 Task: Find connections with filter location Nanded with filter topic #businesscoachwith filter profile language French with filter current company Asteria Aerospace Limited with filter school Students careers with filter industry Appliances, Electrical, and Electronics Manufacturing with filter service category Homeowners Insurance with filter keywords title Customer Care Associate
Action: Mouse moved to (569, 96)
Screenshot: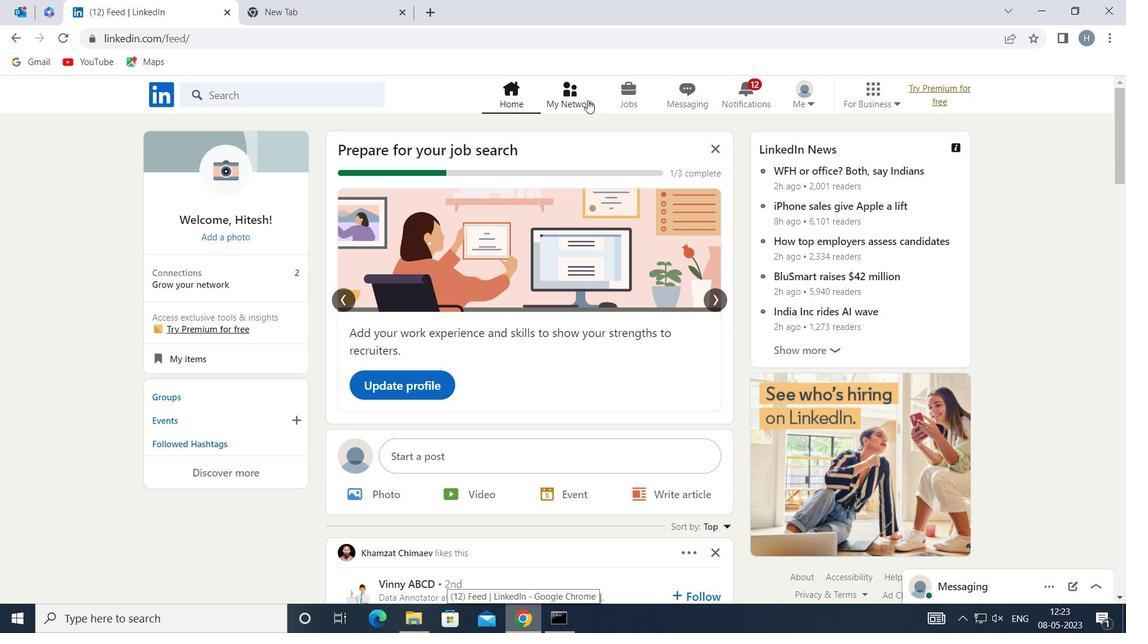 
Action: Mouse pressed left at (569, 96)
Screenshot: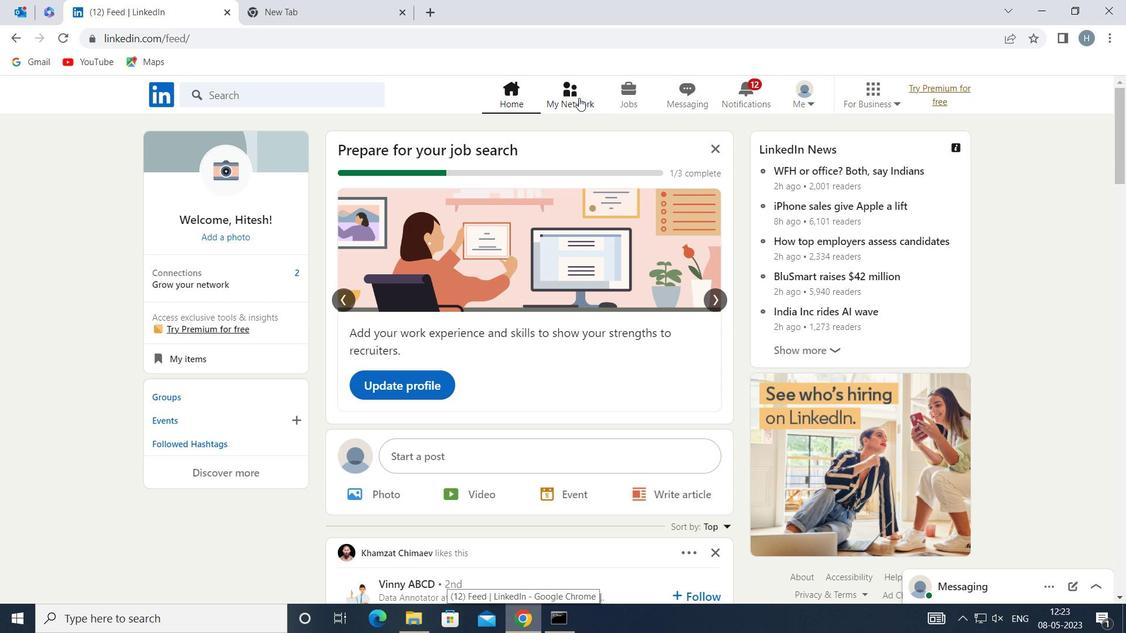 
Action: Mouse moved to (333, 171)
Screenshot: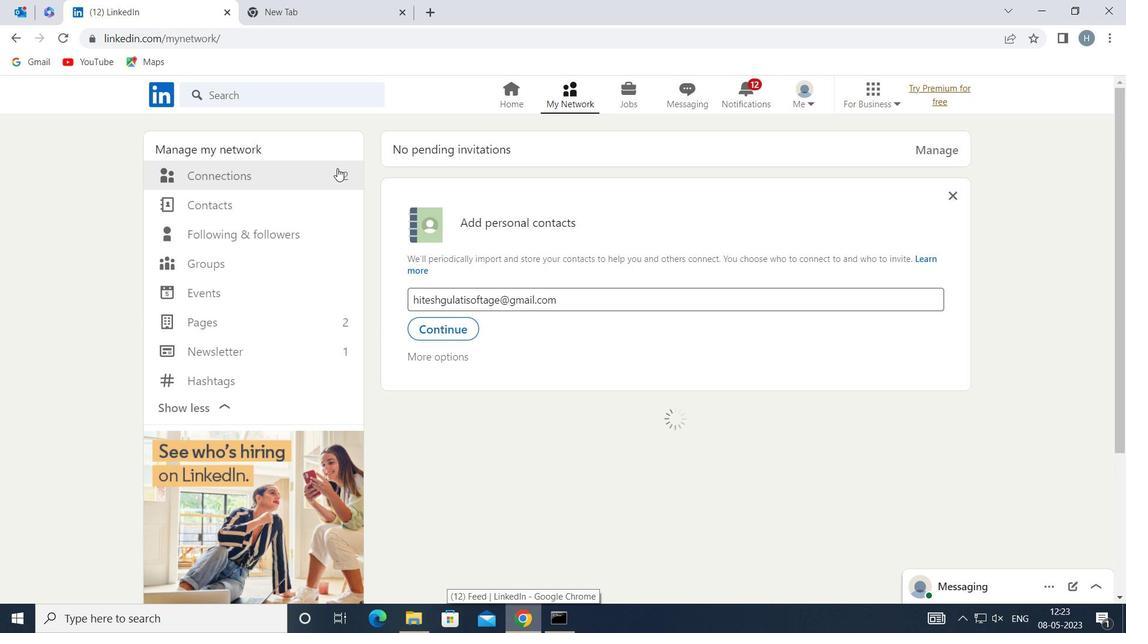 
Action: Mouse pressed left at (333, 171)
Screenshot: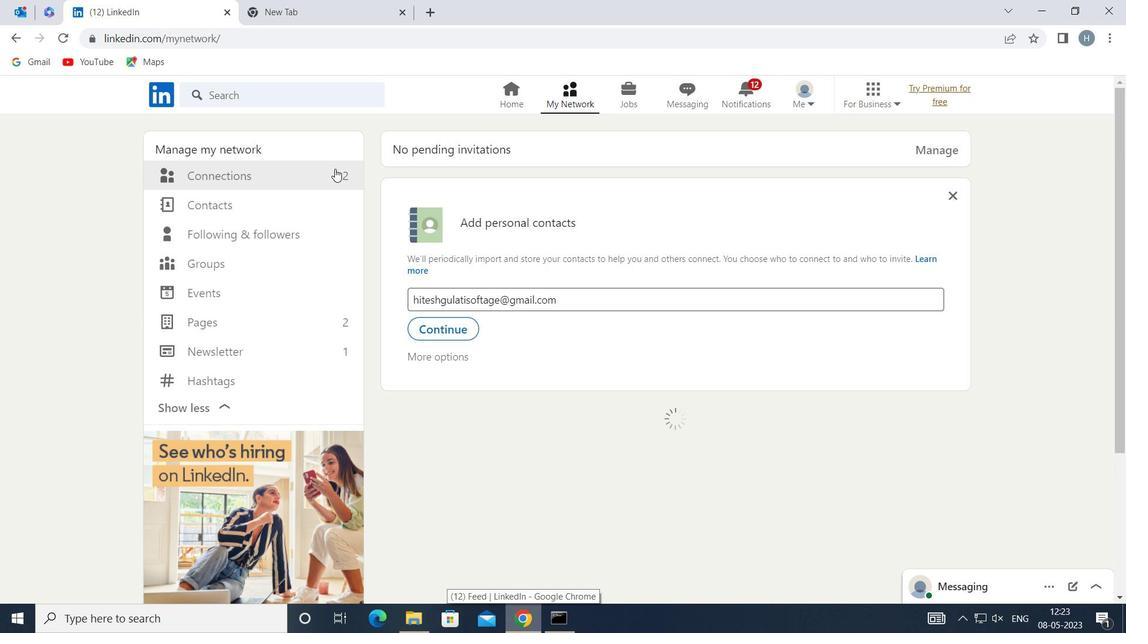 
Action: Mouse moved to (668, 174)
Screenshot: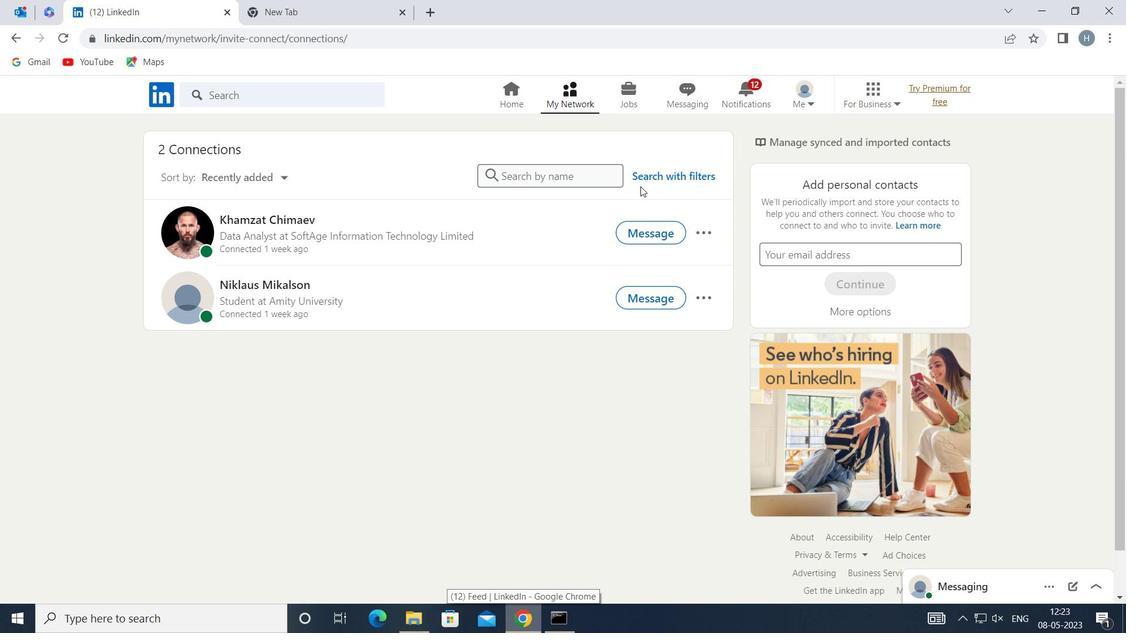 
Action: Mouse pressed left at (668, 174)
Screenshot: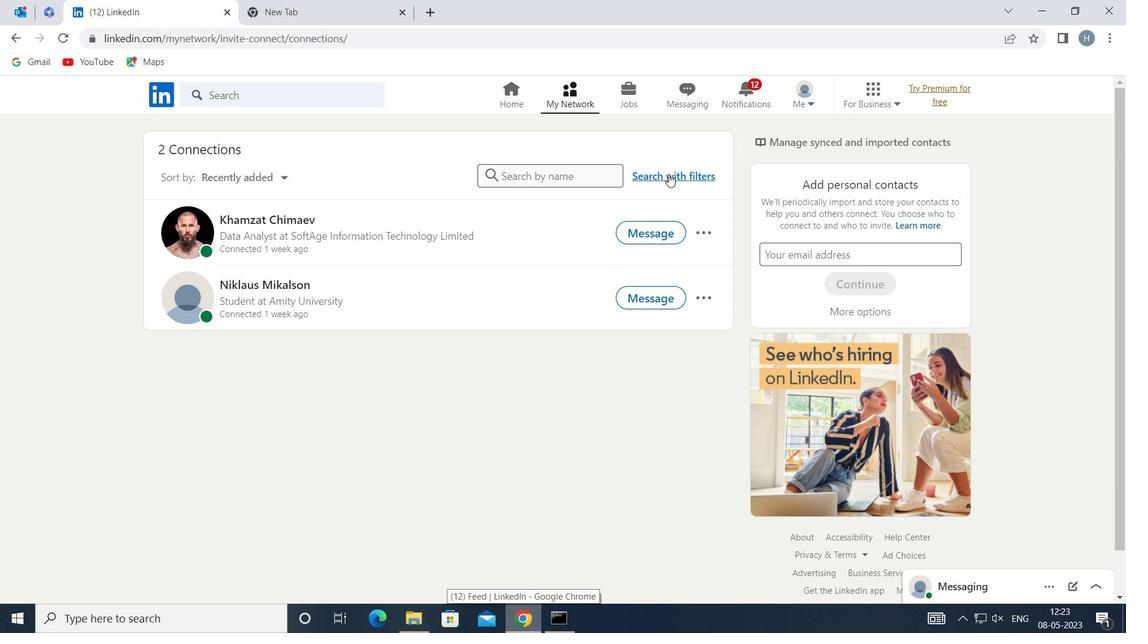 
Action: Mouse moved to (617, 136)
Screenshot: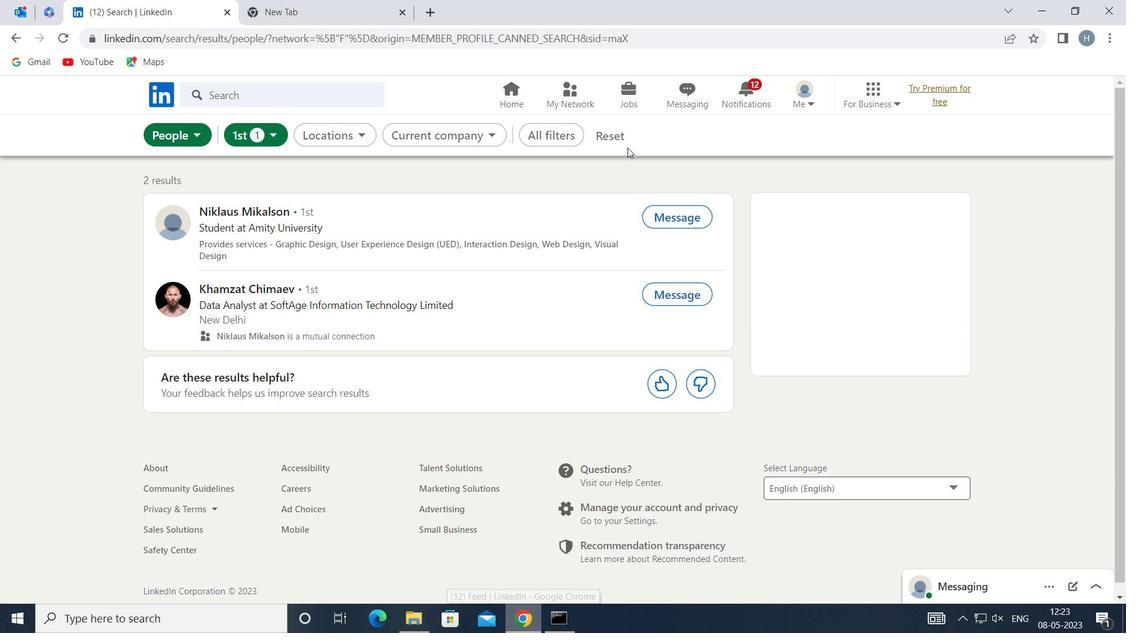 
Action: Mouse pressed left at (617, 136)
Screenshot: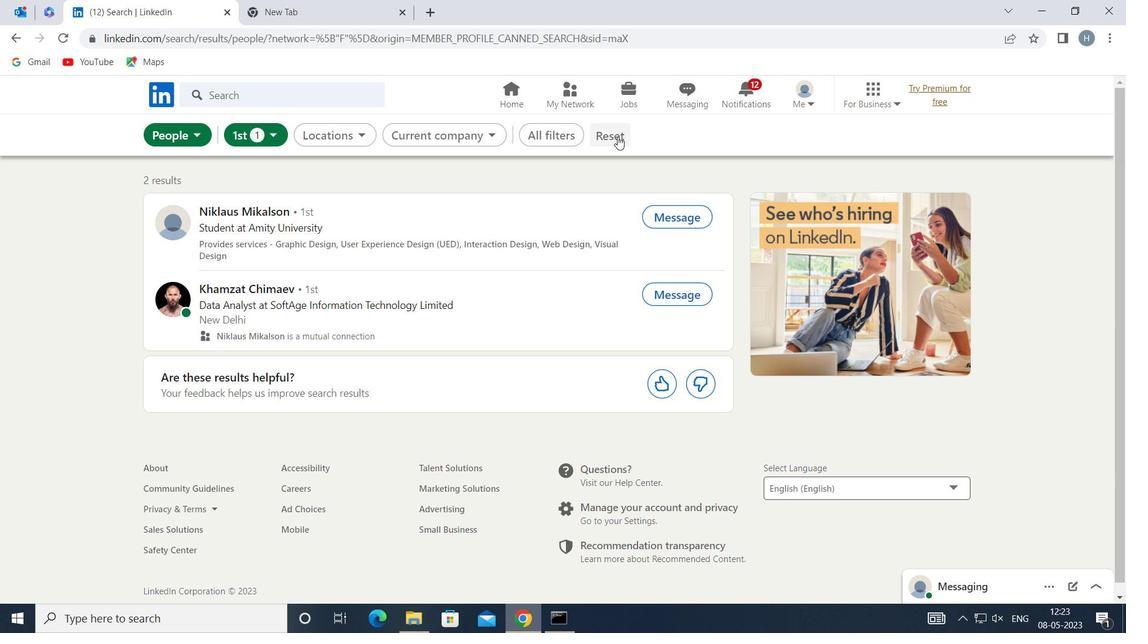 
Action: Mouse moved to (603, 135)
Screenshot: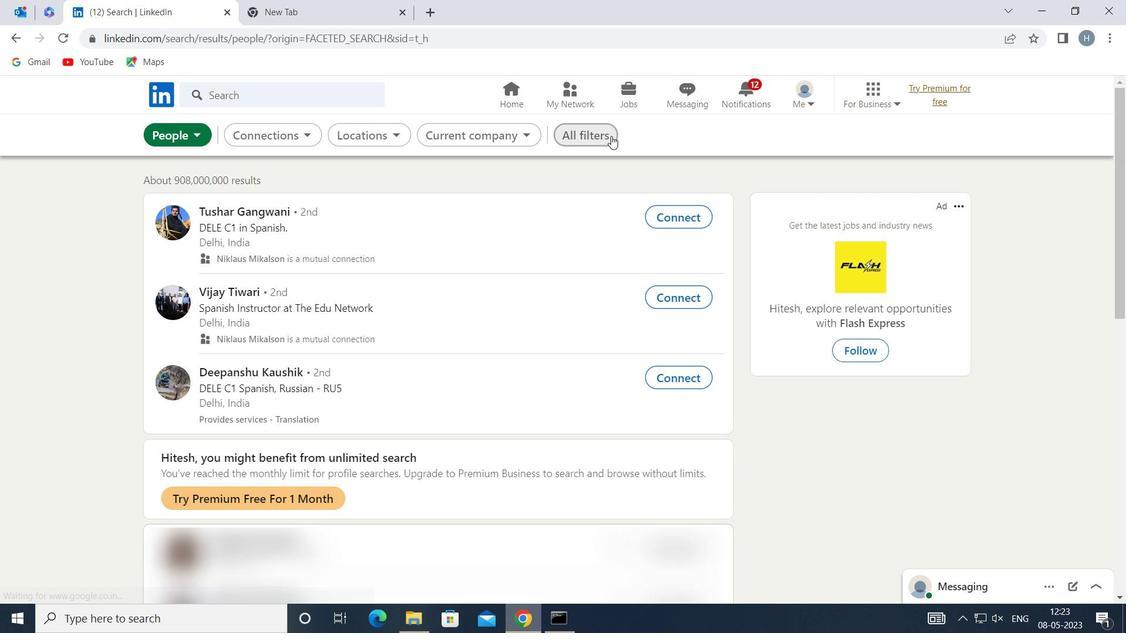 
Action: Mouse pressed left at (603, 135)
Screenshot: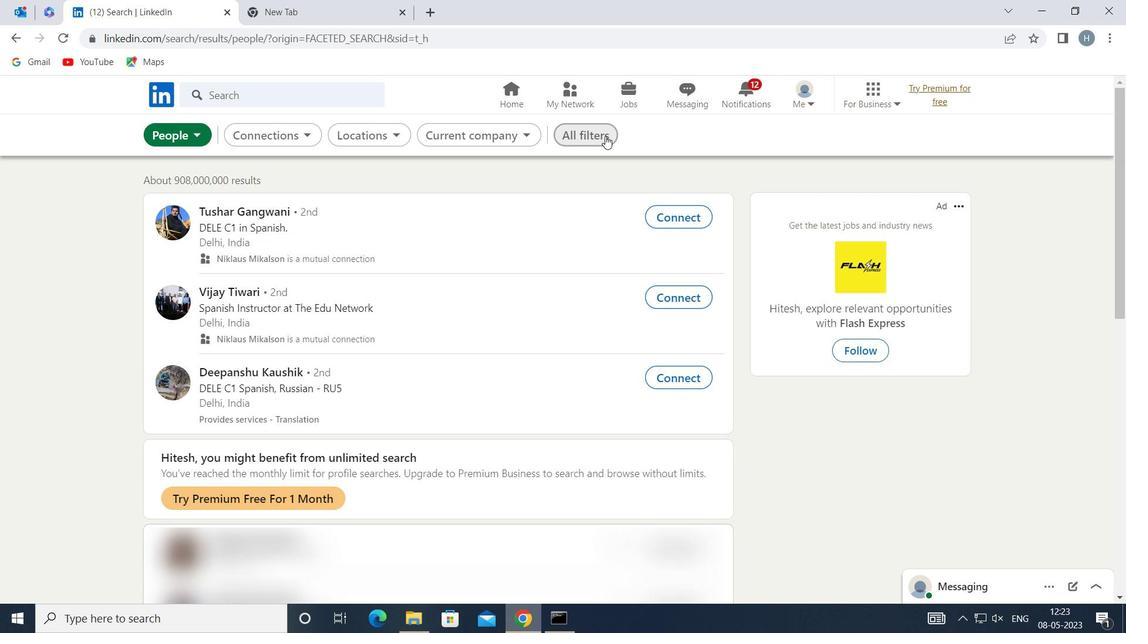 
Action: Mouse moved to (852, 294)
Screenshot: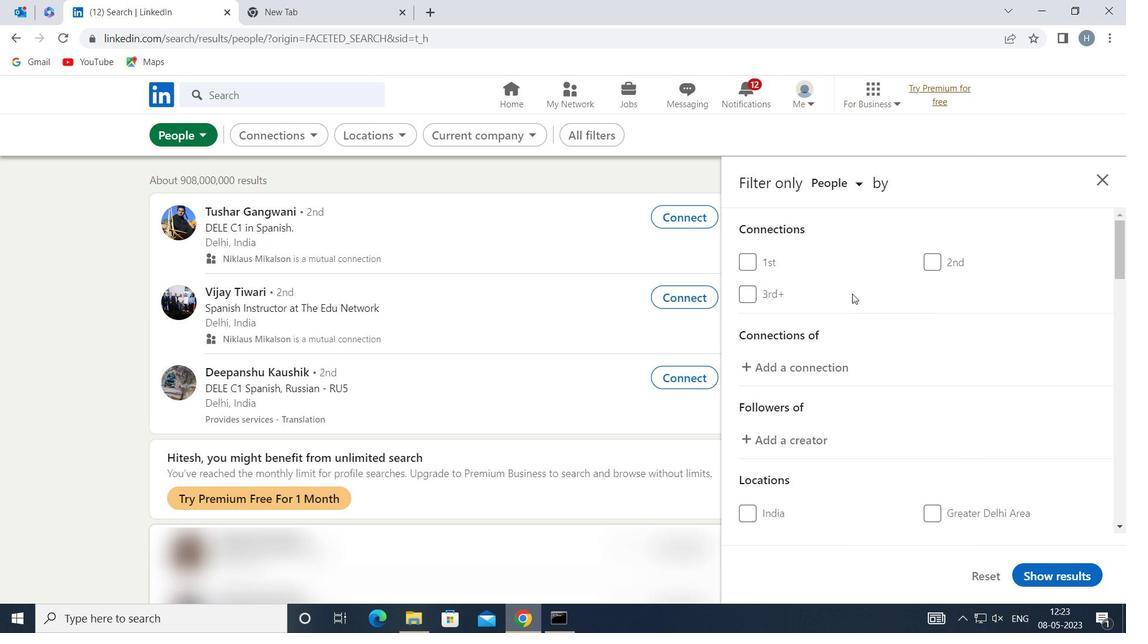 
Action: Mouse scrolled (852, 293) with delta (0, 0)
Screenshot: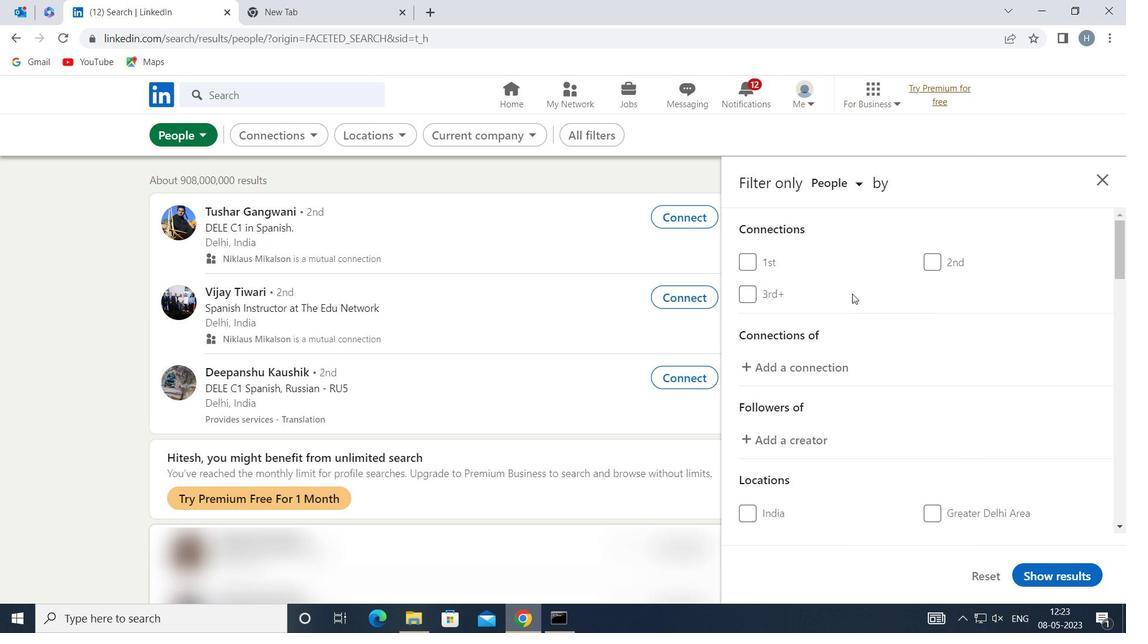 
Action: Mouse scrolled (852, 293) with delta (0, 0)
Screenshot: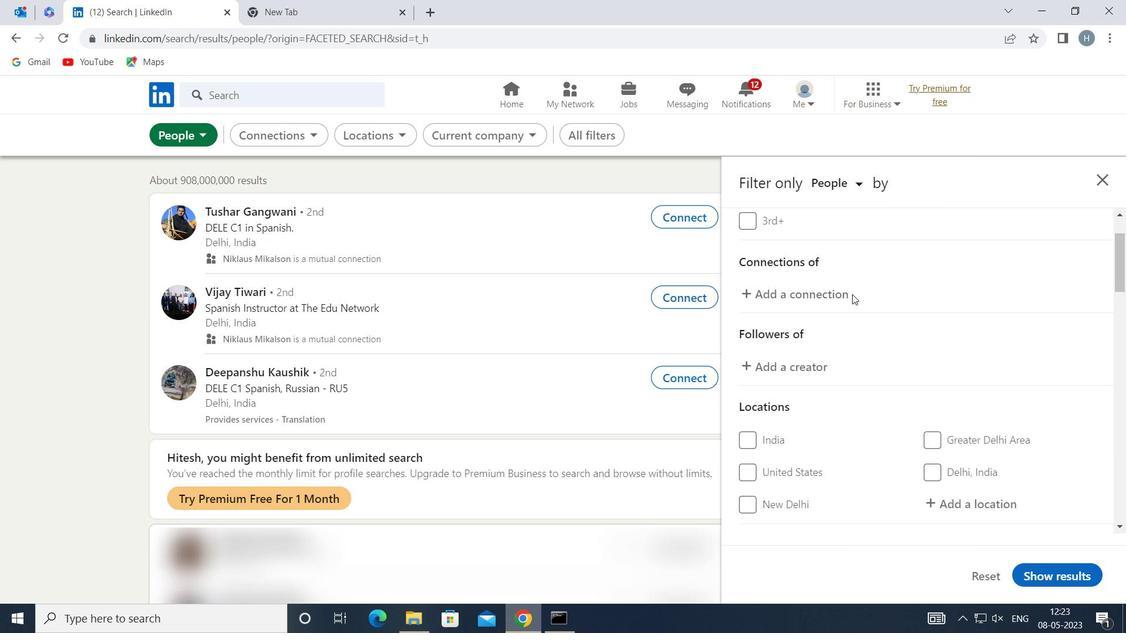 
Action: Mouse moved to (852, 295)
Screenshot: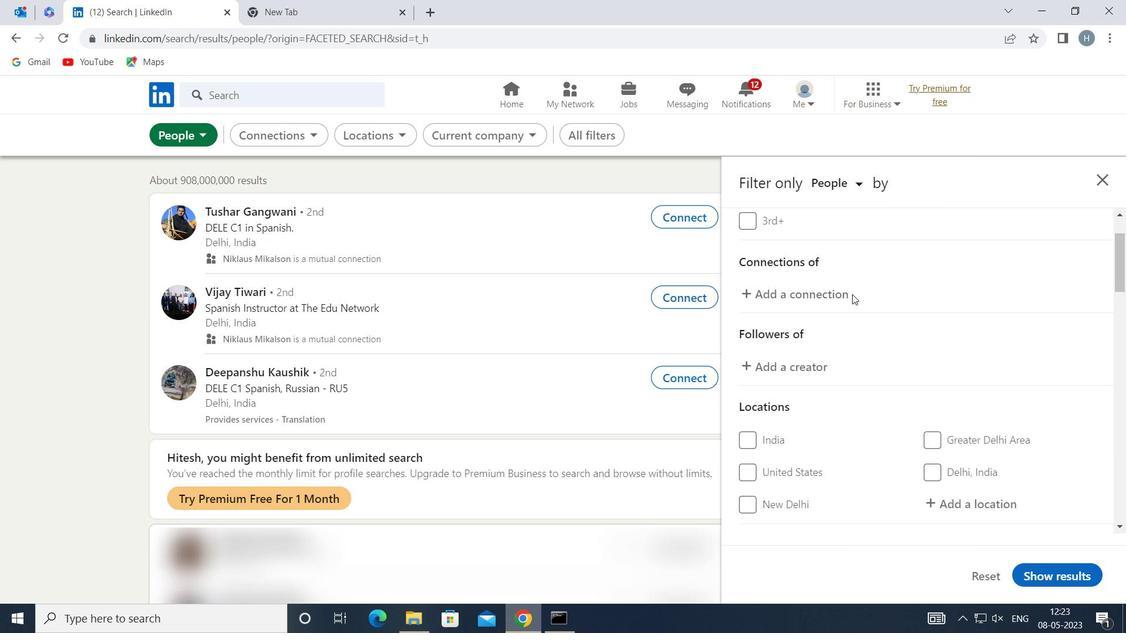 
Action: Mouse scrolled (852, 294) with delta (0, 0)
Screenshot: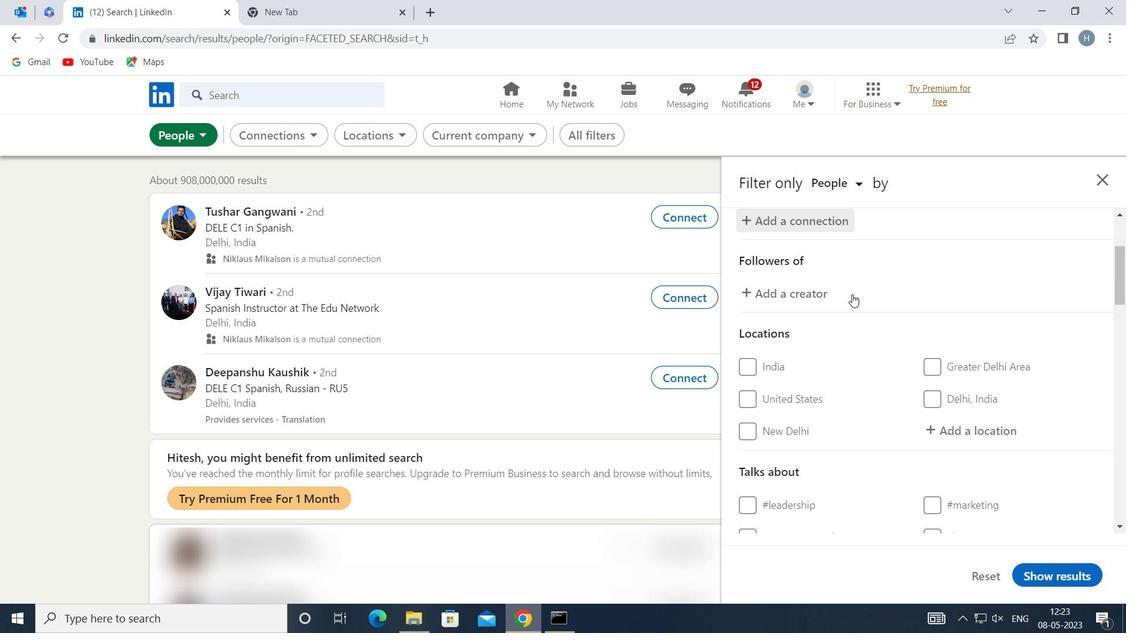 
Action: Mouse moved to (852, 292)
Screenshot: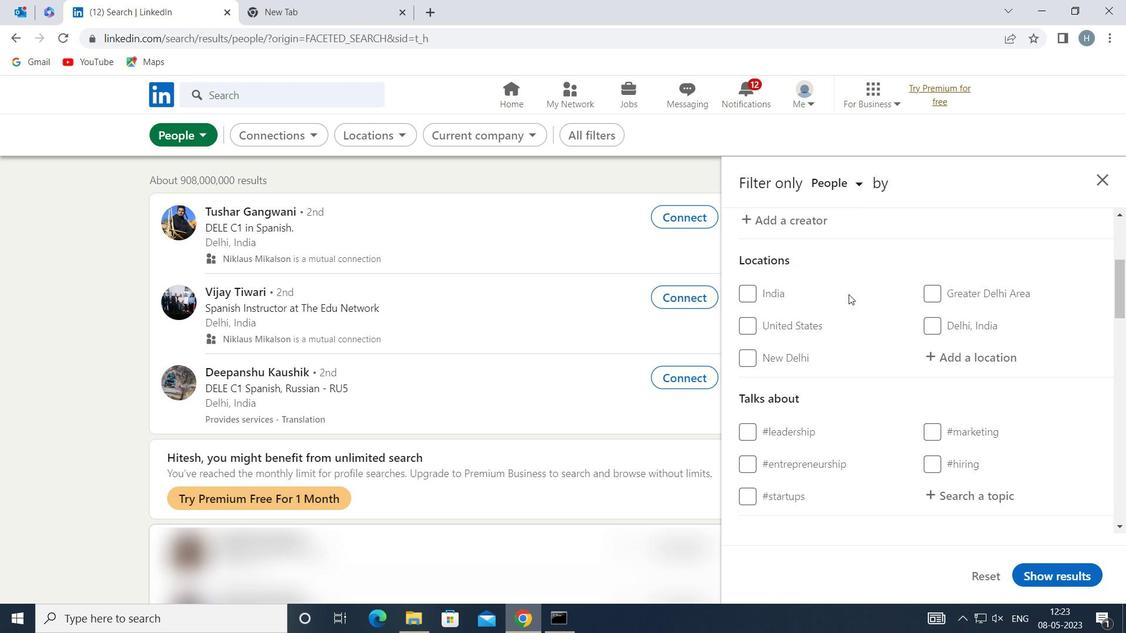 
Action: Mouse scrolled (852, 292) with delta (0, 0)
Screenshot: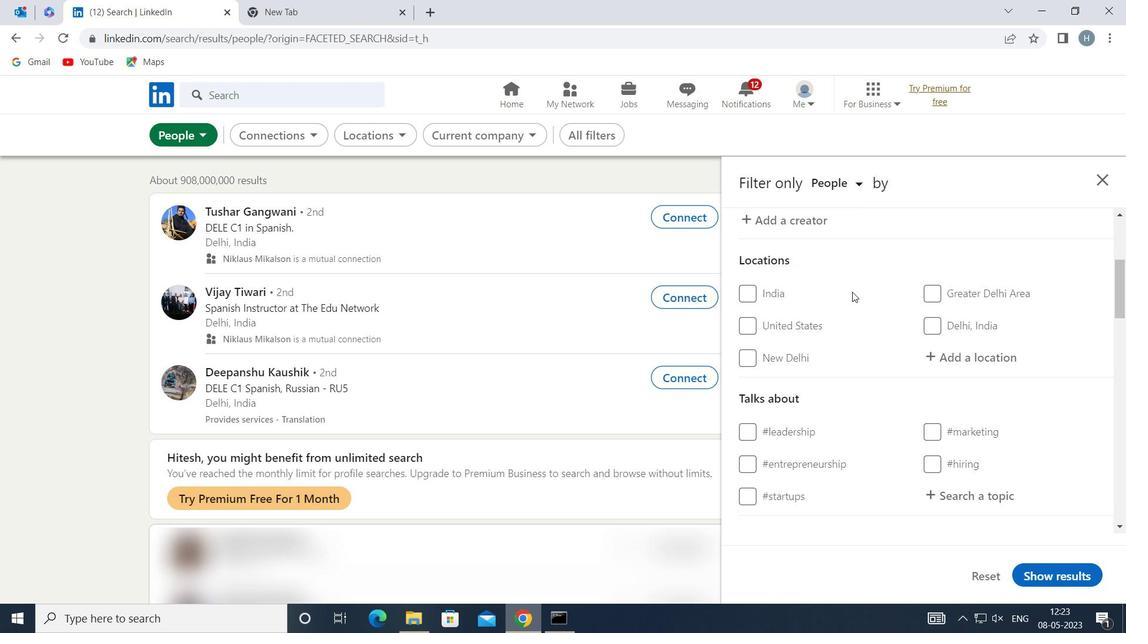 
Action: Mouse moved to (969, 275)
Screenshot: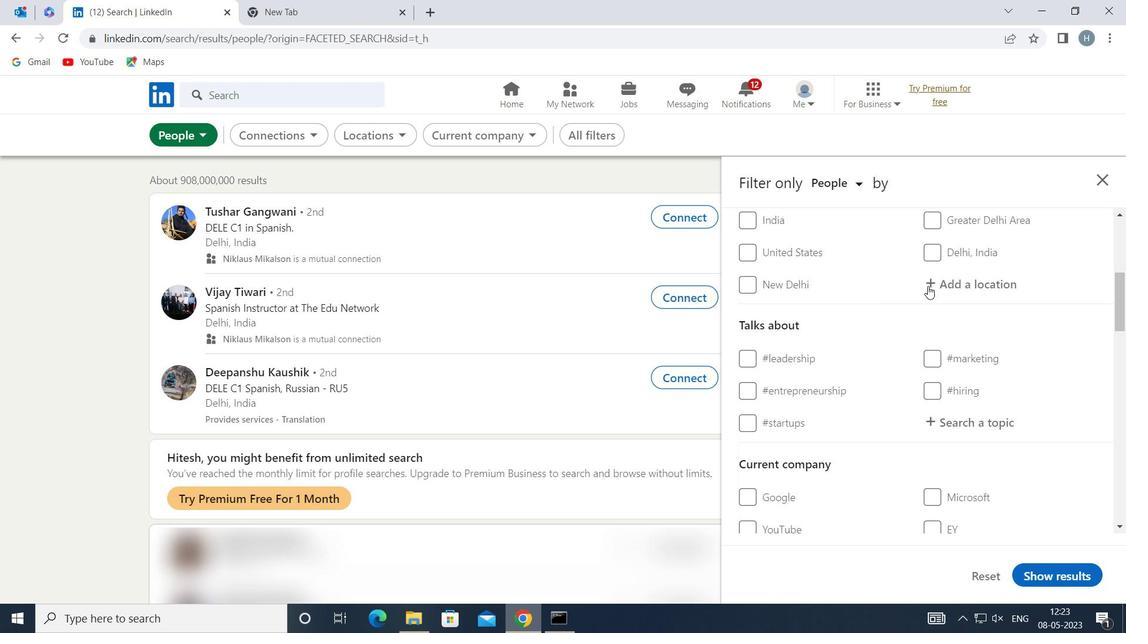 
Action: Mouse pressed left at (969, 275)
Screenshot: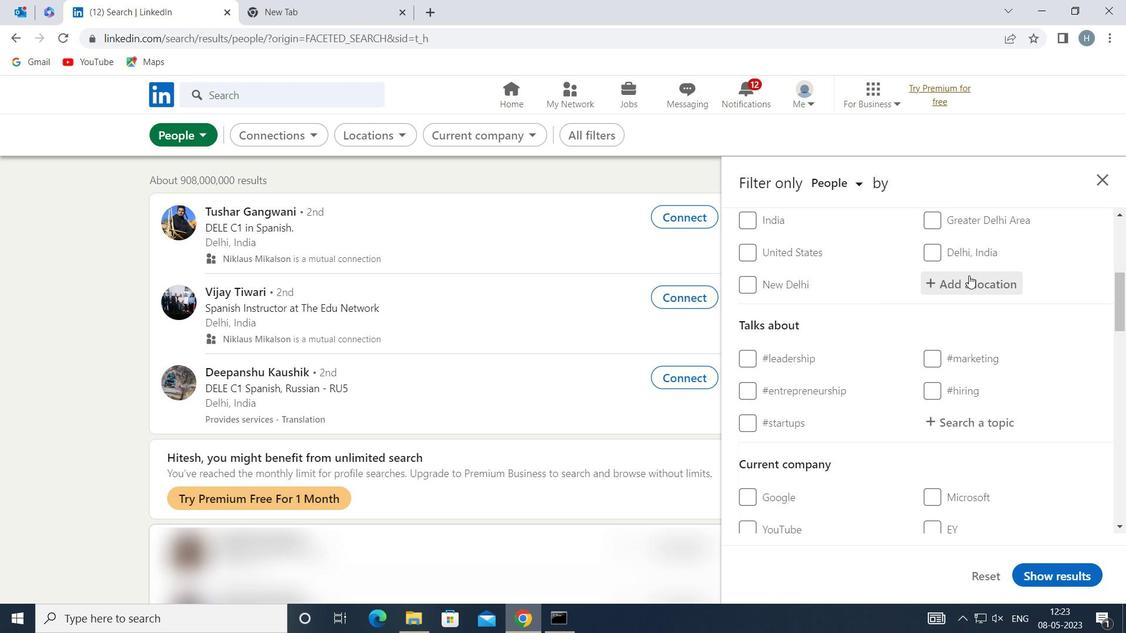 
Action: Key pressed <Key.shift>NANDED
Screenshot: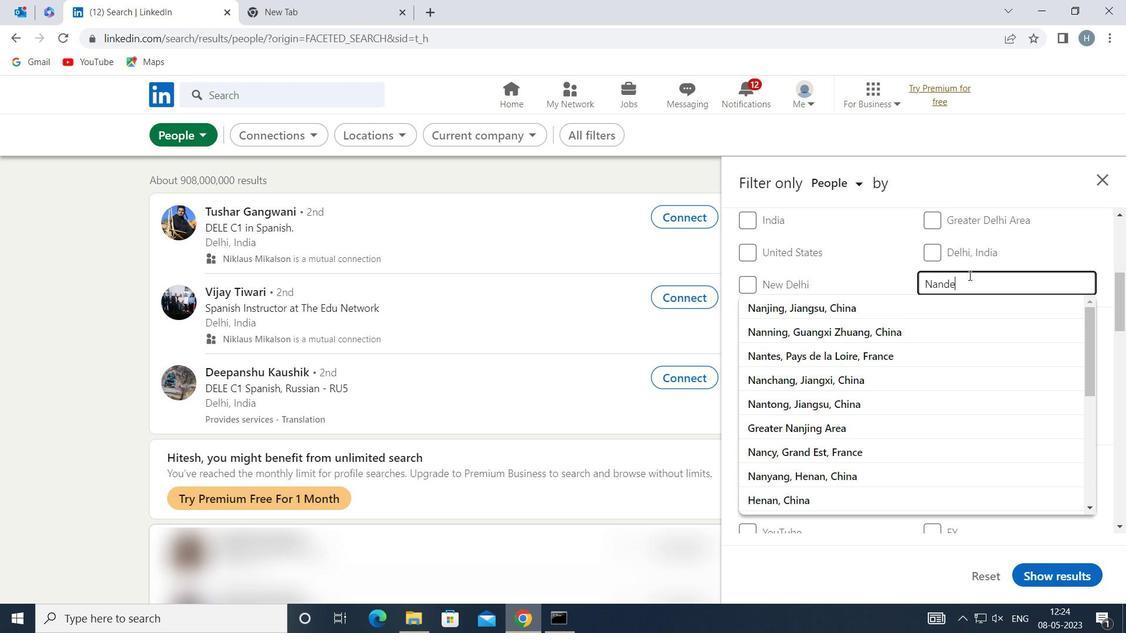 
Action: Mouse moved to (959, 297)
Screenshot: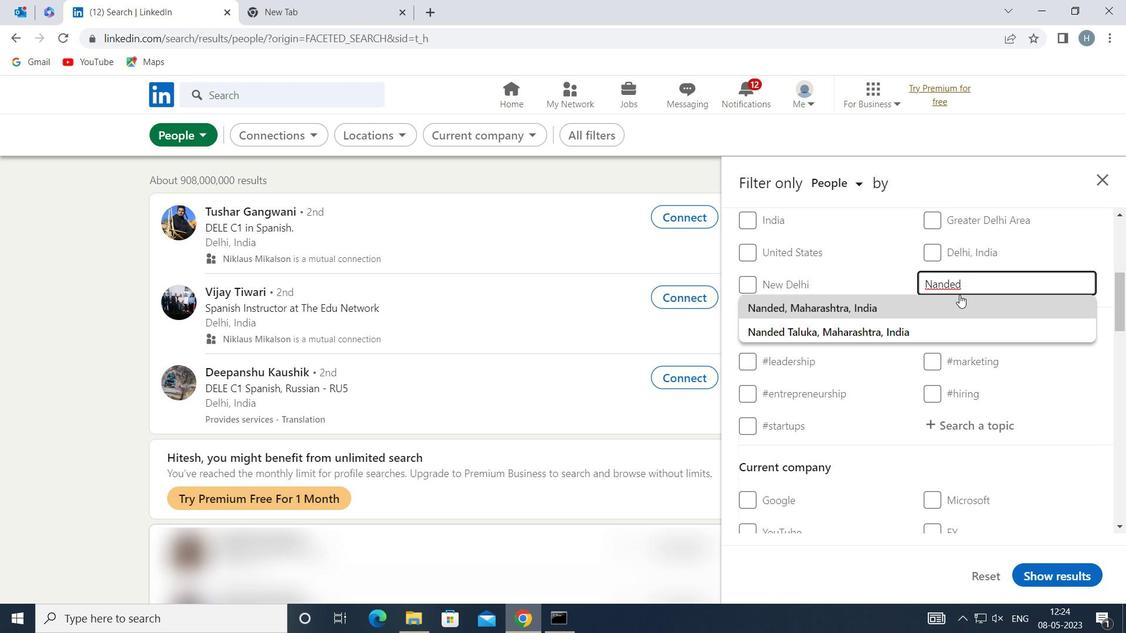 
Action: Mouse pressed left at (959, 297)
Screenshot: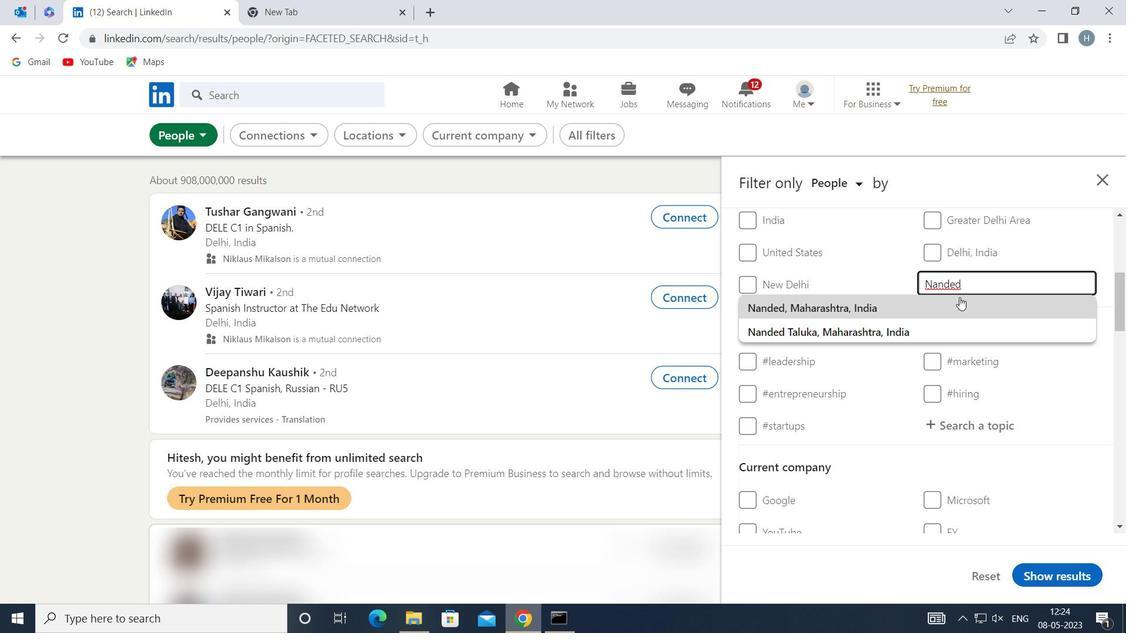 
Action: Mouse scrolled (959, 296) with delta (0, 0)
Screenshot: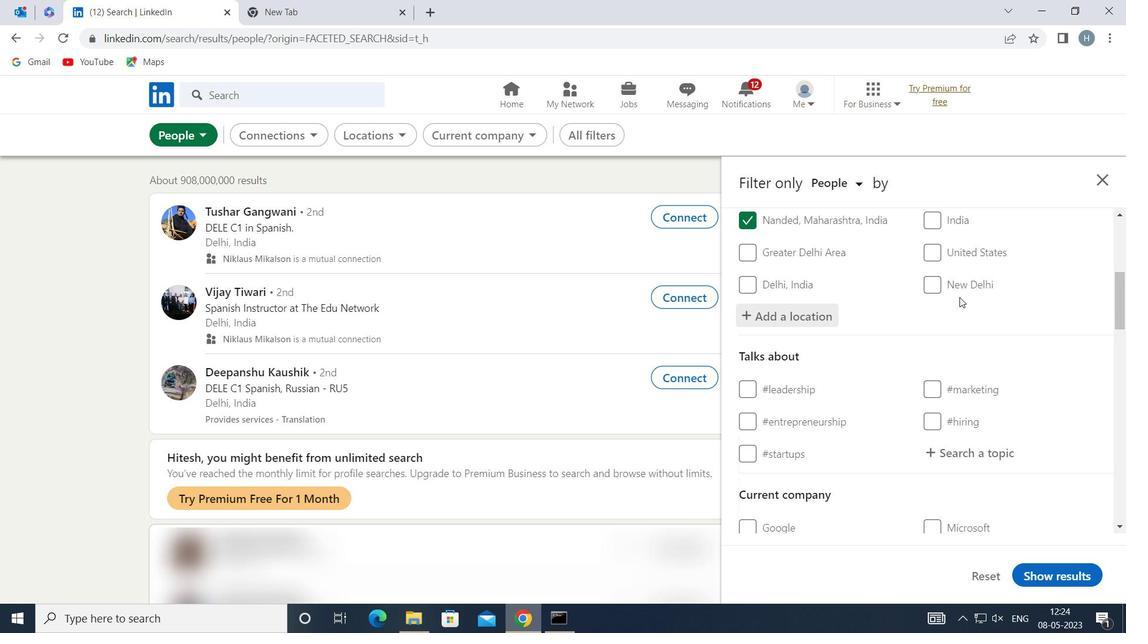 
Action: Mouse moved to (977, 382)
Screenshot: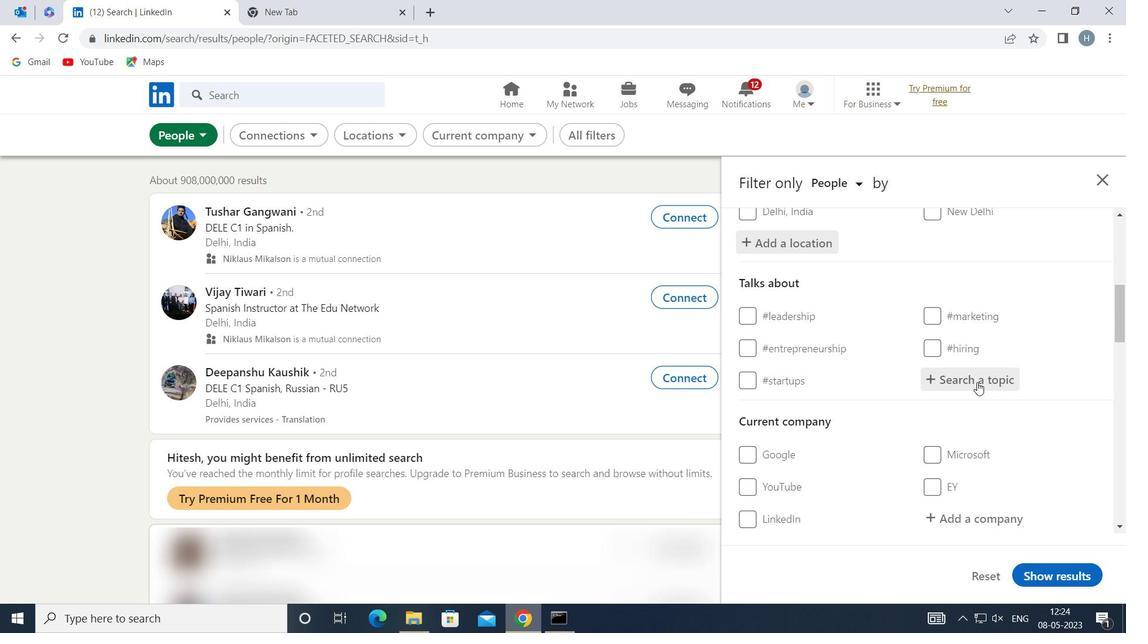 
Action: Mouse pressed left at (977, 382)
Screenshot: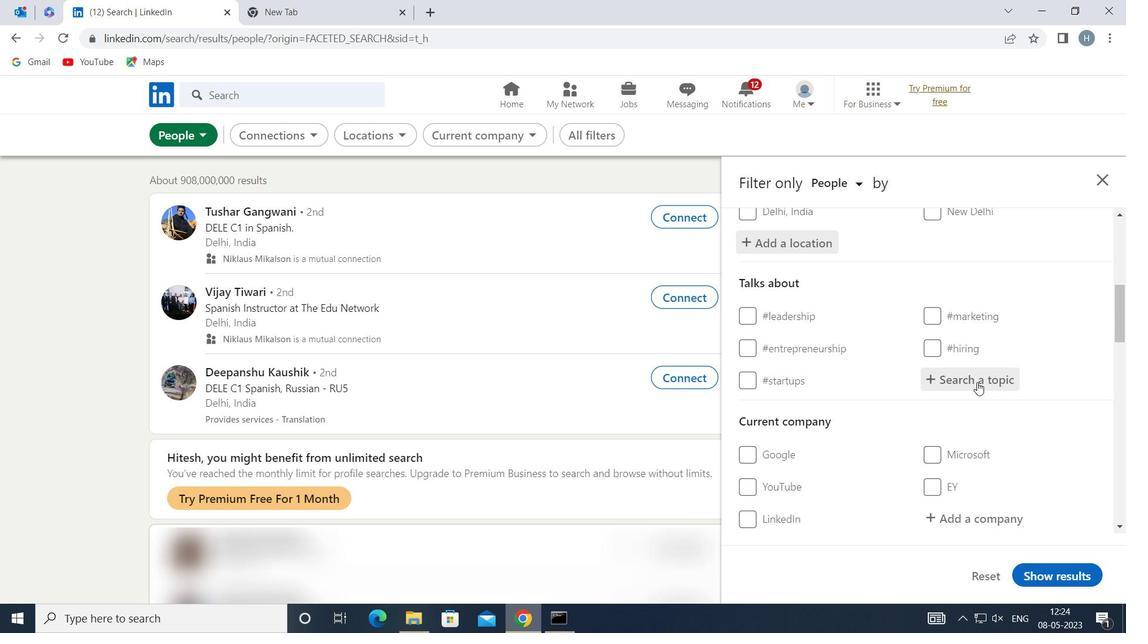 
Action: Key pressed BUSINESSCOACH
Screenshot: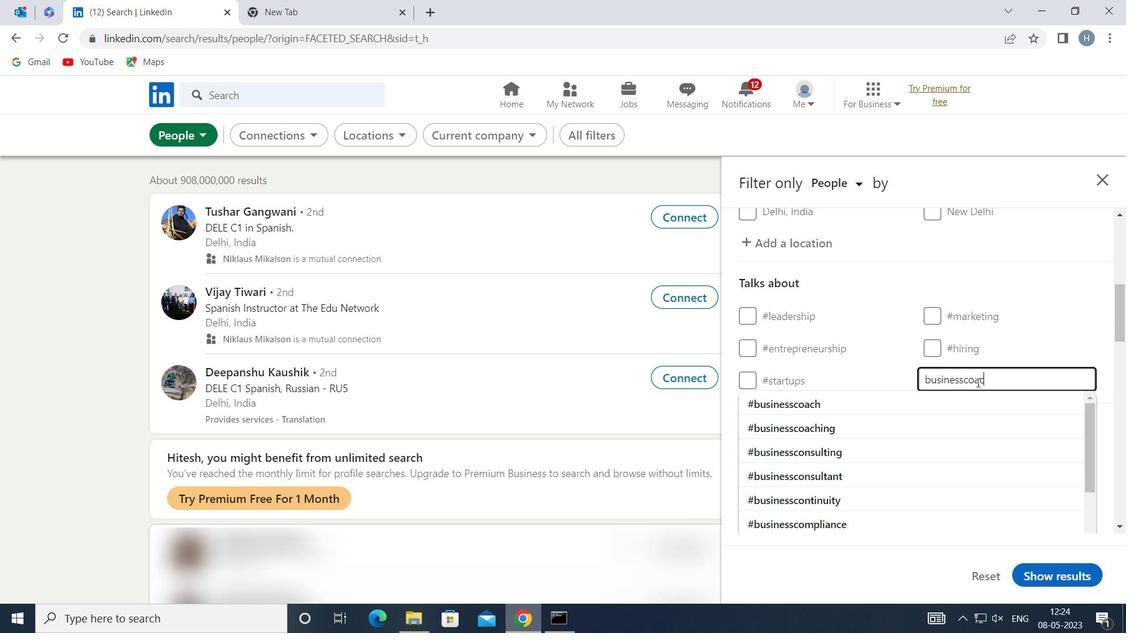 
Action: Mouse moved to (930, 397)
Screenshot: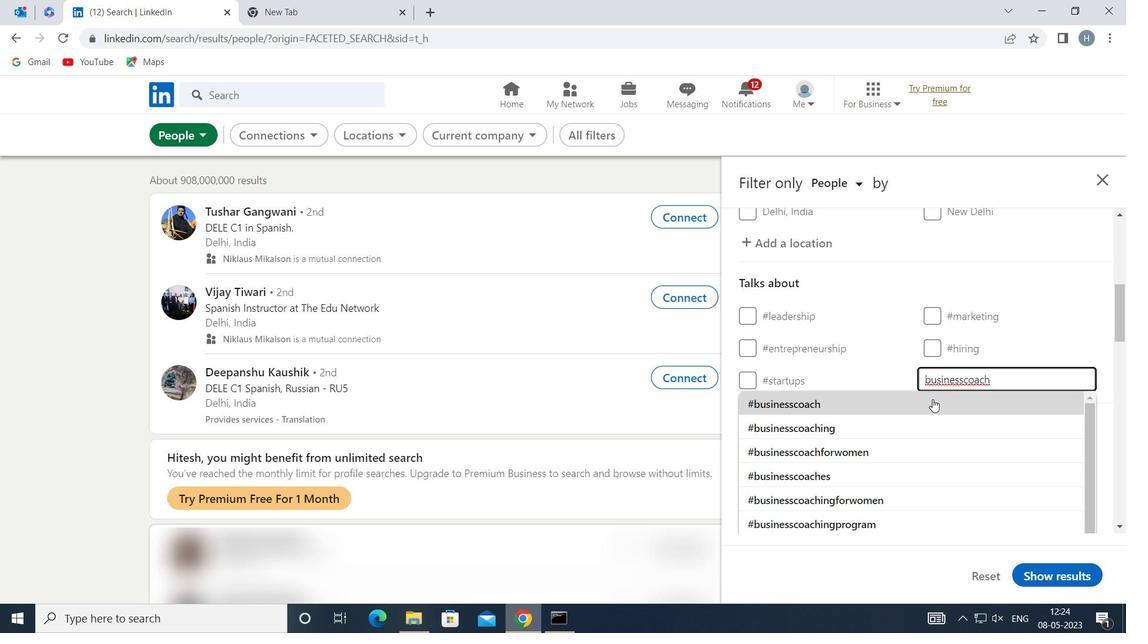 
Action: Mouse pressed left at (930, 397)
Screenshot: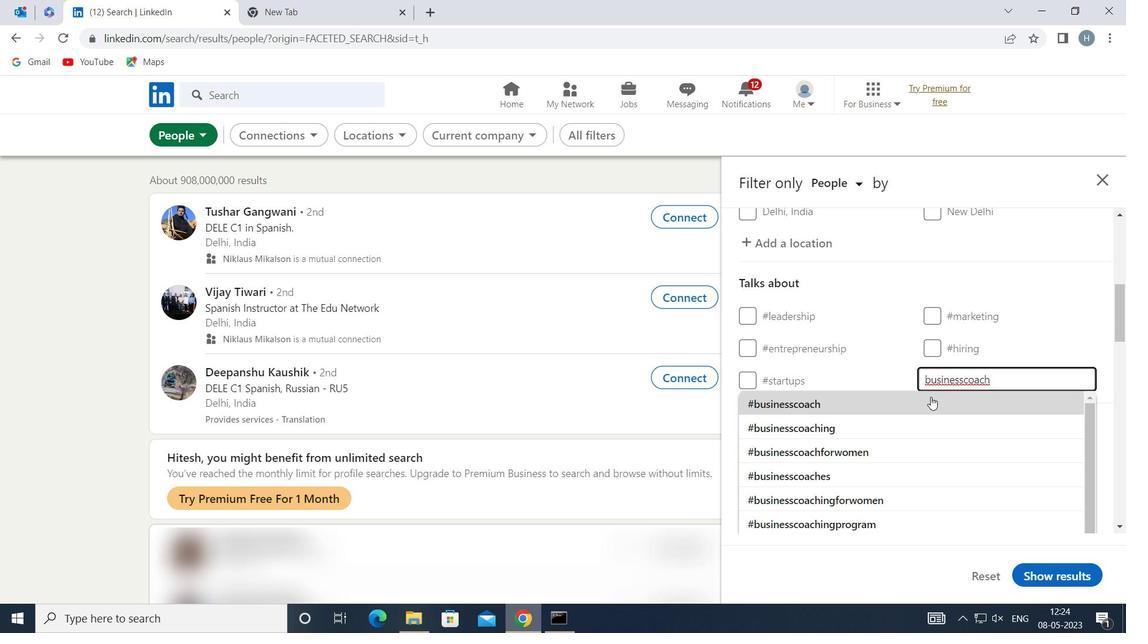 
Action: Mouse moved to (928, 394)
Screenshot: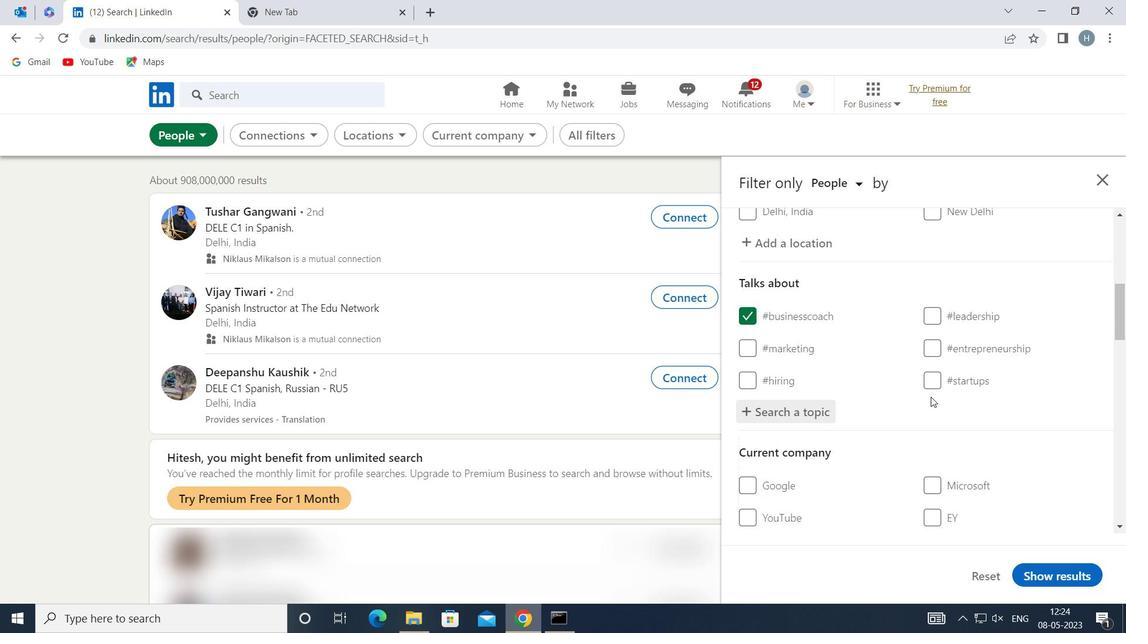 
Action: Mouse scrolled (928, 394) with delta (0, 0)
Screenshot: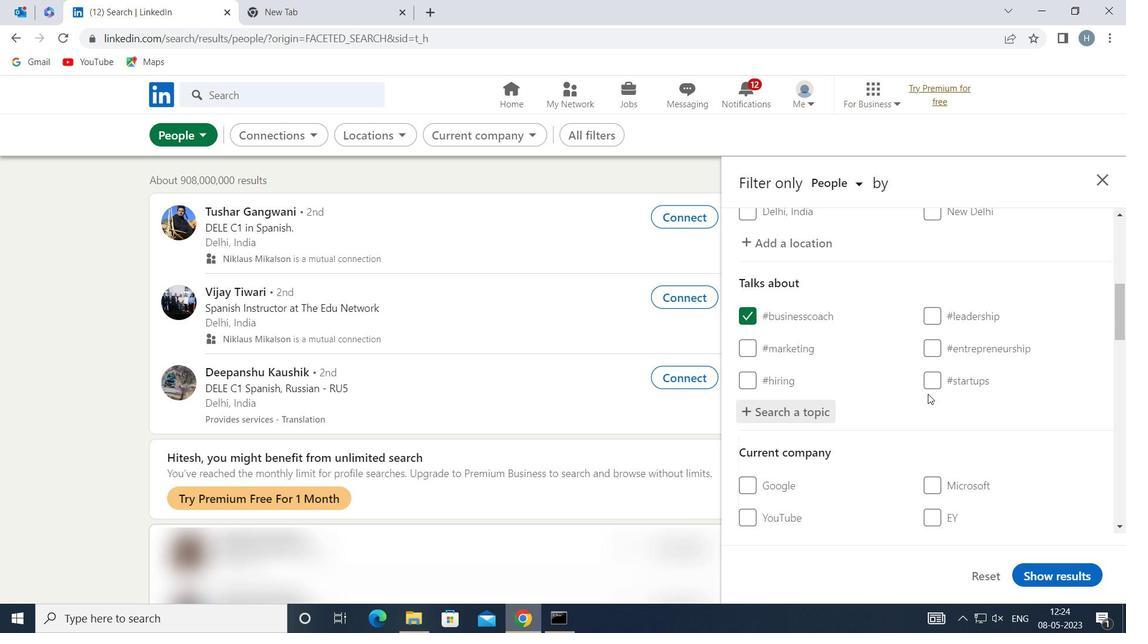 
Action: Mouse scrolled (928, 394) with delta (0, 0)
Screenshot: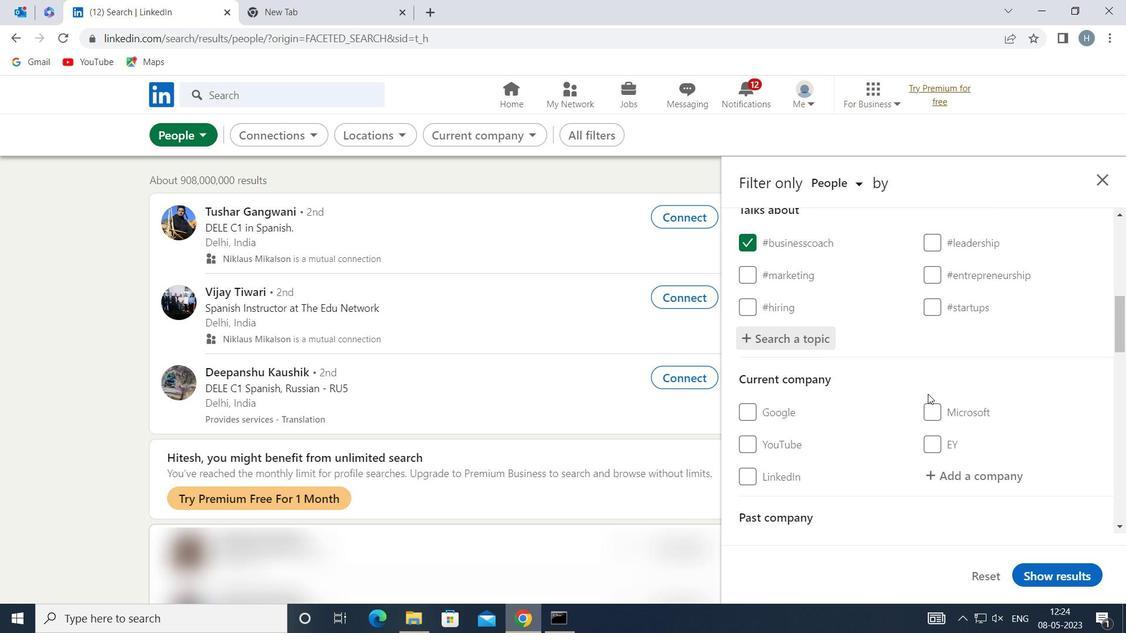 
Action: Mouse scrolled (928, 394) with delta (0, 0)
Screenshot: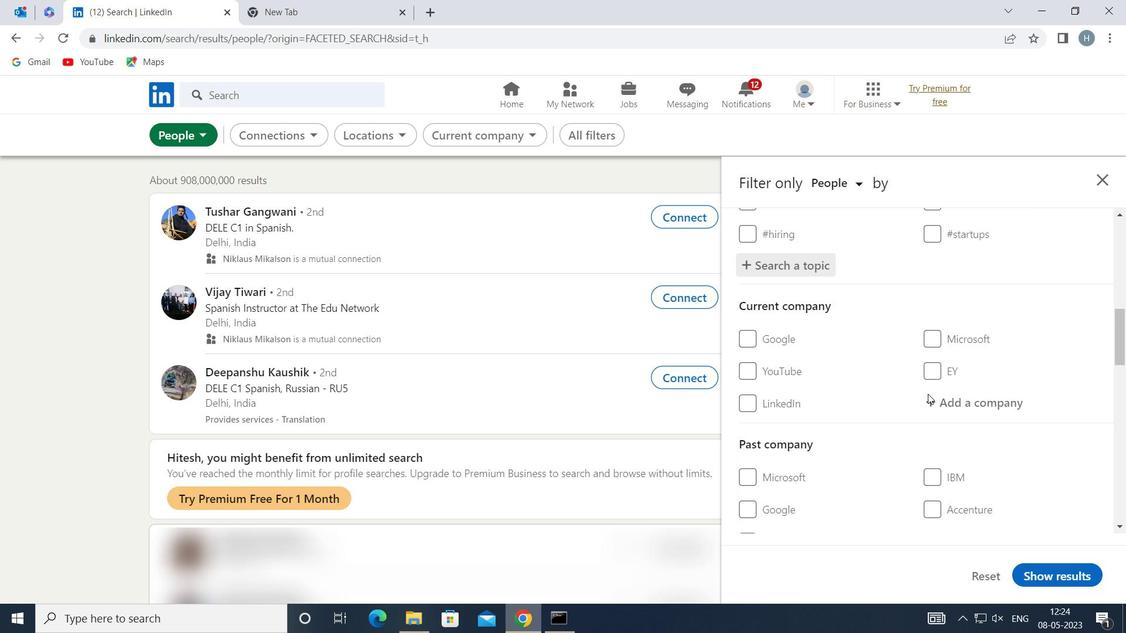 
Action: Mouse scrolled (928, 394) with delta (0, 0)
Screenshot: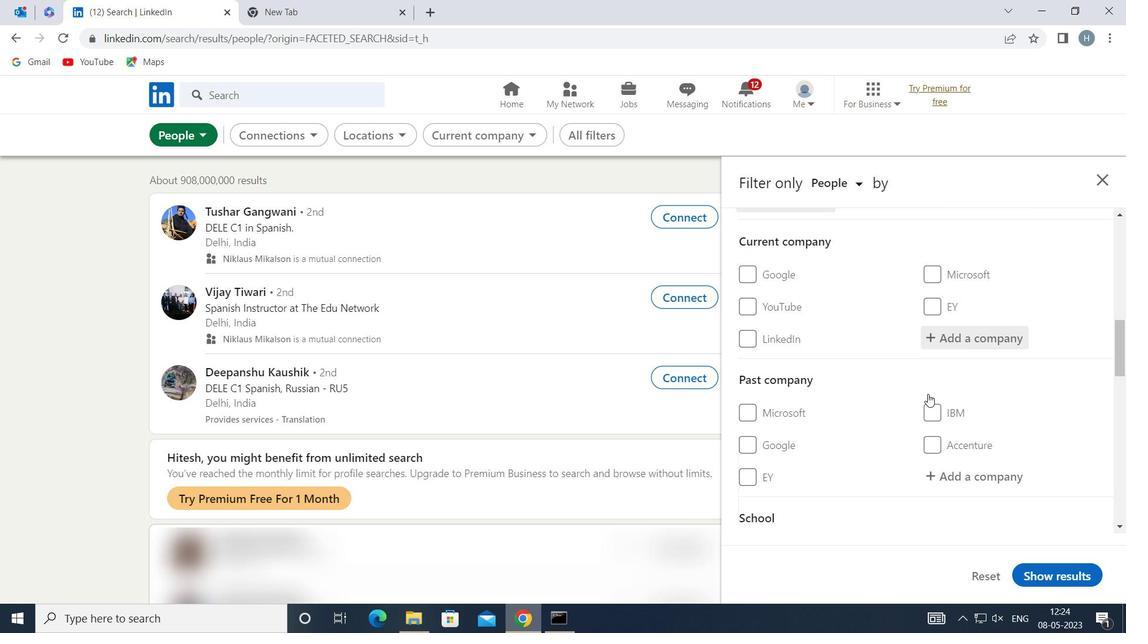 
Action: Mouse scrolled (928, 394) with delta (0, 0)
Screenshot: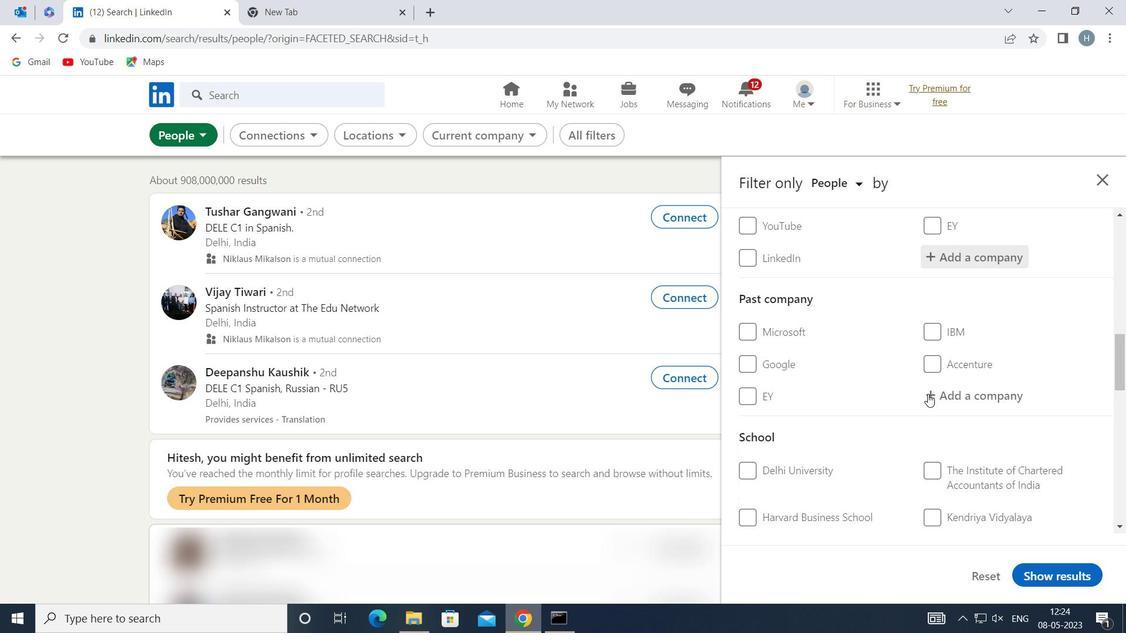 
Action: Mouse scrolled (928, 394) with delta (0, 0)
Screenshot: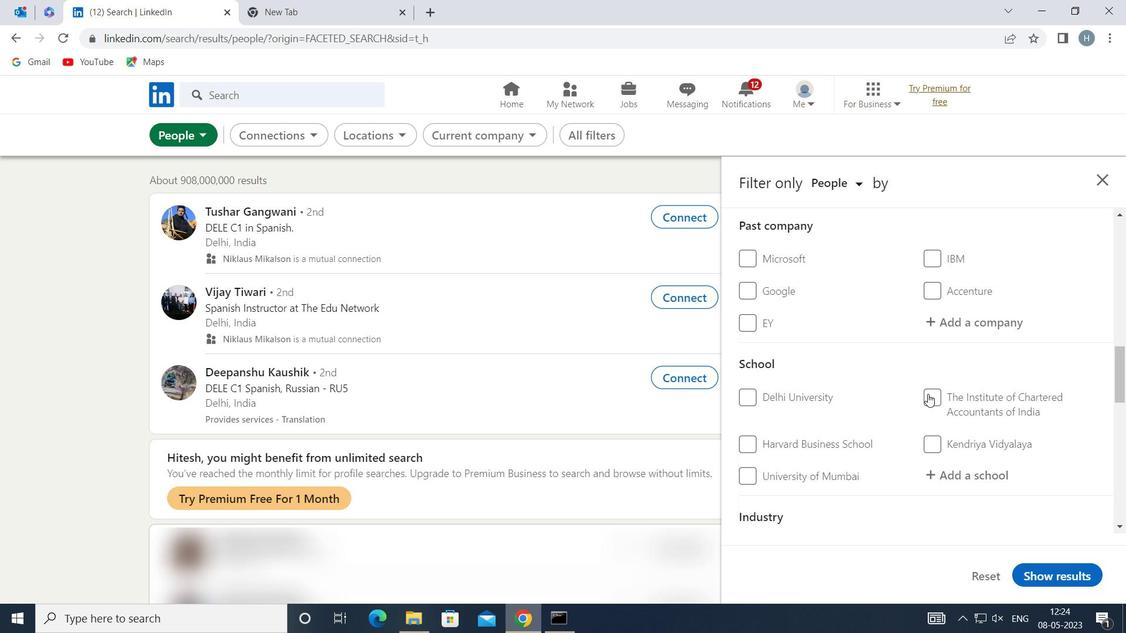 
Action: Mouse scrolled (928, 394) with delta (0, 0)
Screenshot: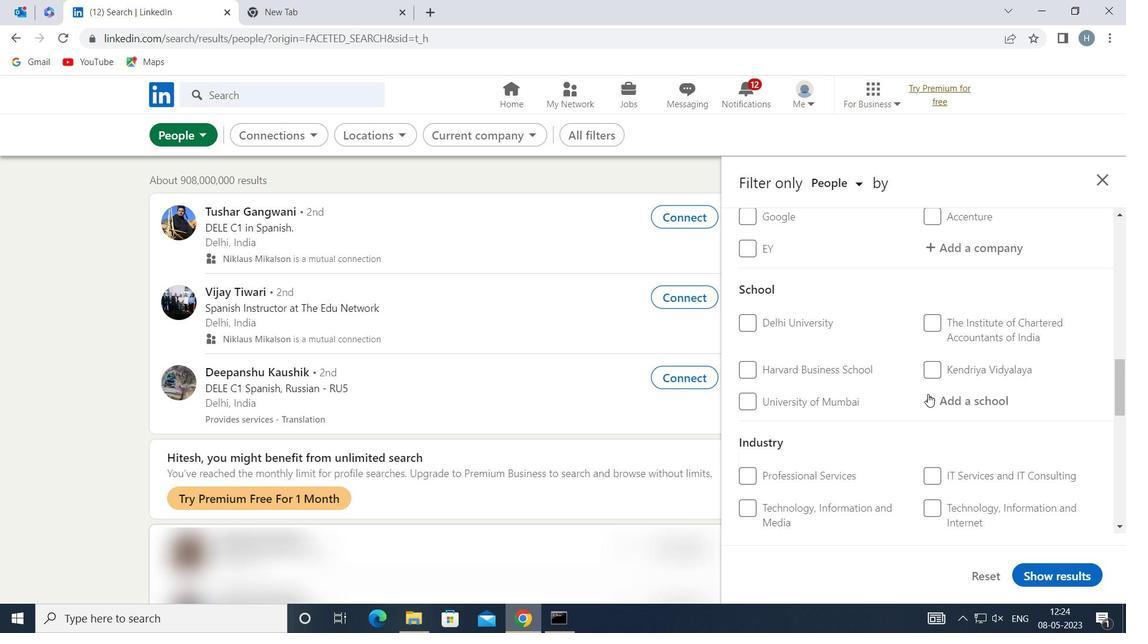 
Action: Mouse scrolled (928, 394) with delta (0, 0)
Screenshot: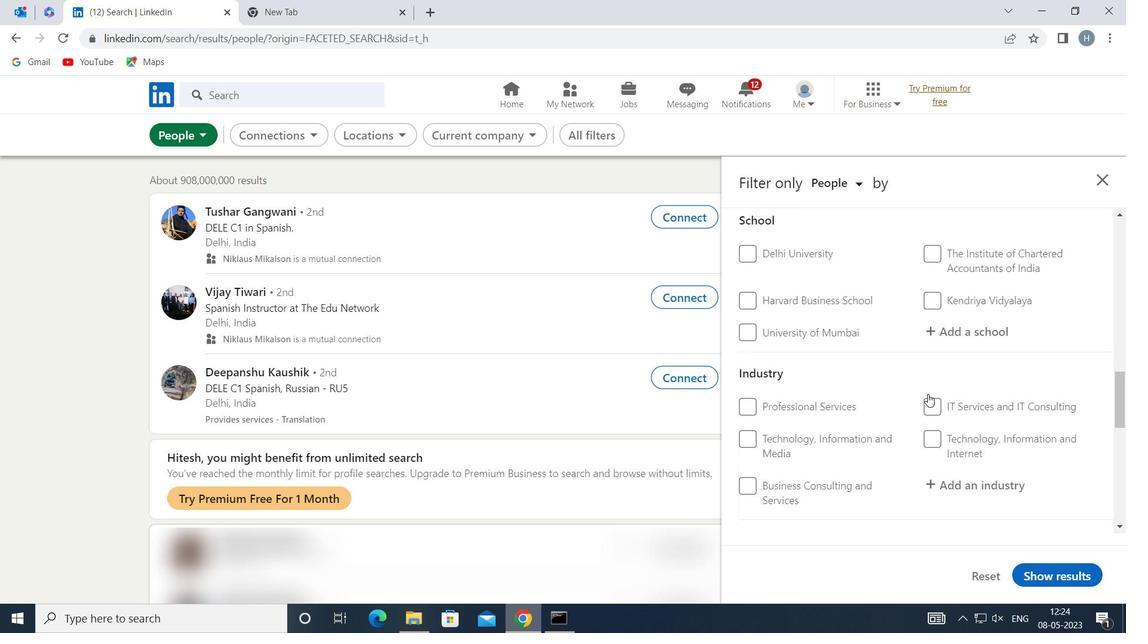 
Action: Mouse scrolled (928, 394) with delta (0, 0)
Screenshot: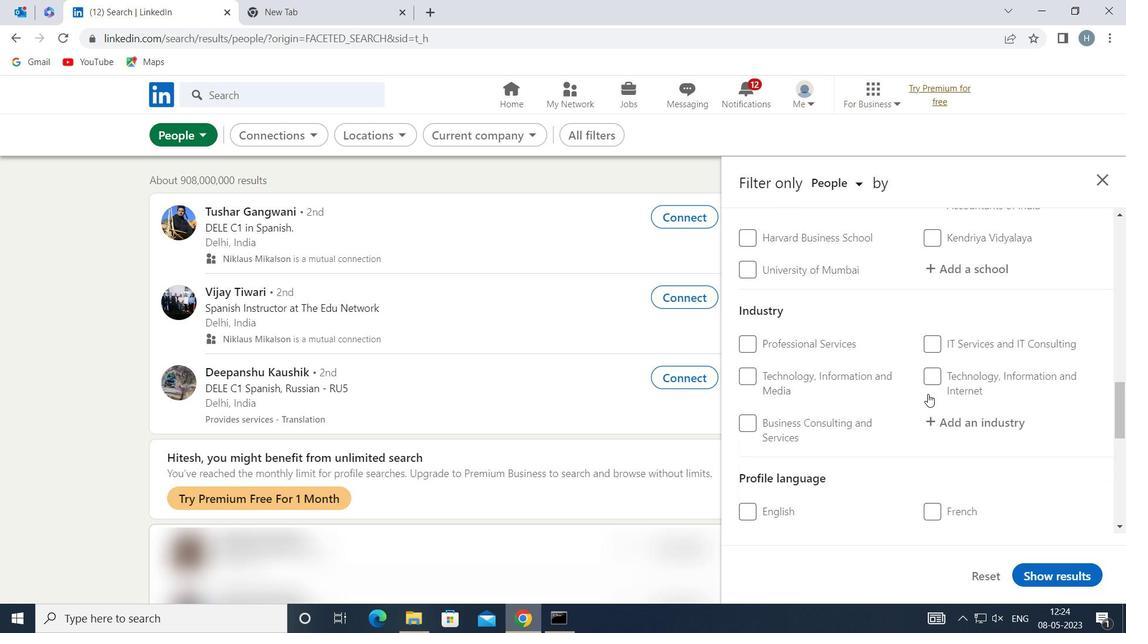 
Action: Mouse moved to (934, 424)
Screenshot: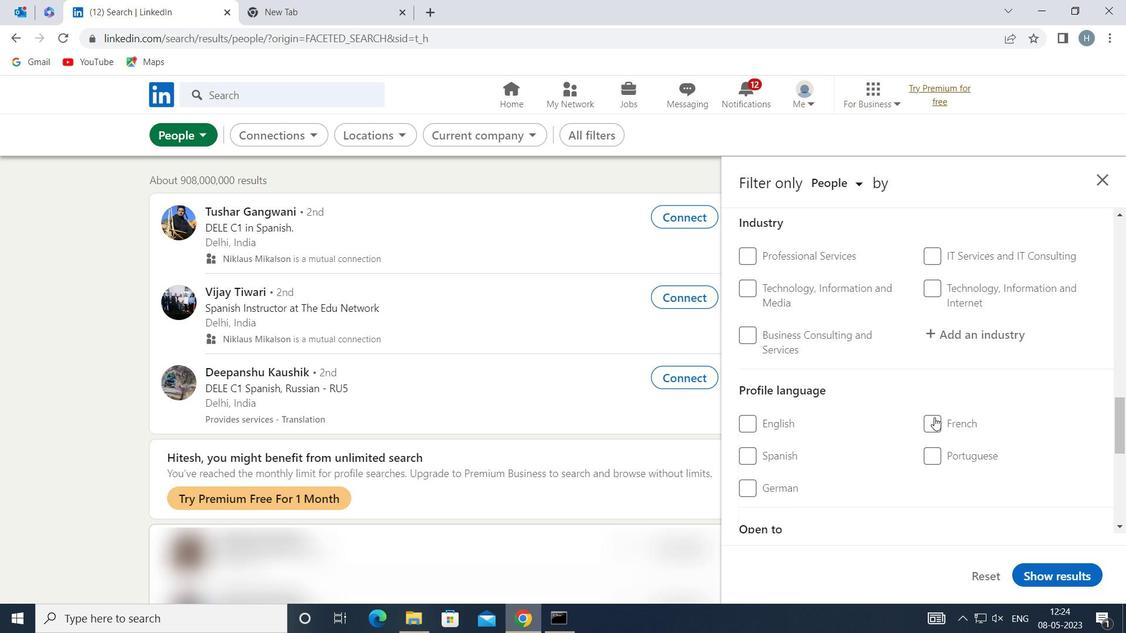 
Action: Mouse pressed left at (934, 424)
Screenshot: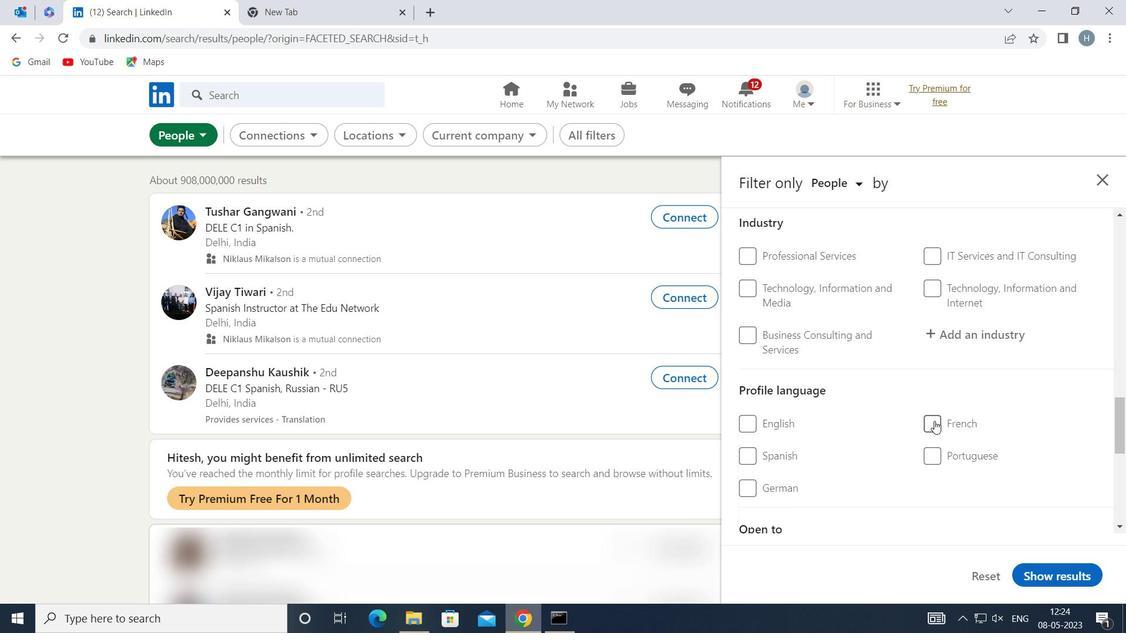 
Action: Mouse moved to (902, 427)
Screenshot: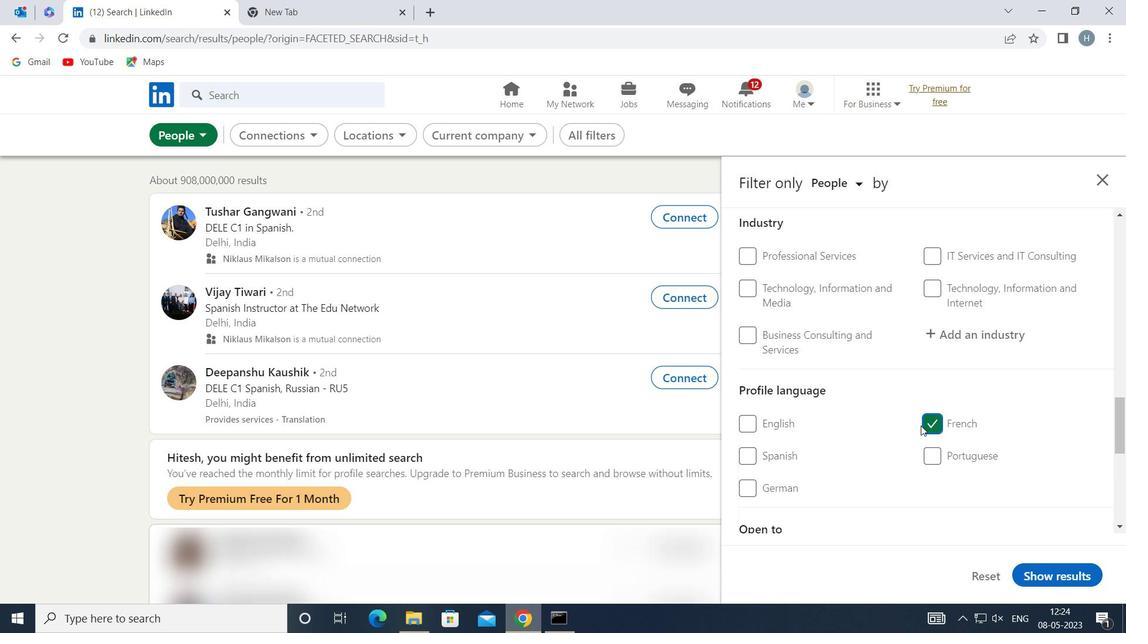 
Action: Mouse scrolled (902, 427) with delta (0, 0)
Screenshot: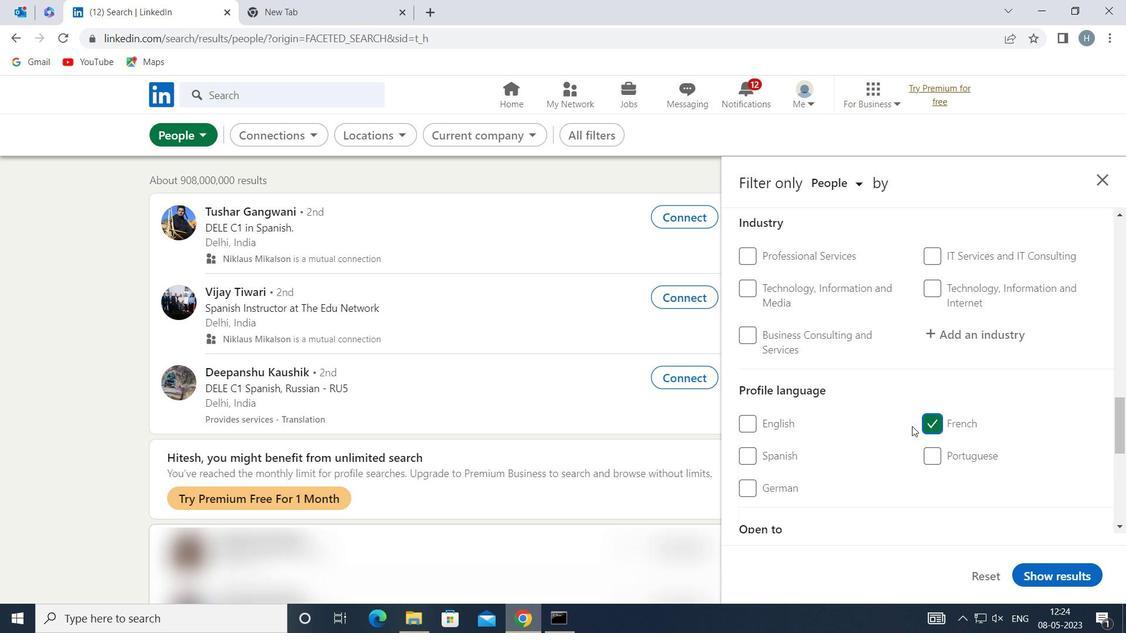 
Action: Mouse moved to (896, 424)
Screenshot: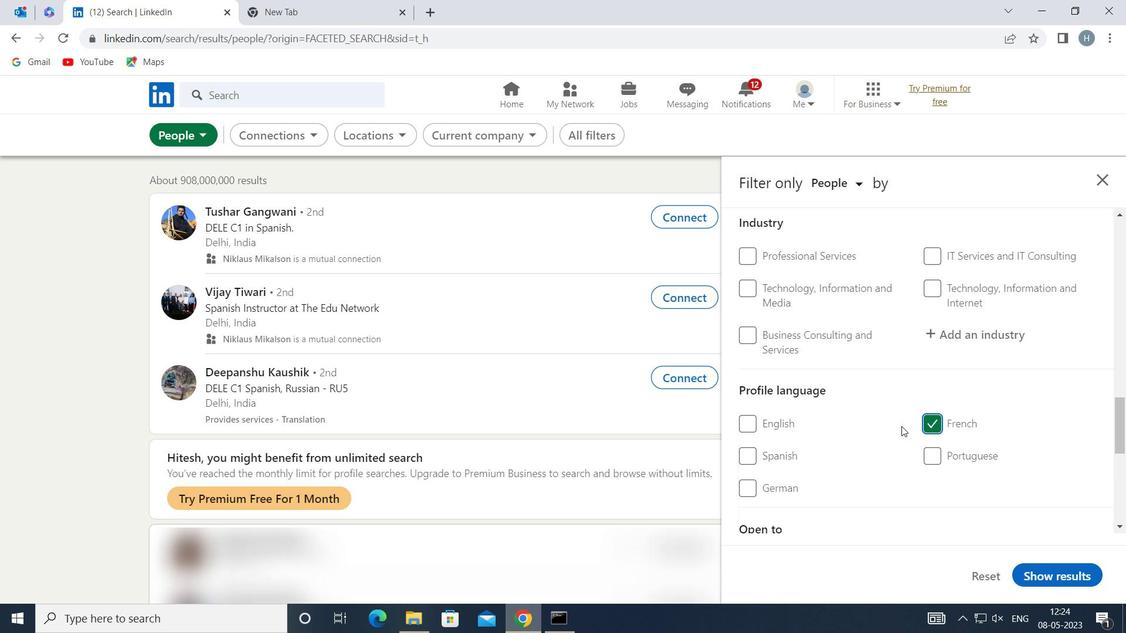 
Action: Mouse scrolled (896, 424) with delta (0, 0)
Screenshot: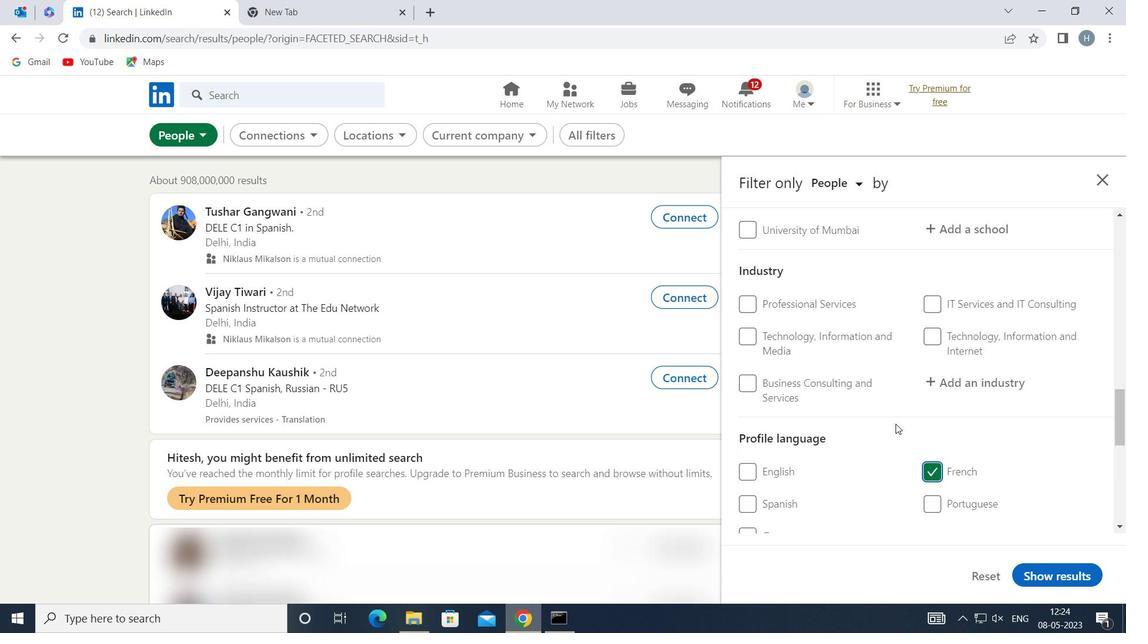 
Action: Mouse scrolled (896, 424) with delta (0, 0)
Screenshot: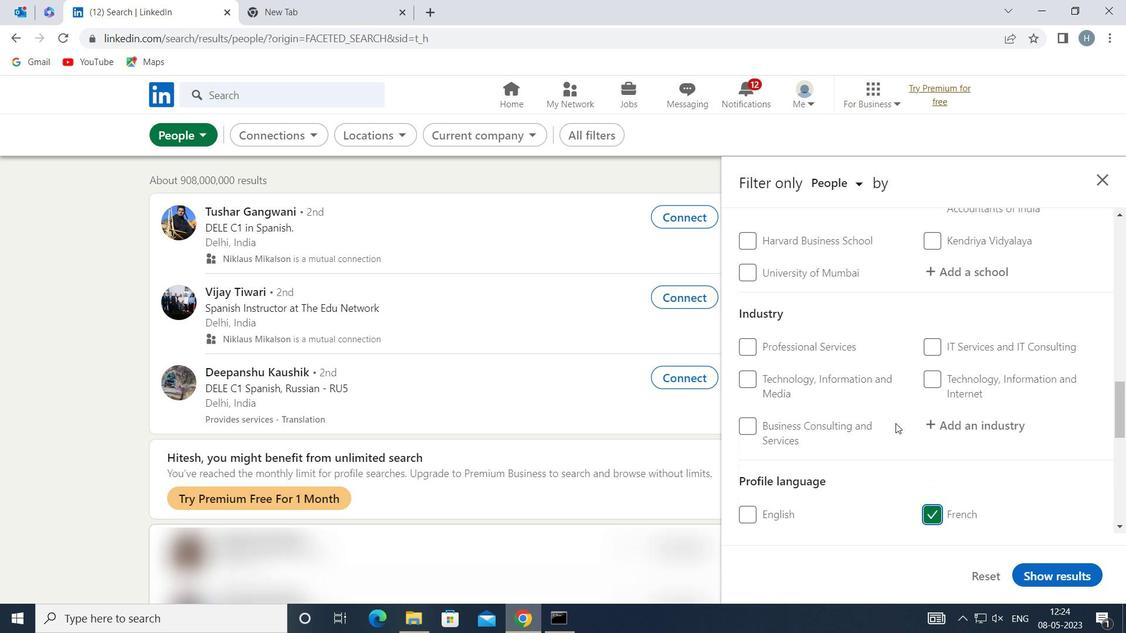
Action: Mouse scrolled (896, 424) with delta (0, 0)
Screenshot: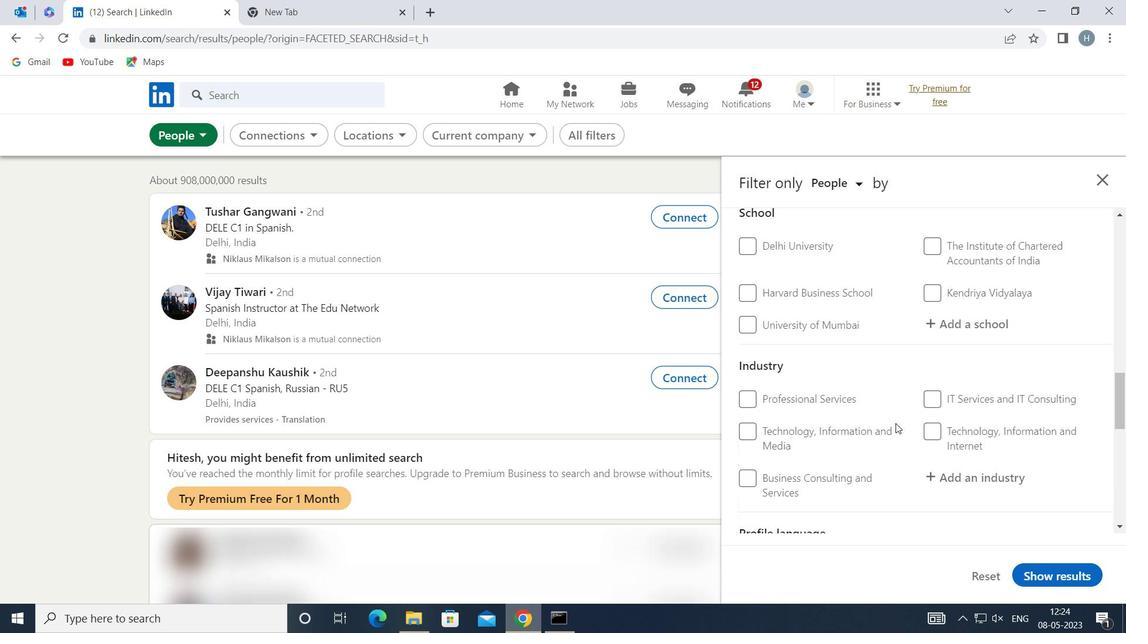 
Action: Mouse scrolled (896, 424) with delta (0, 0)
Screenshot: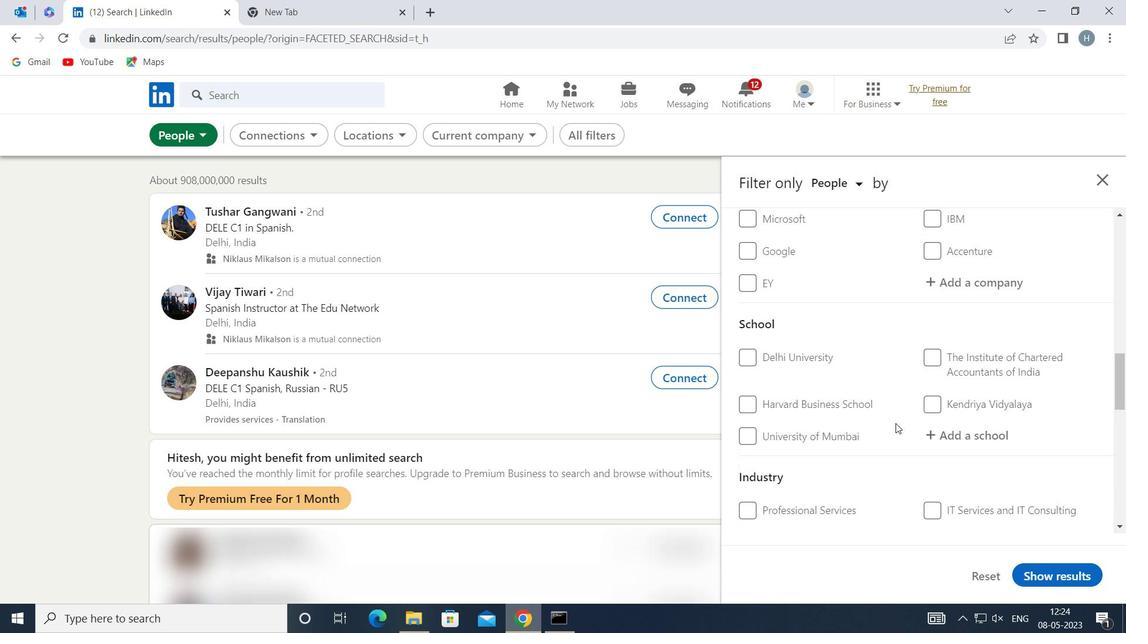
Action: Mouse scrolled (896, 424) with delta (0, 0)
Screenshot: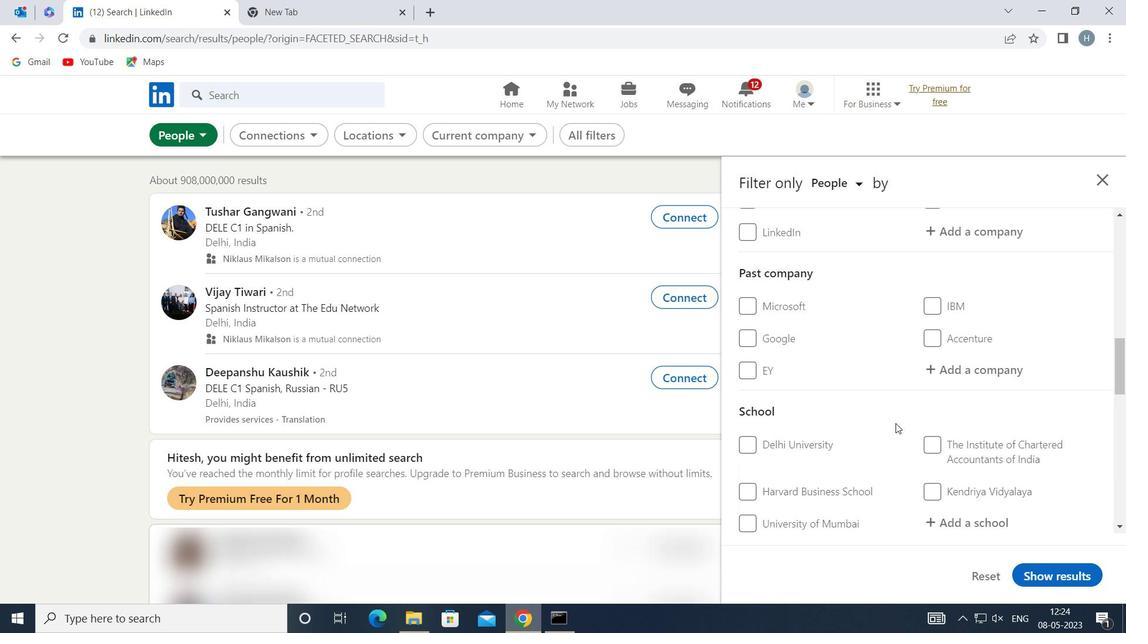 
Action: Mouse scrolled (896, 424) with delta (0, 0)
Screenshot: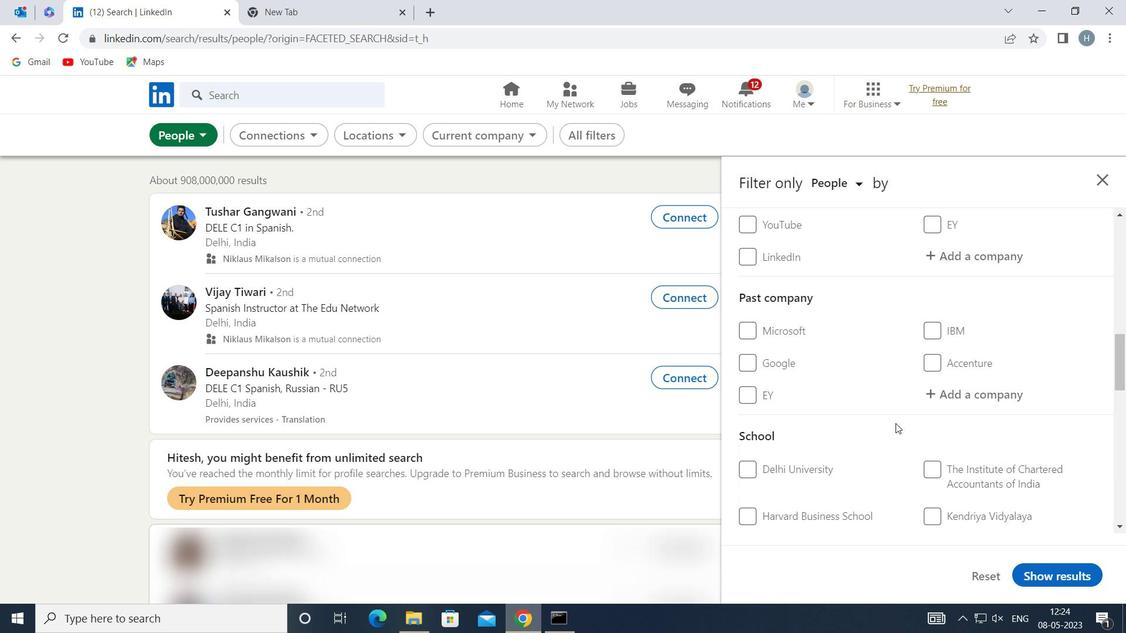 
Action: Mouse scrolled (896, 424) with delta (0, 0)
Screenshot: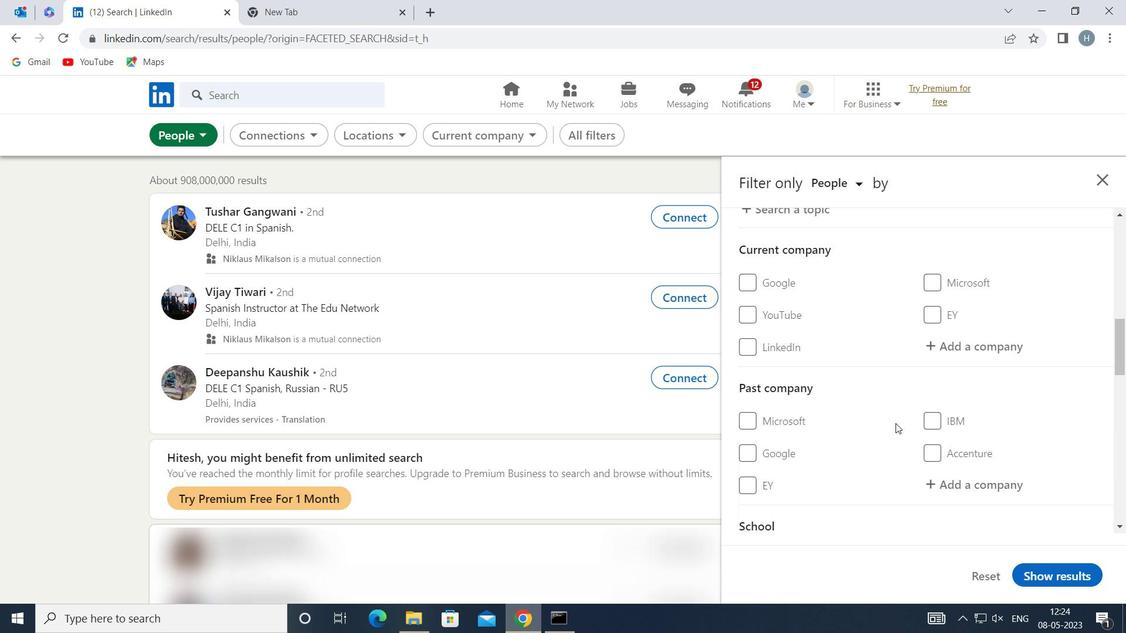 
Action: Mouse scrolled (896, 424) with delta (0, 0)
Screenshot: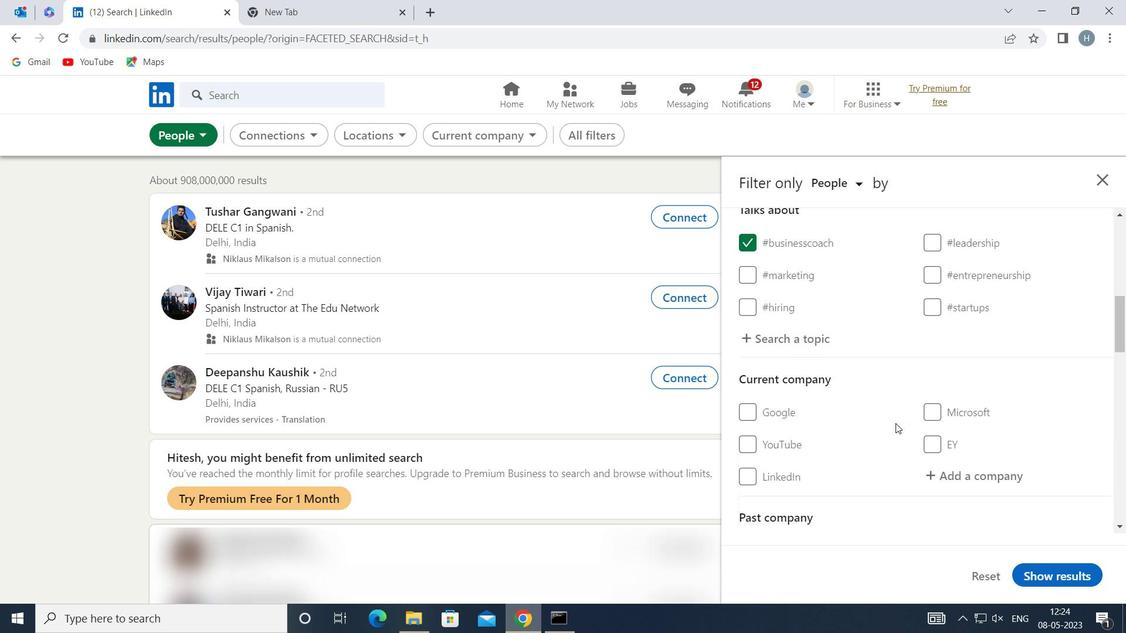 
Action: Mouse moved to (896, 425)
Screenshot: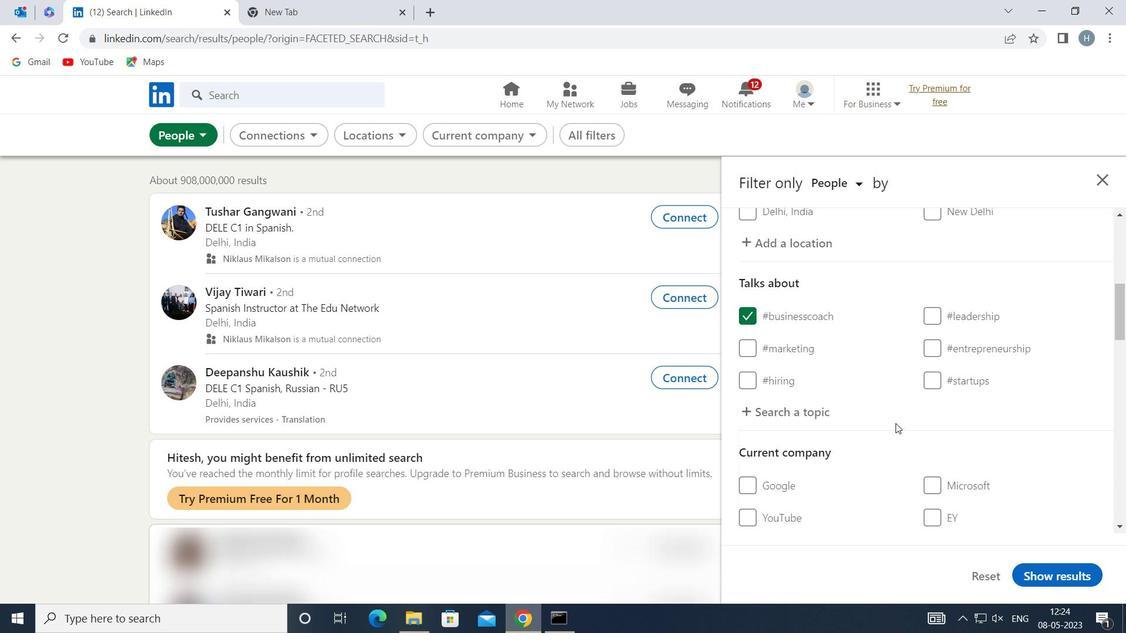 
Action: Mouse scrolled (896, 425) with delta (0, 0)
Screenshot: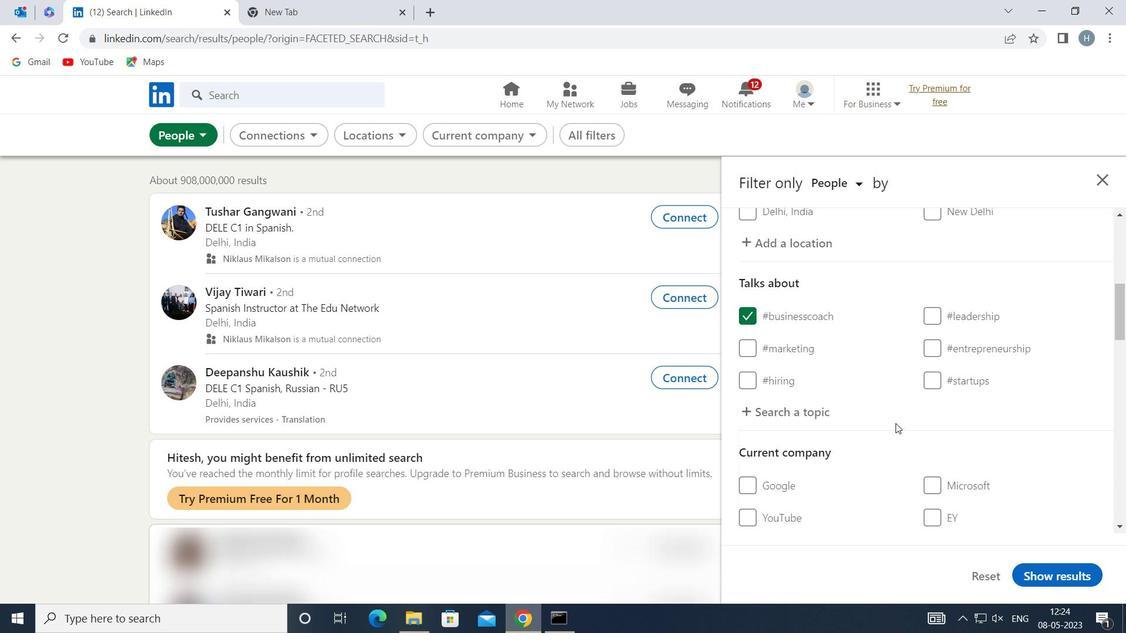 
Action: Mouse moved to (951, 469)
Screenshot: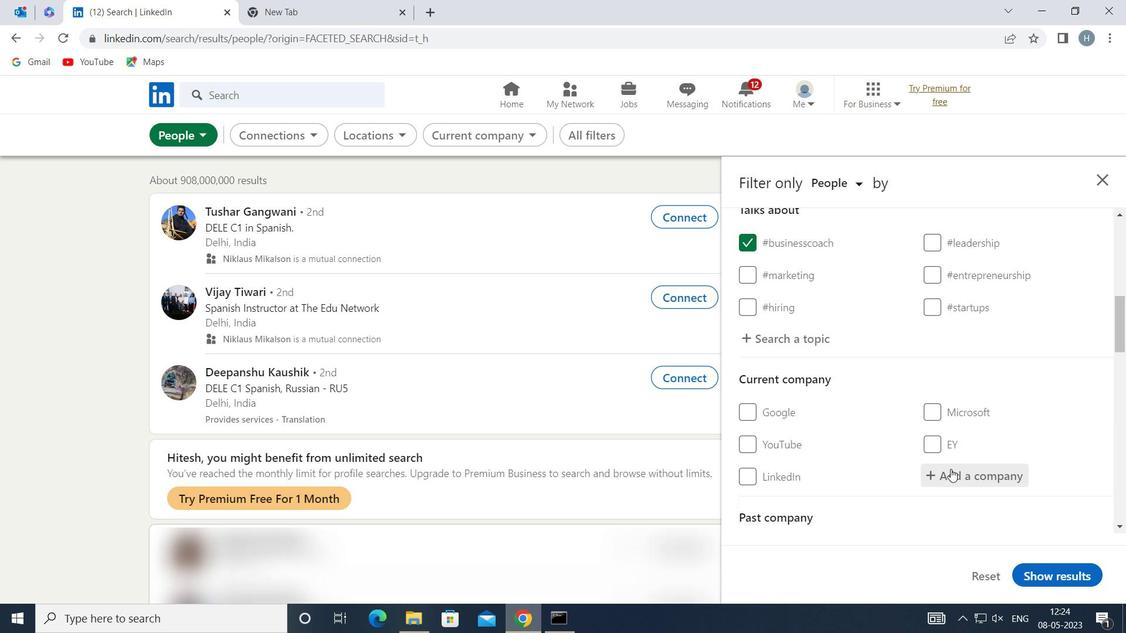
Action: Mouse pressed left at (951, 469)
Screenshot: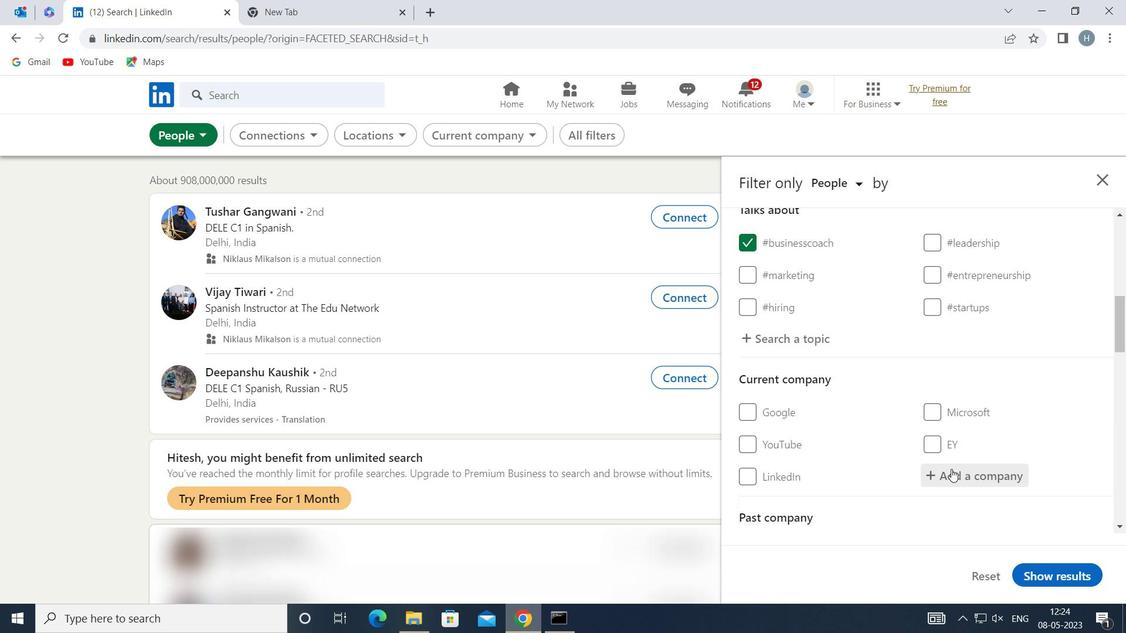
Action: Key pressed <Key.shift>ASTERIA<Key.space><Key.shift>AER
Screenshot: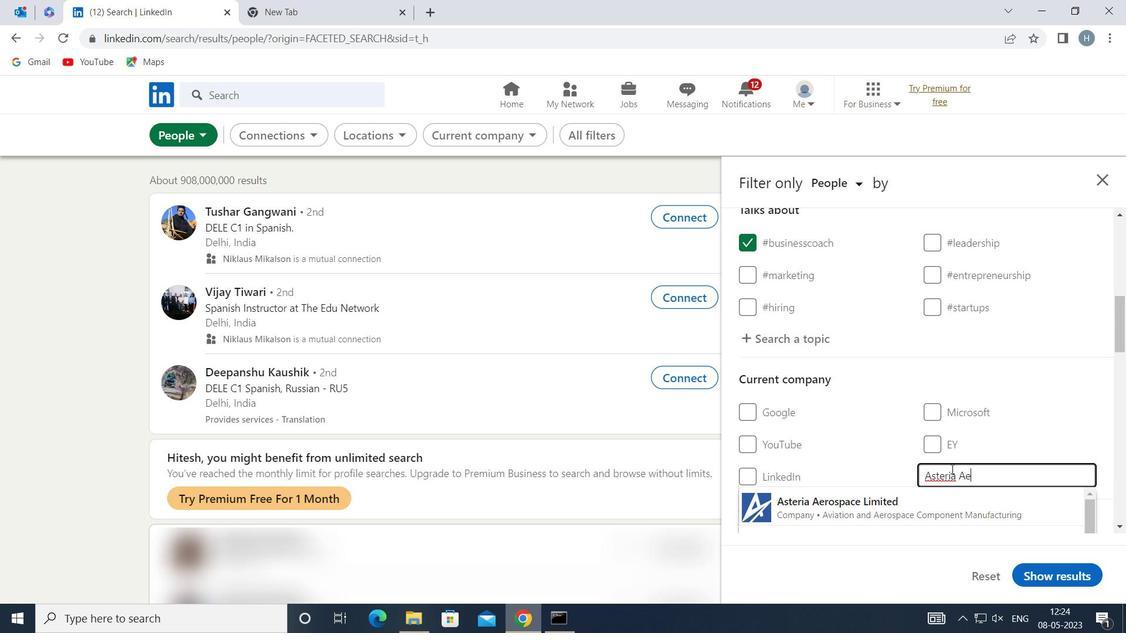 
Action: Mouse moved to (951, 469)
Screenshot: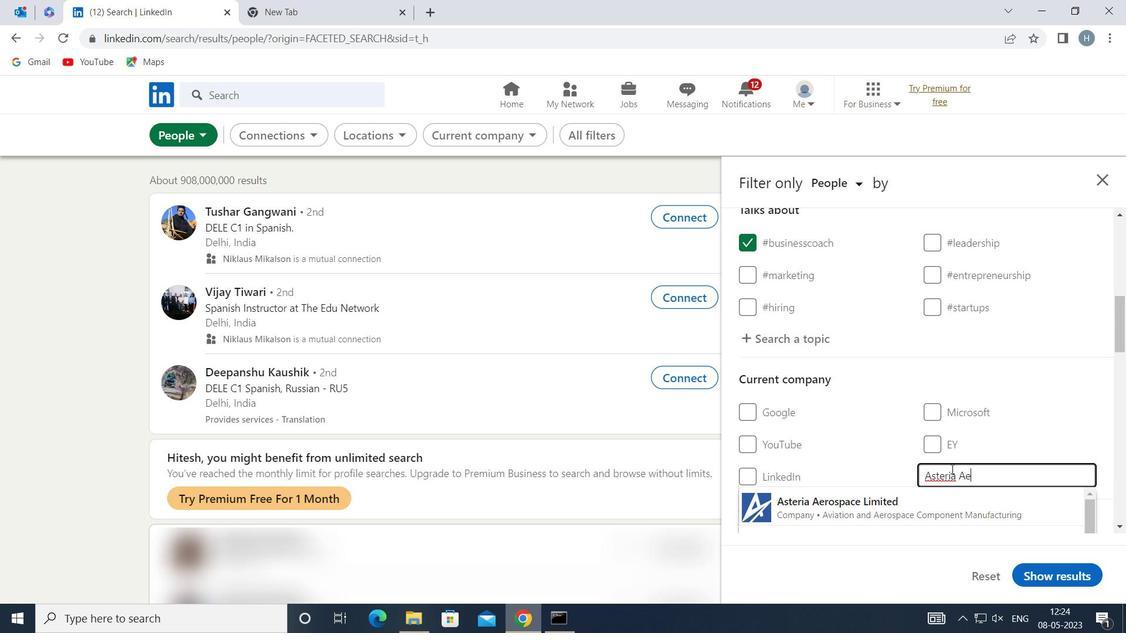 
Action: Key pressed O
Screenshot: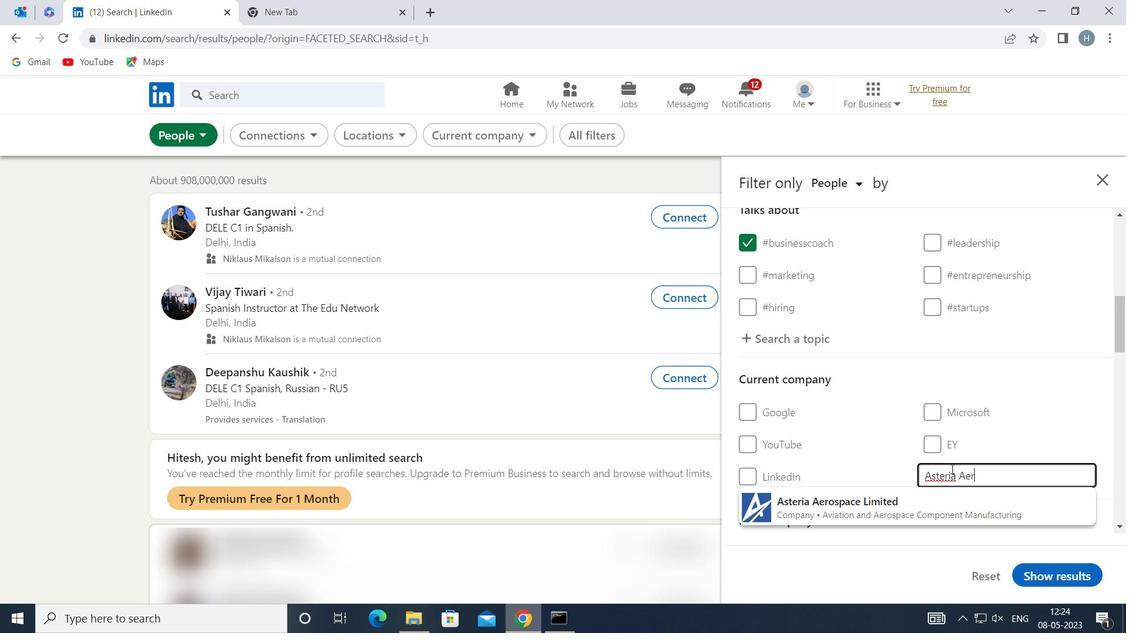 
Action: Mouse moved to (888, 507)
Screenshot: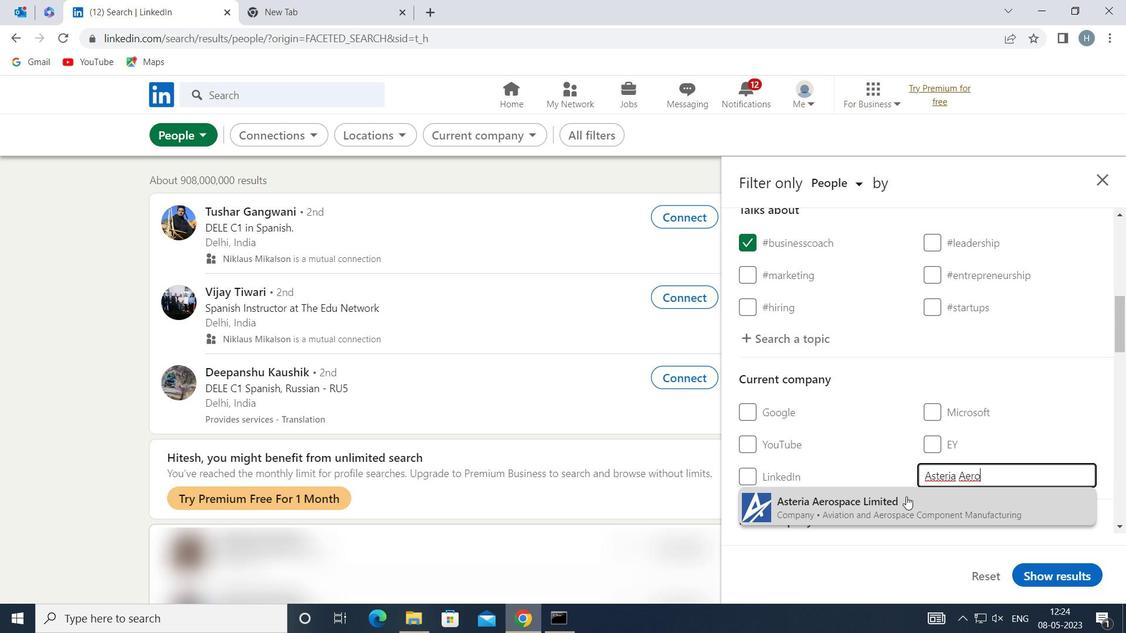 
Action: Mouse pressed left at (888, 507)
Screenshot: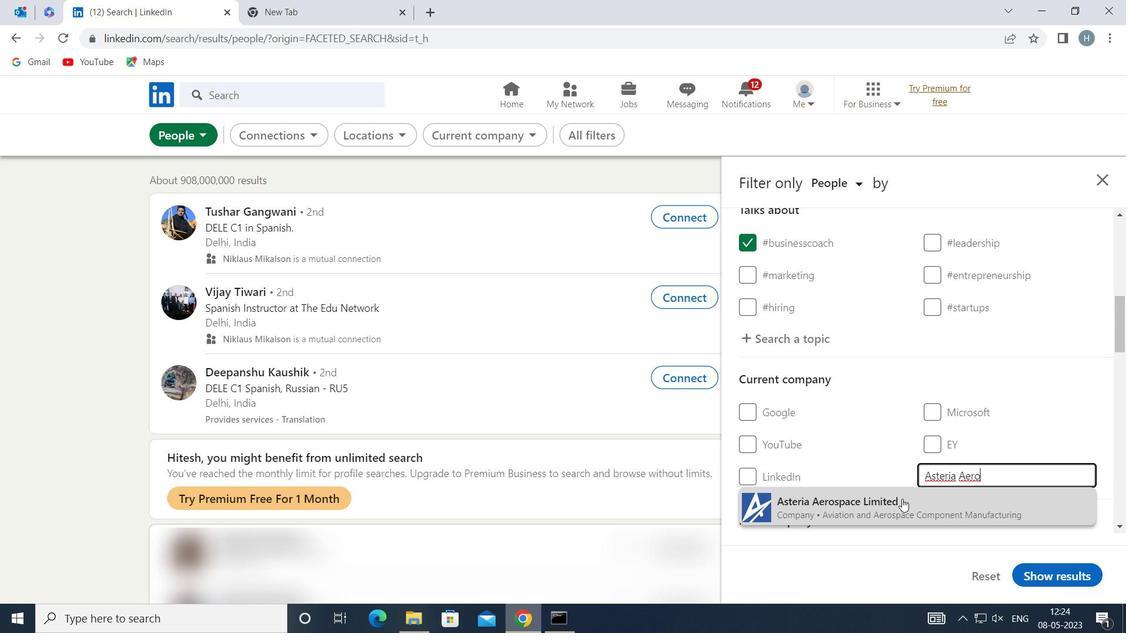 
Action: Mouse moved to (888, 454)
Screenshot: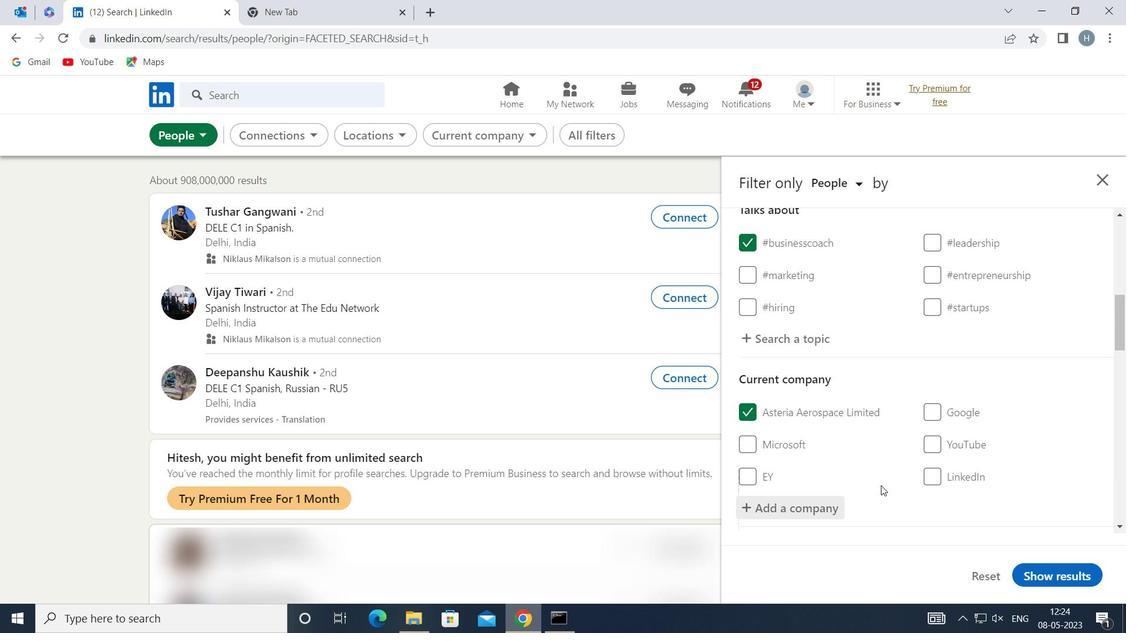 
Action: Mouse scrolled (888, 454) with delta (0, 0)
Screenshot: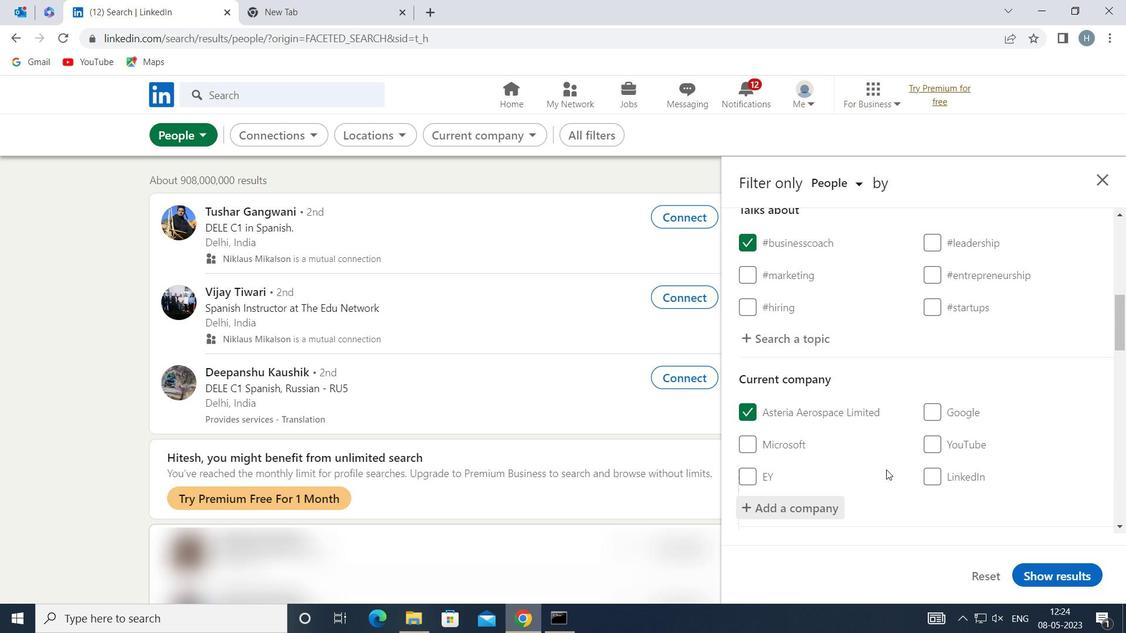 
Action: Mouse scrolled (888, 454) with delta (0, 0)
Screenshot: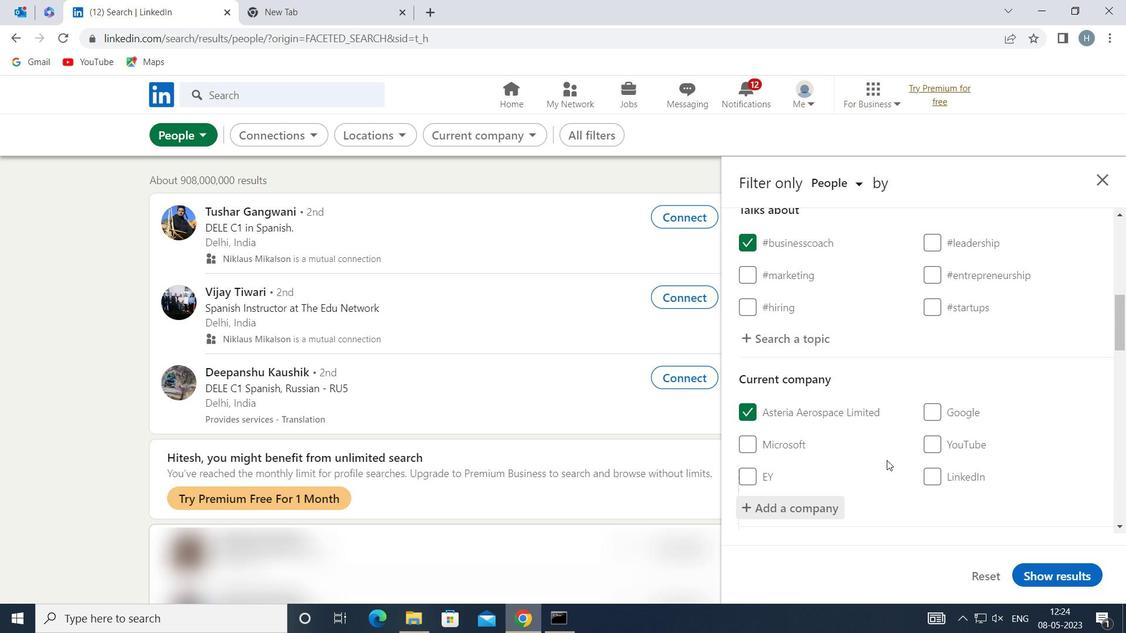 
Action: Mouse moved to (890, 444)
Screenshot: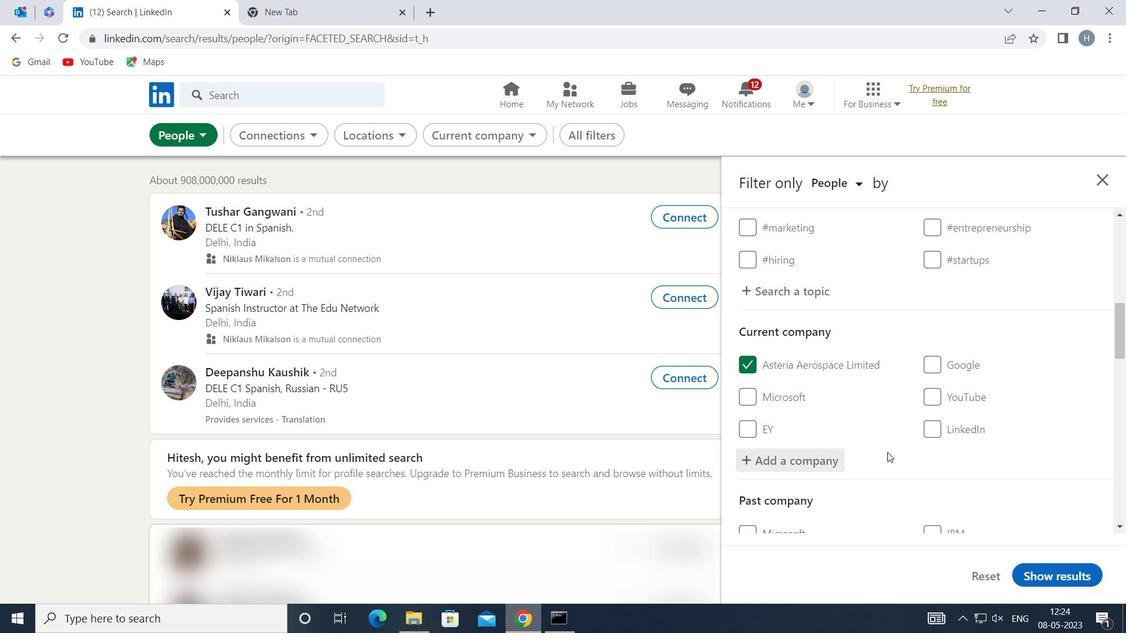 
Action: Mouse scrolled (890, 444) with delta (0, 0)
Screenshot: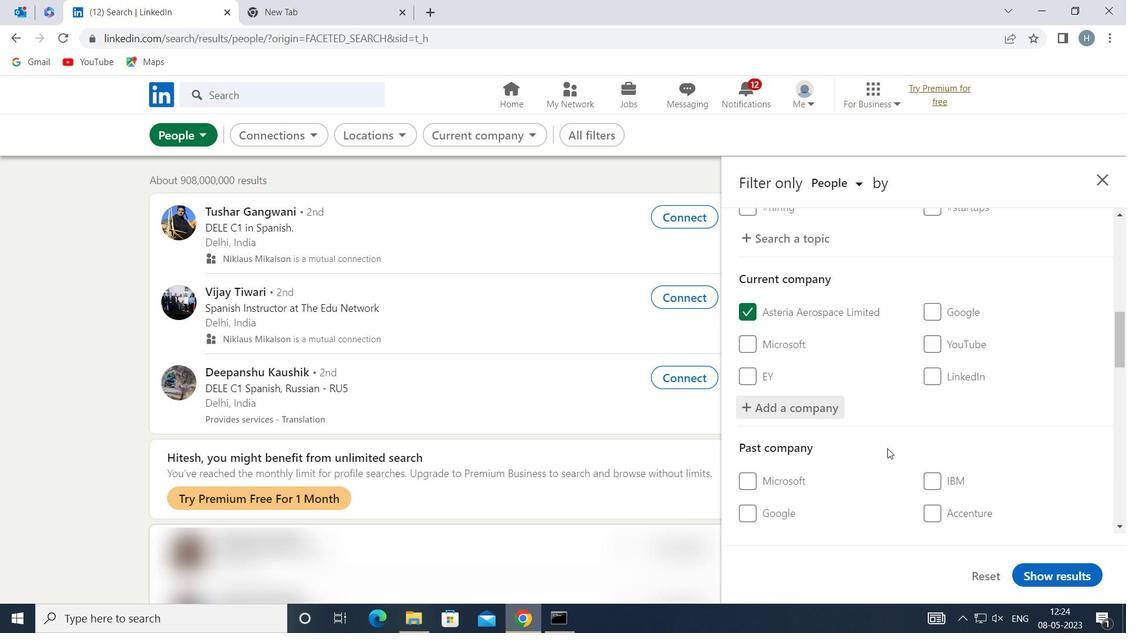 
Action: Mouse moved to (957, 432)
Screenshot: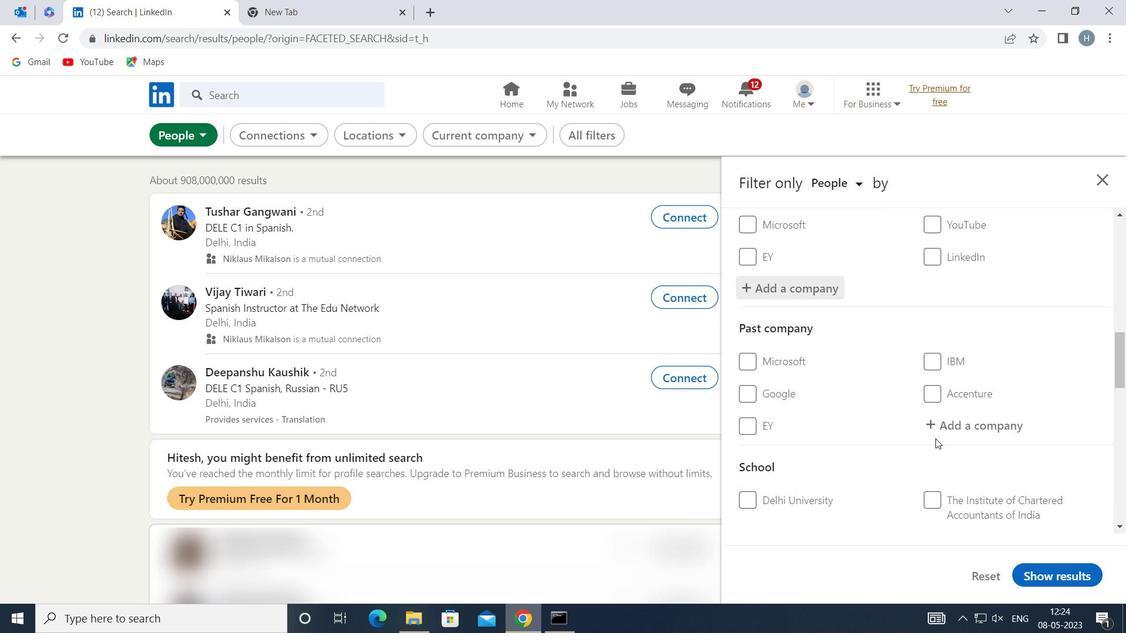 
Action: Mouse scrolled (957, 432) with delta (0, 0)
Screenshot: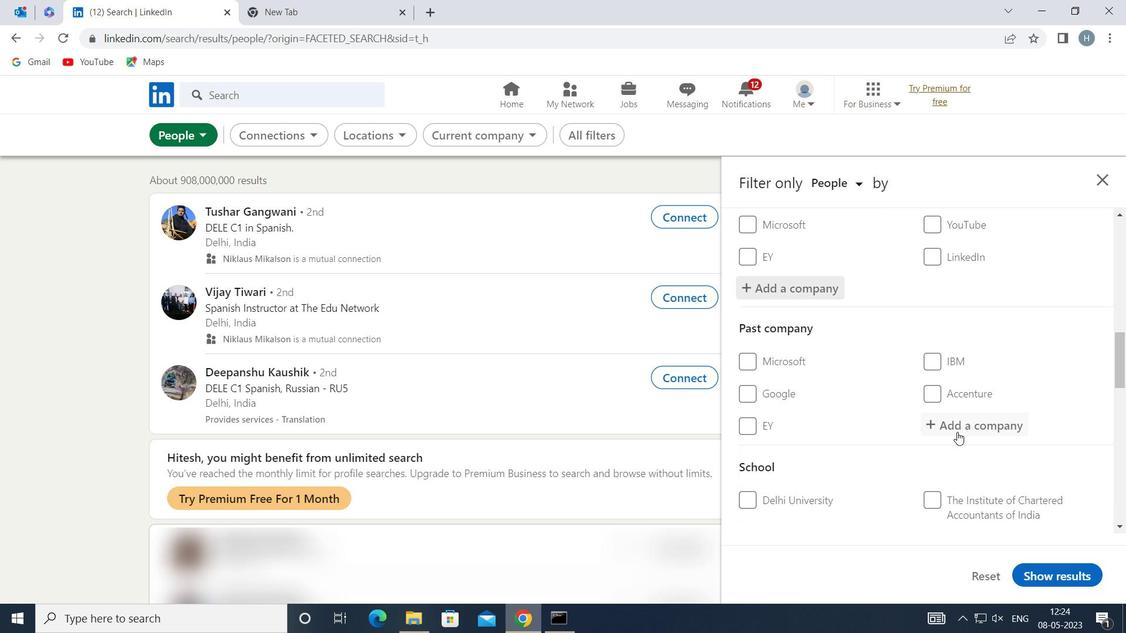 
Action: Mouse moved to (957, 432)
Screenshot: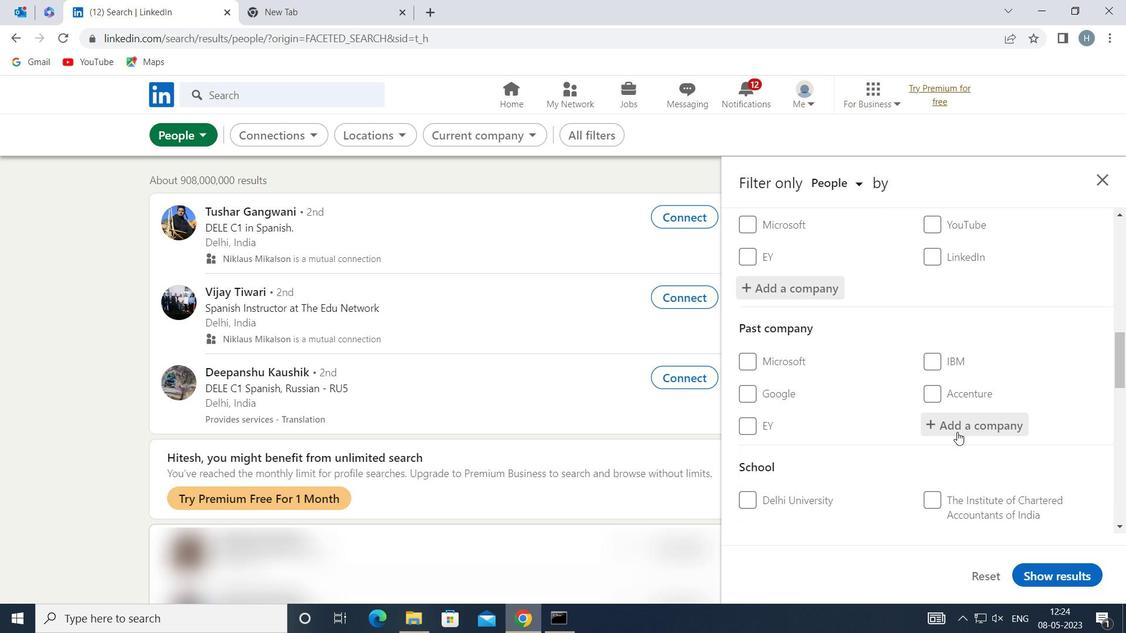 
Action: Mouse scrolled (957, 432) with delta (0, 0)
Screenshot: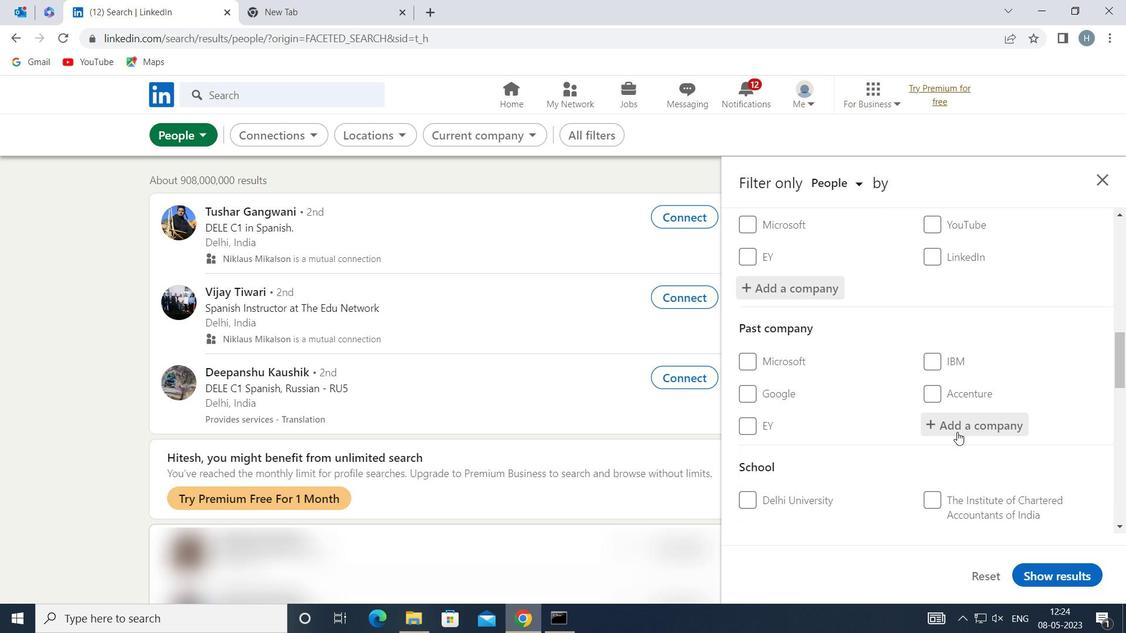 
Action: Mouse moved to (966, 429)
Screenshot: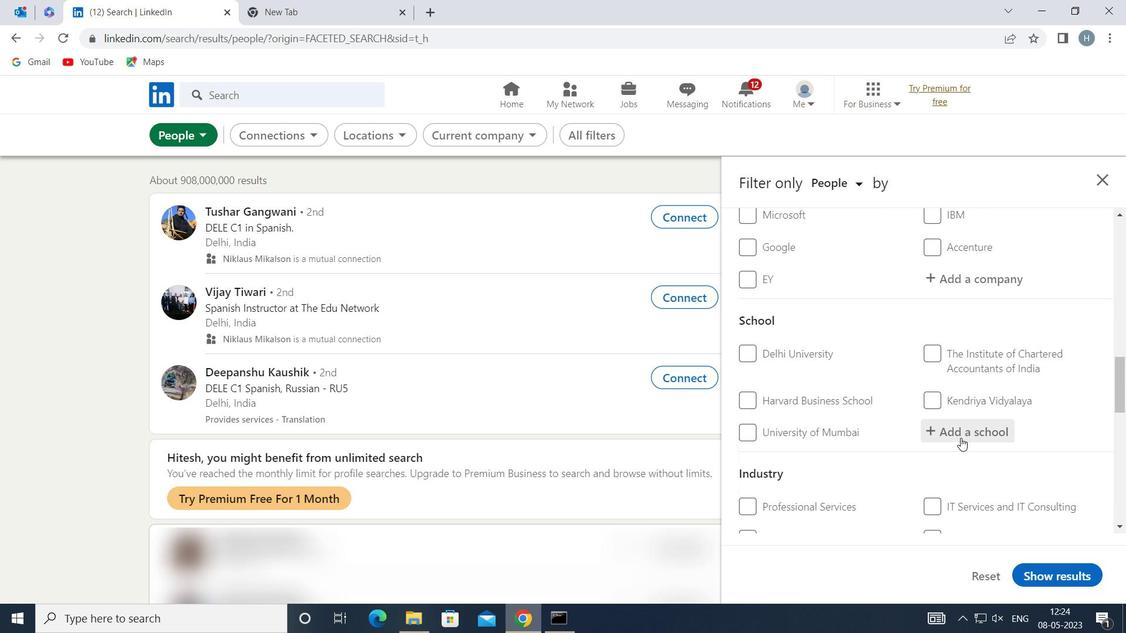 
Action: Mouse pressed left at (966, 429)
Screenshot: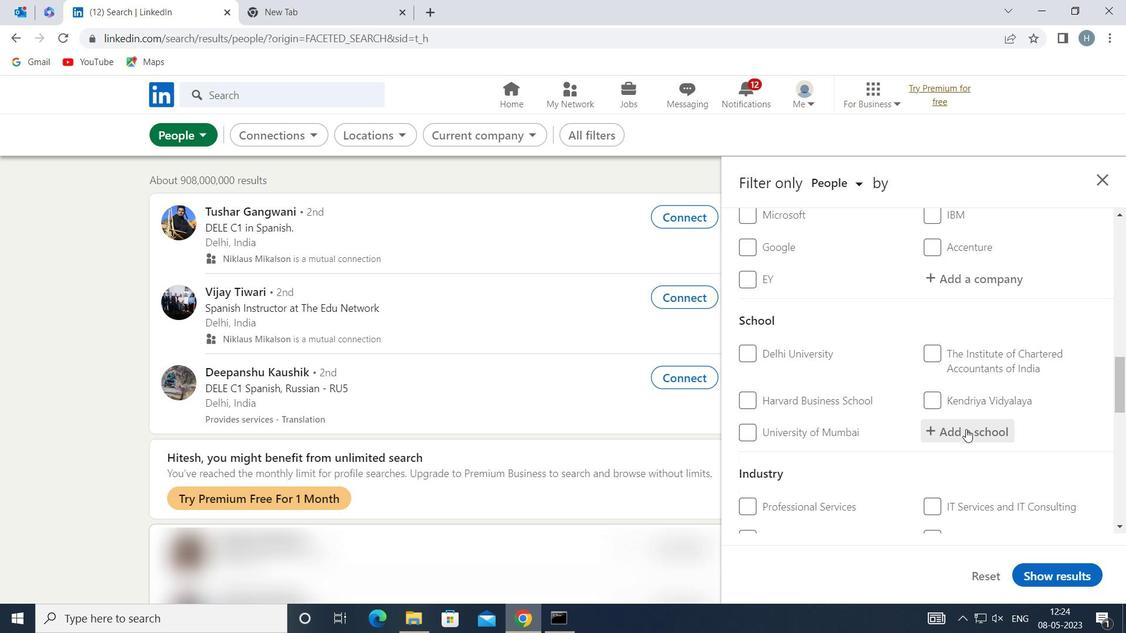 
Action: Key pressed <Key.shift>CAREERS
Screenshot: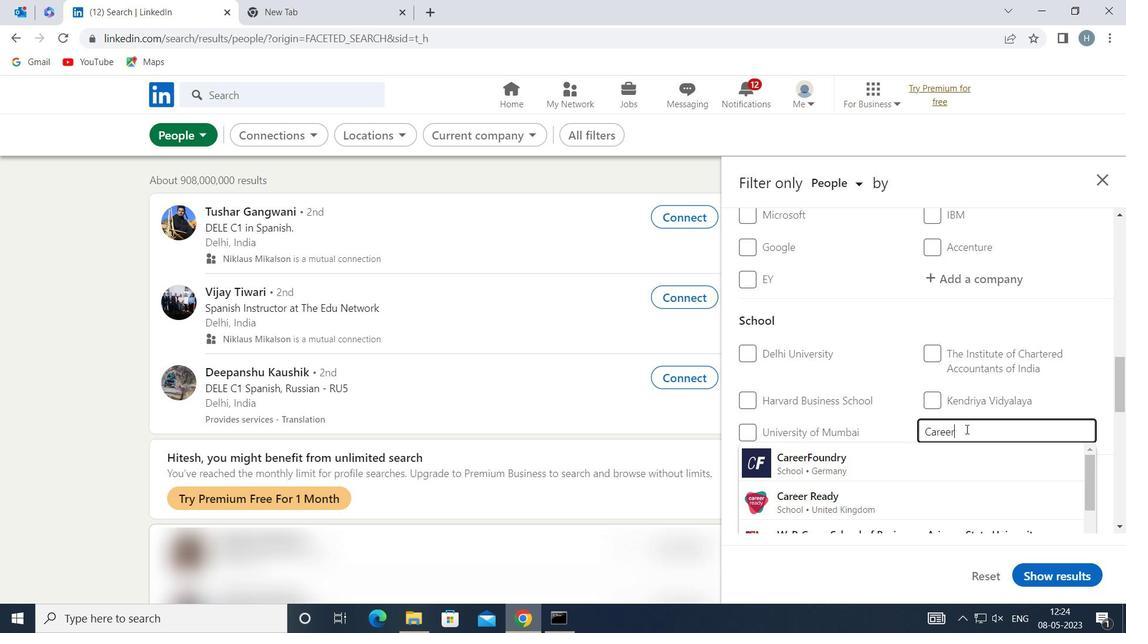 
Action: Mouse moved to (965, 429)
Screenshot: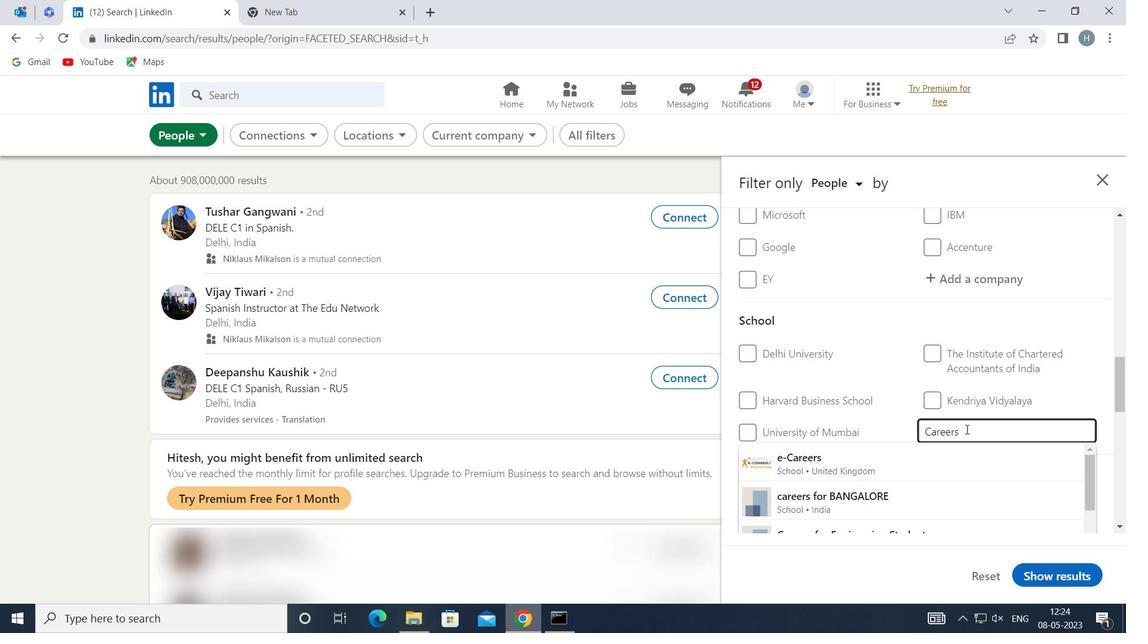 
Action: Key pressed <Key.backspace><Key.backspace><Key.backspace><Key.backspace><Key.backspace><Key.backspace><Key.backspace><Key.backspace><Key.backspace><Key.backspace><Key.backspace><Key.backspace><Key.backspace><Key.backspace><Key.backspace><Key.backspace><Key.backspace><Key.shift>STUDENTS<Key.space><Key.shift>C
Screenshot: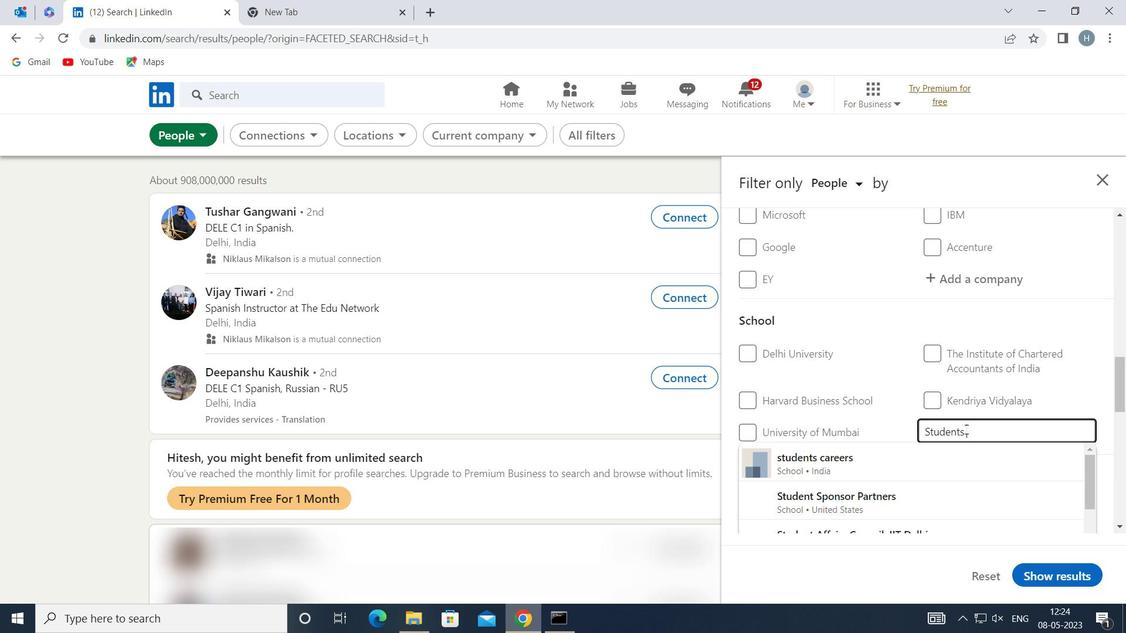 
Action: Mouse moved to (912, 456)
Screenshot: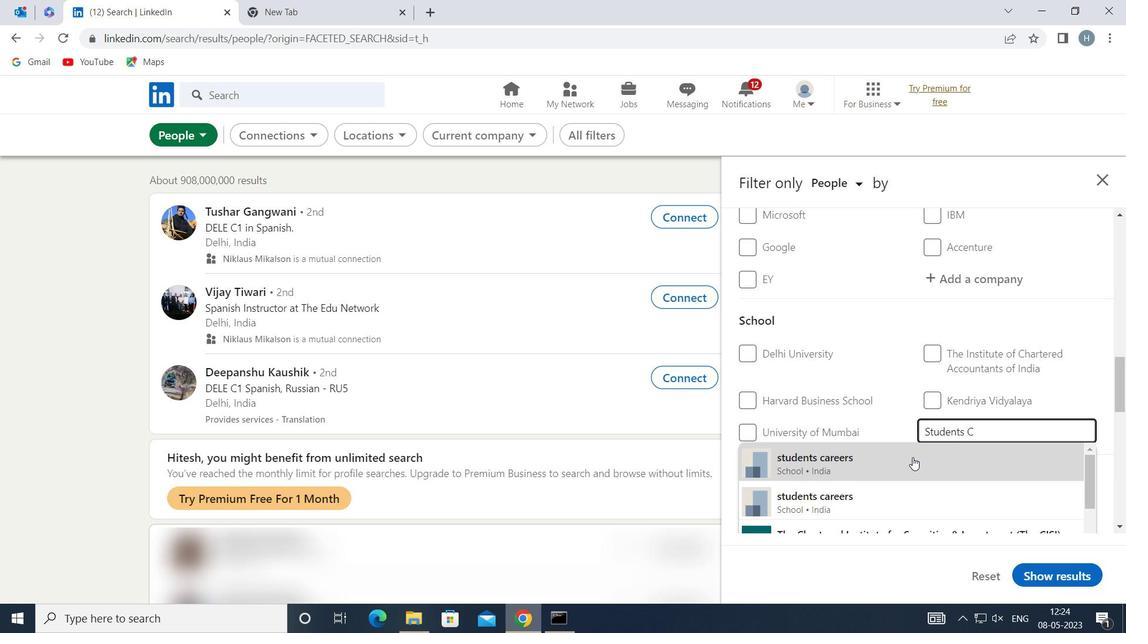 
Action: Mouse pressed left at (912, 456)
Screenshot: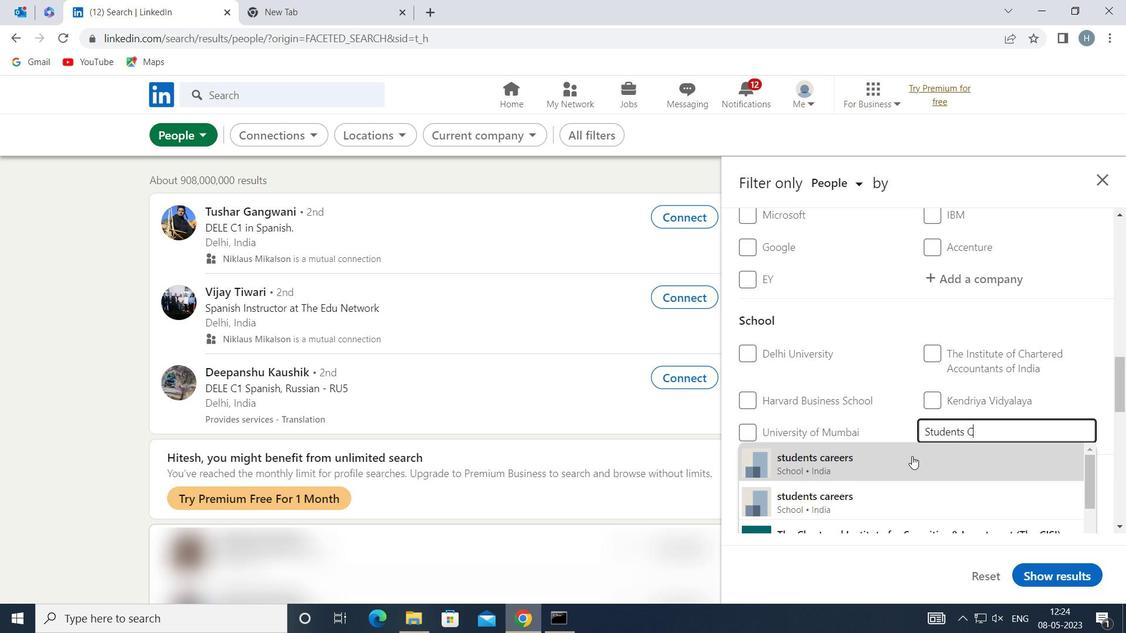 
Action: Mouse moved to (909, 448)
Screenshot: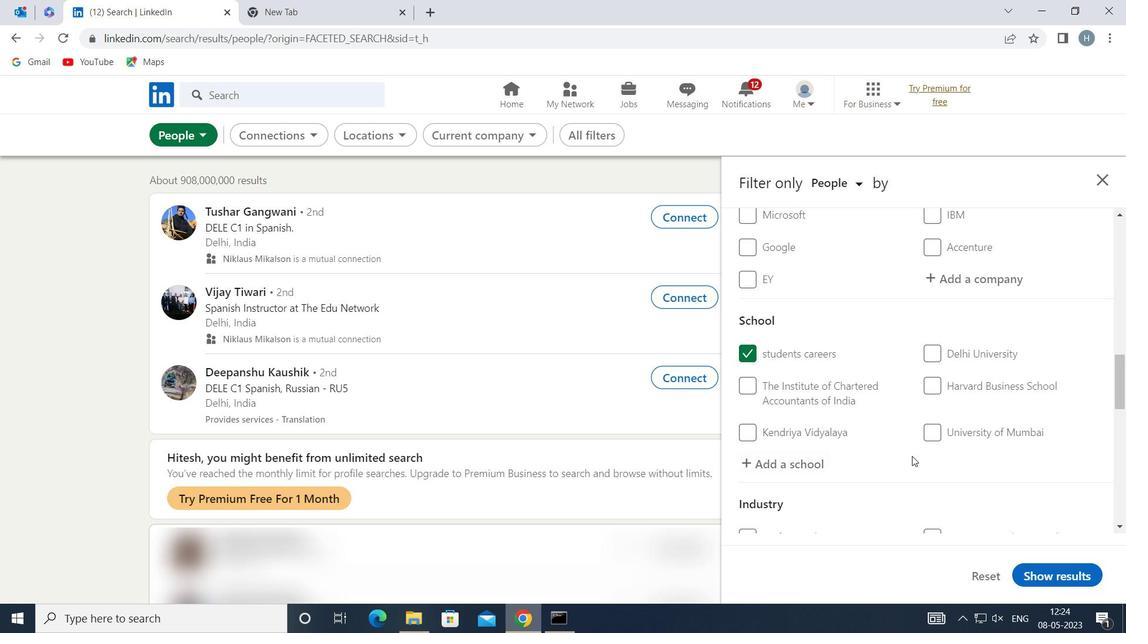 
Action: Mouse scrolled (909, 447) with delta (0, 0)
Screenshot: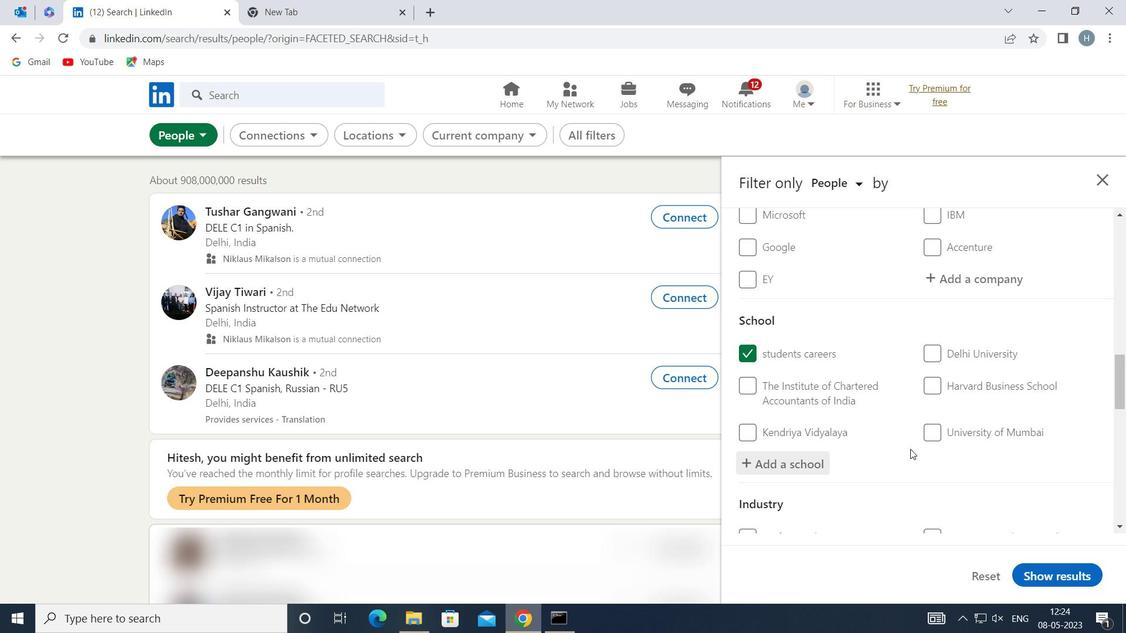 
Action: Mouse scrolled (909, 447) with delta (0, 0)
Screenshot: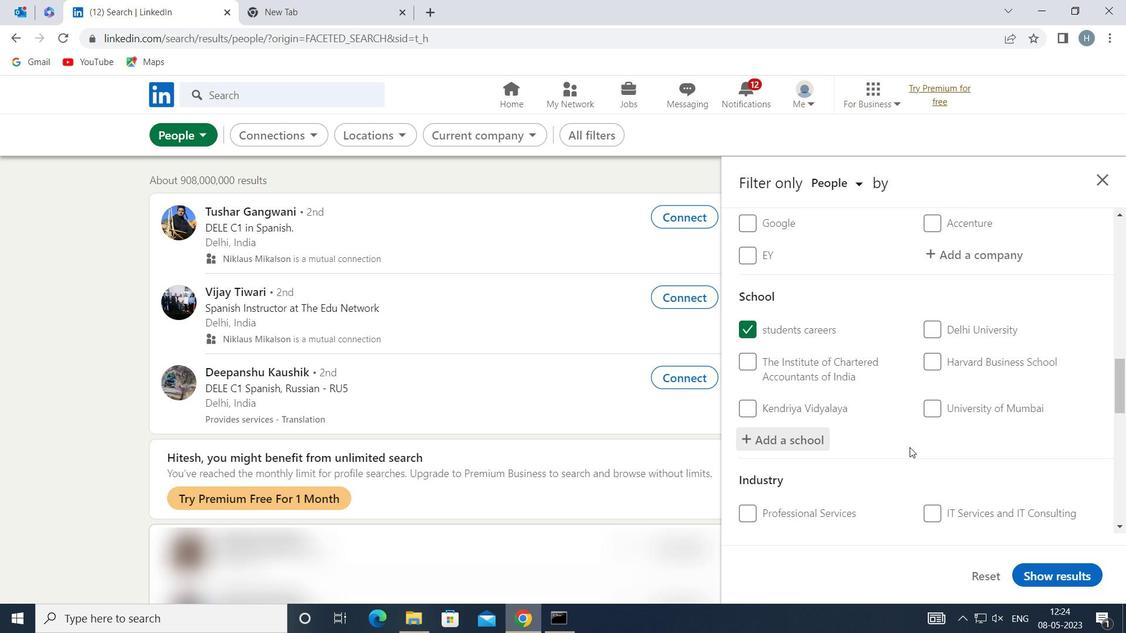 
Action: Mouse moved to (957, 465)
Screenshot: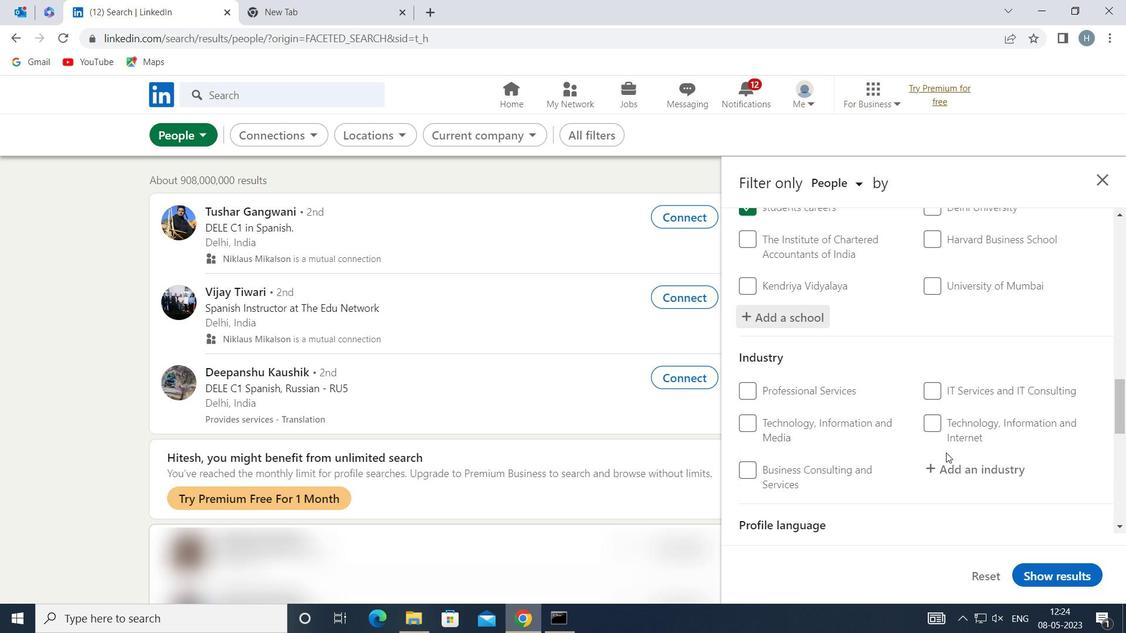 
Action: Mouse pressed left at (957, 465)
Screenshot: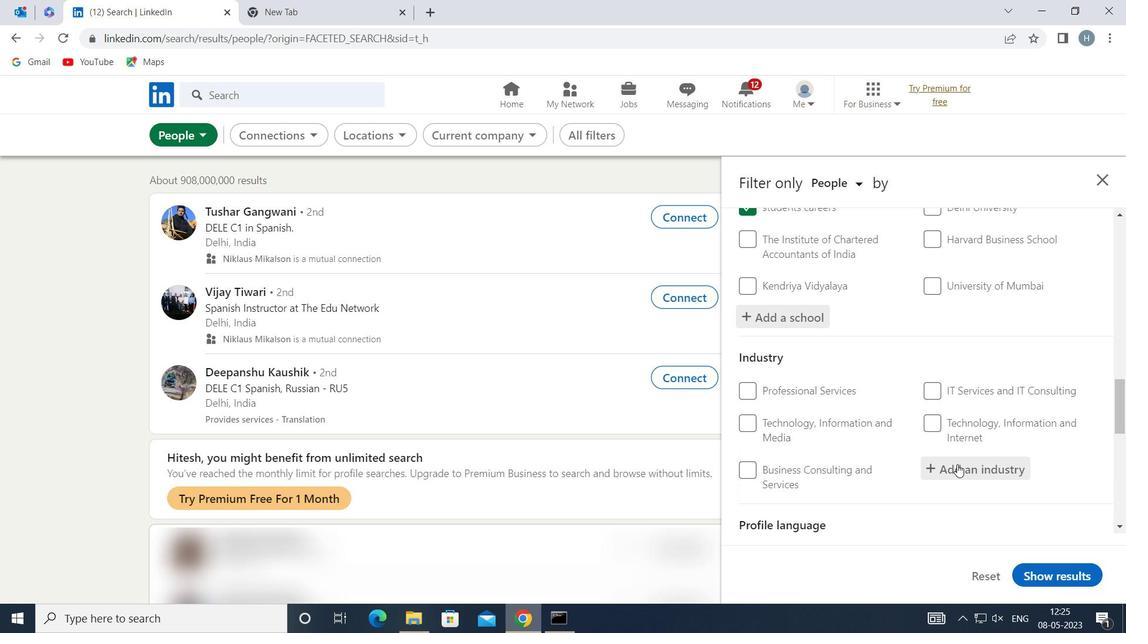 
Action: Key pressed <Key.shift>APPLIA
Screenshot: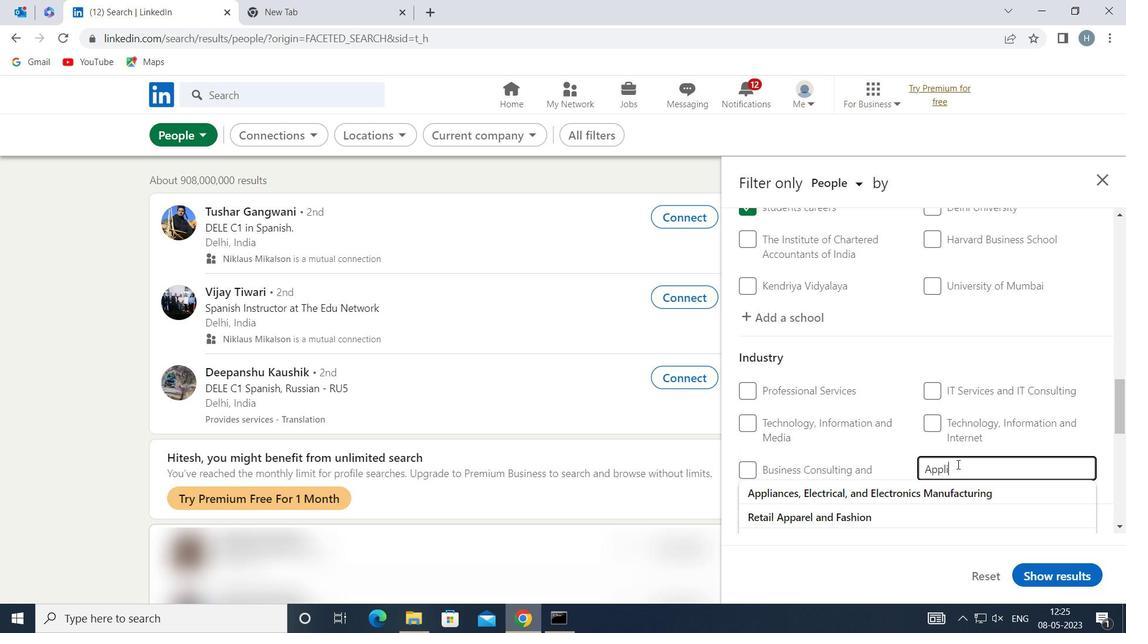 
Action: Mouse moved to (934, 495)
Screenshot: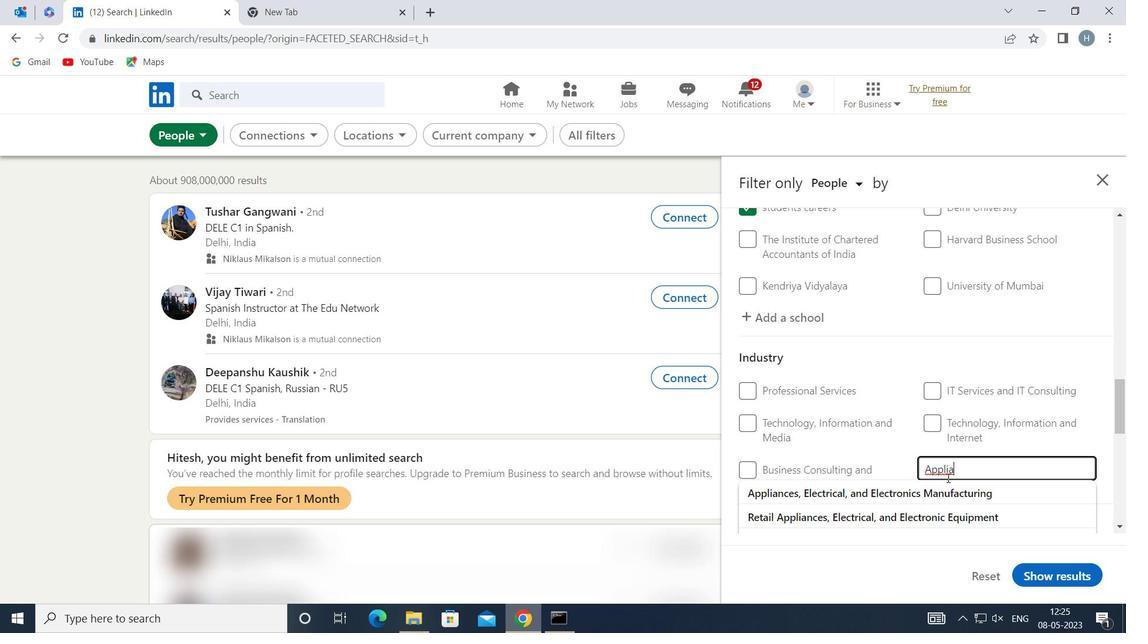 
Action: Mouse pressed left at (934, 495)
Screenshot: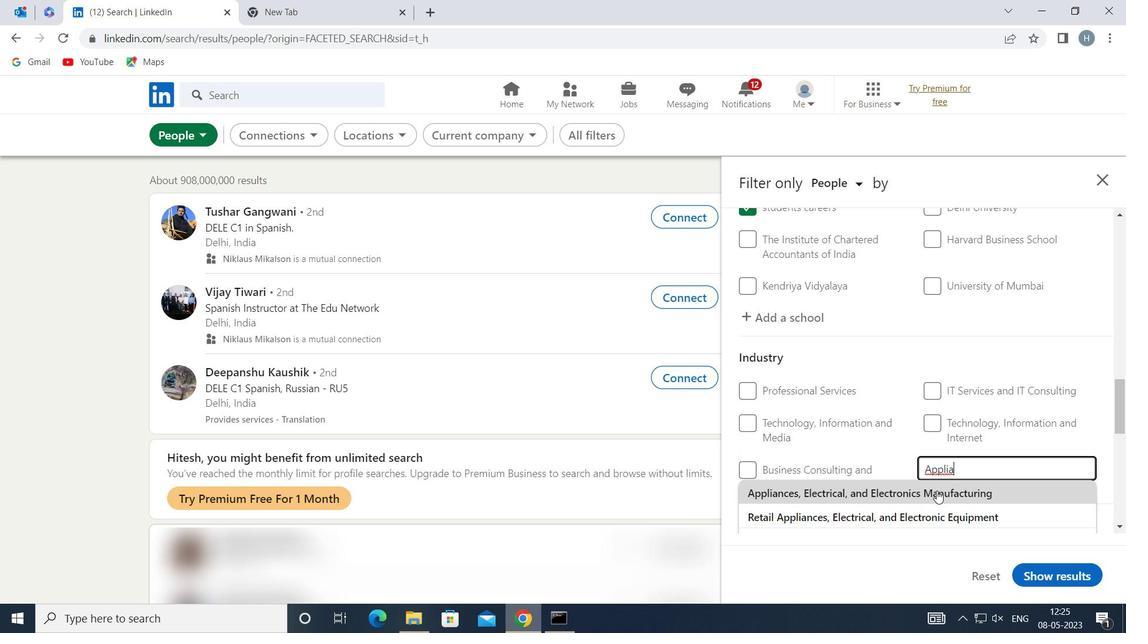 
Action: Mouse moved to (912, 453)
Screenshot: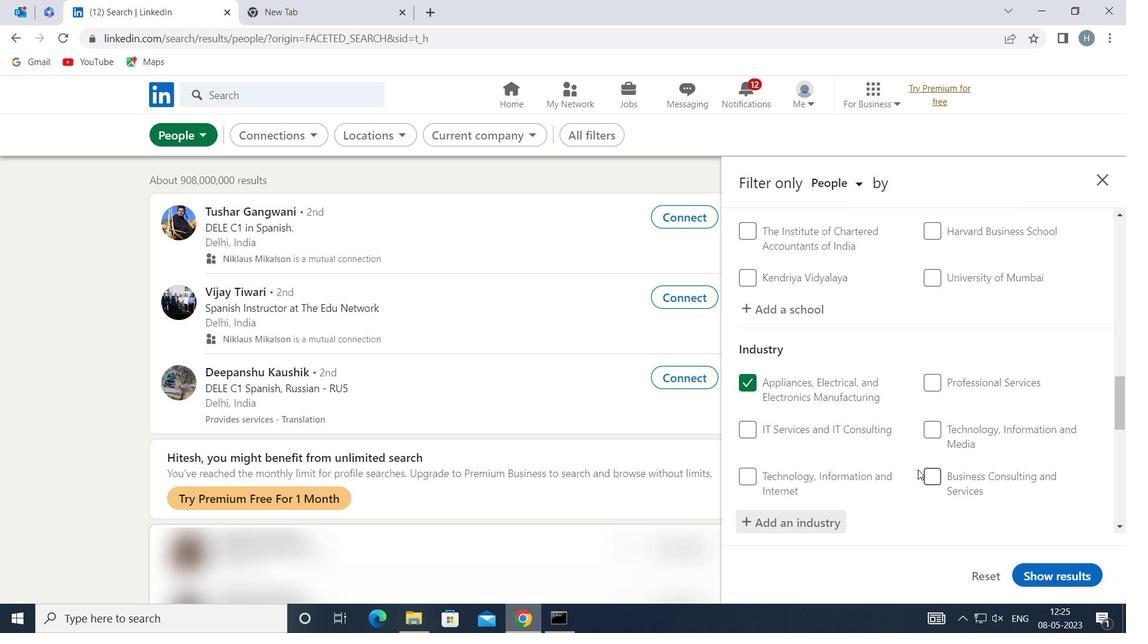 
Action: Mouse scrolled (912, 452) with delta (0, 0)
Screenshot: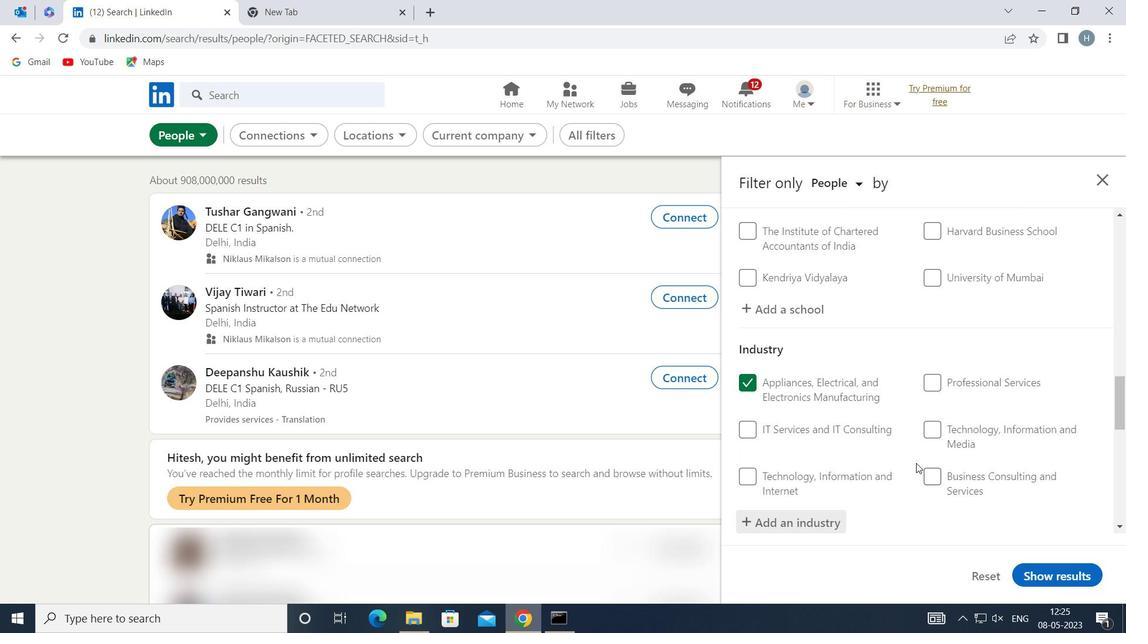 
Action: Mouse moved to (912, 444)
Screenshot: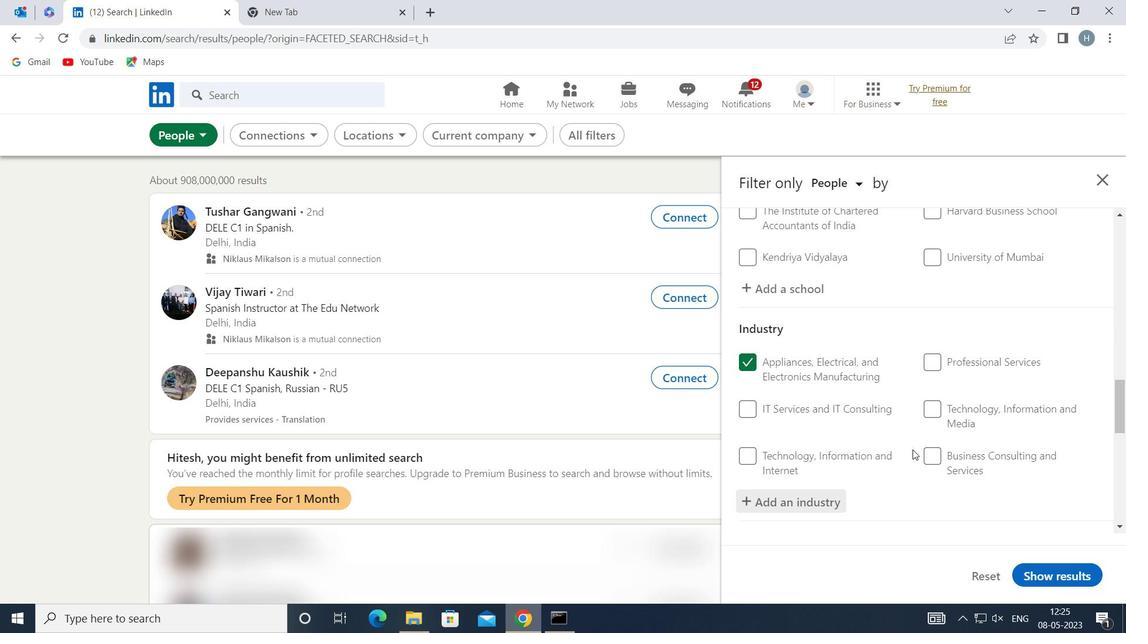 
Action: Mouse scrolled (912, 444) with delta (0, 0)
Screenshot: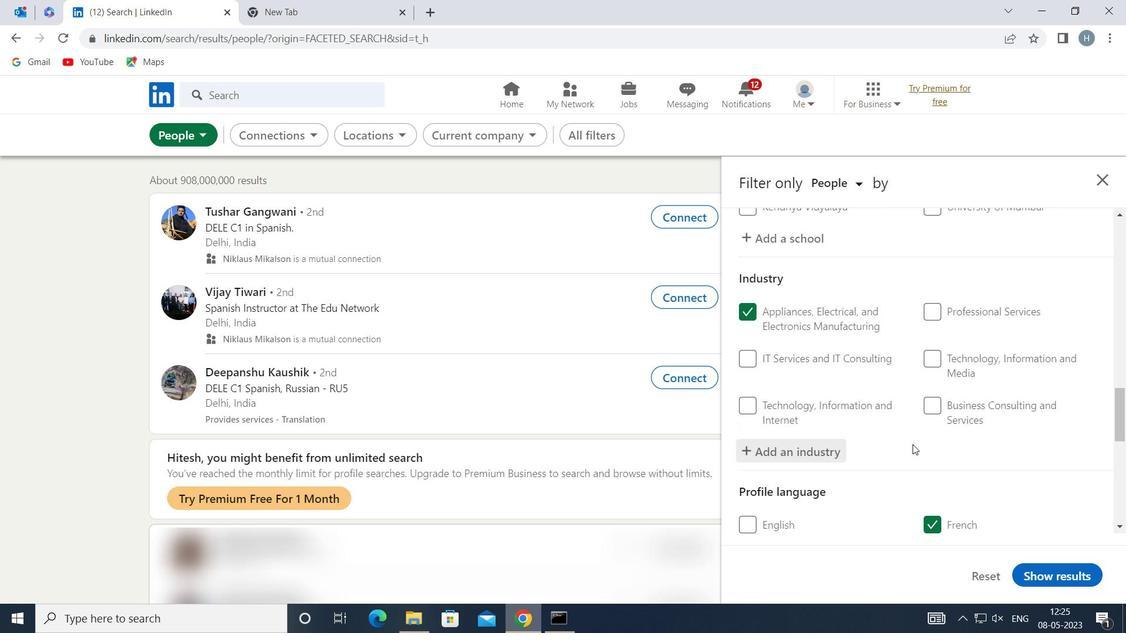 
Action: Mouse scrolled (912, 444) with delta (0, 0)
Screenshot: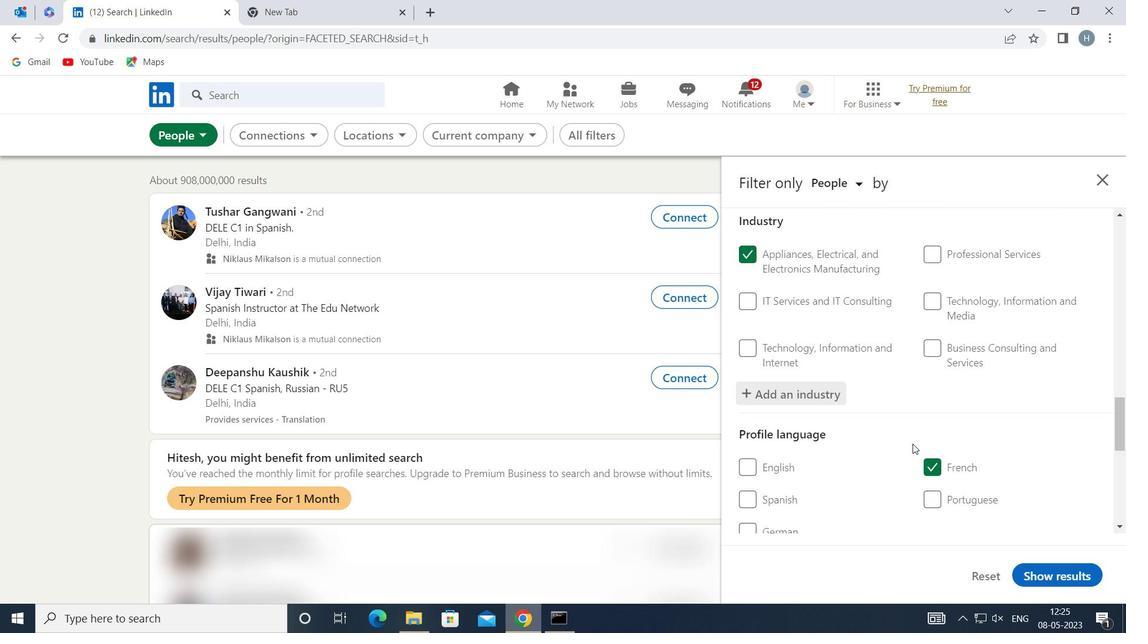 
Action: Mouse scrolled (912, 444) with delta (0, 0)
Screenshot: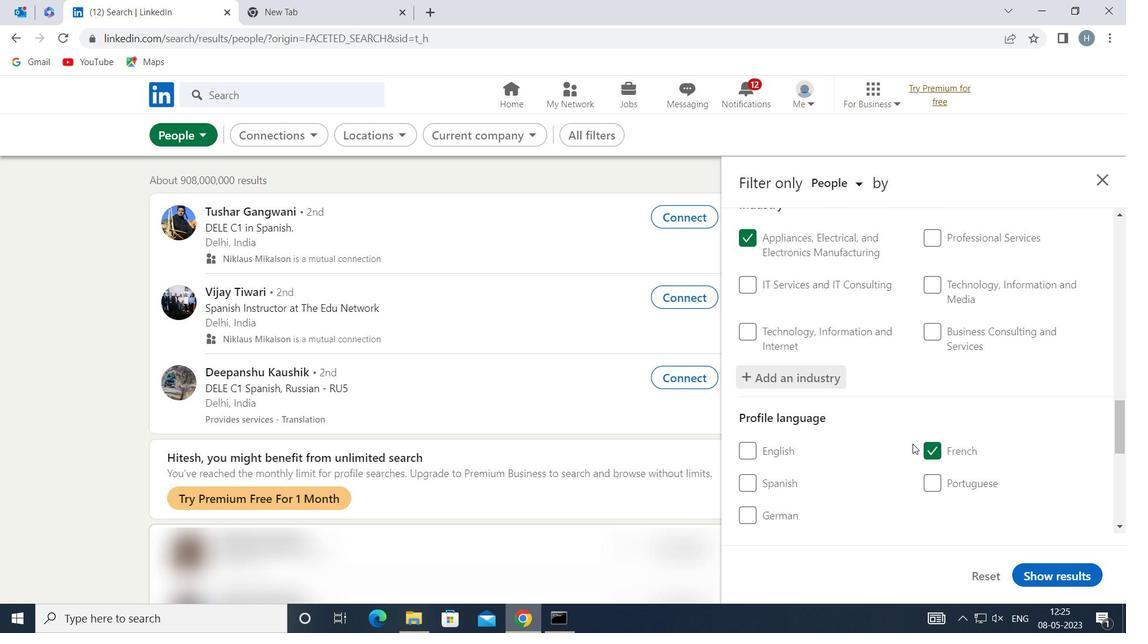 
Action: Mouse scrolled (912, 444) with delta (0, 0)
Screenshot: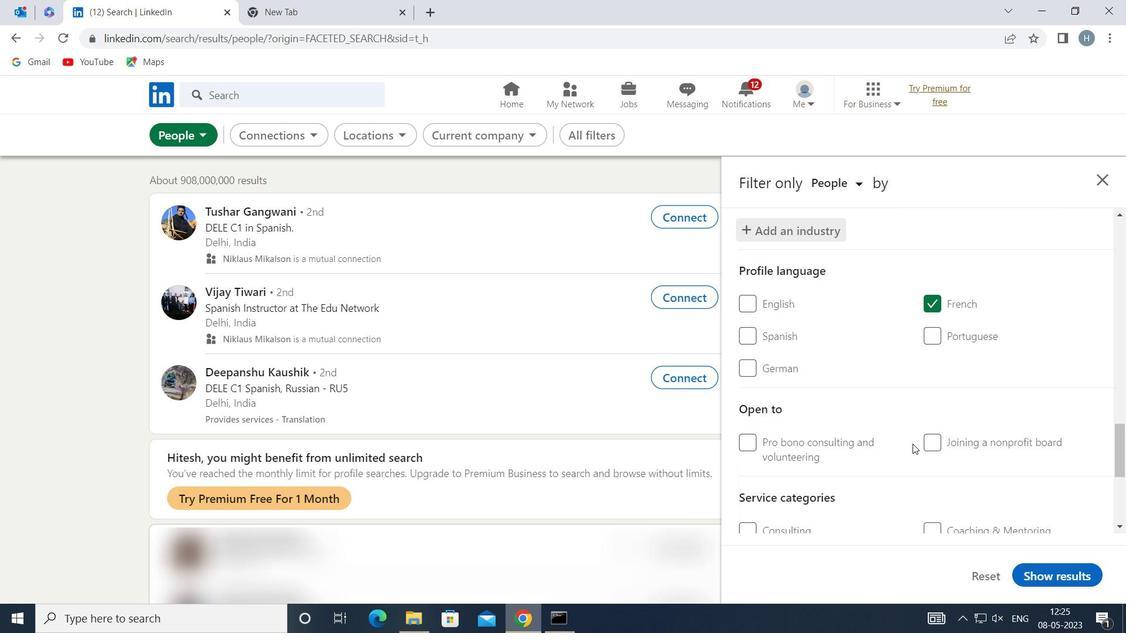 
Action: Mouse moved to (912, 444)
Screenshot: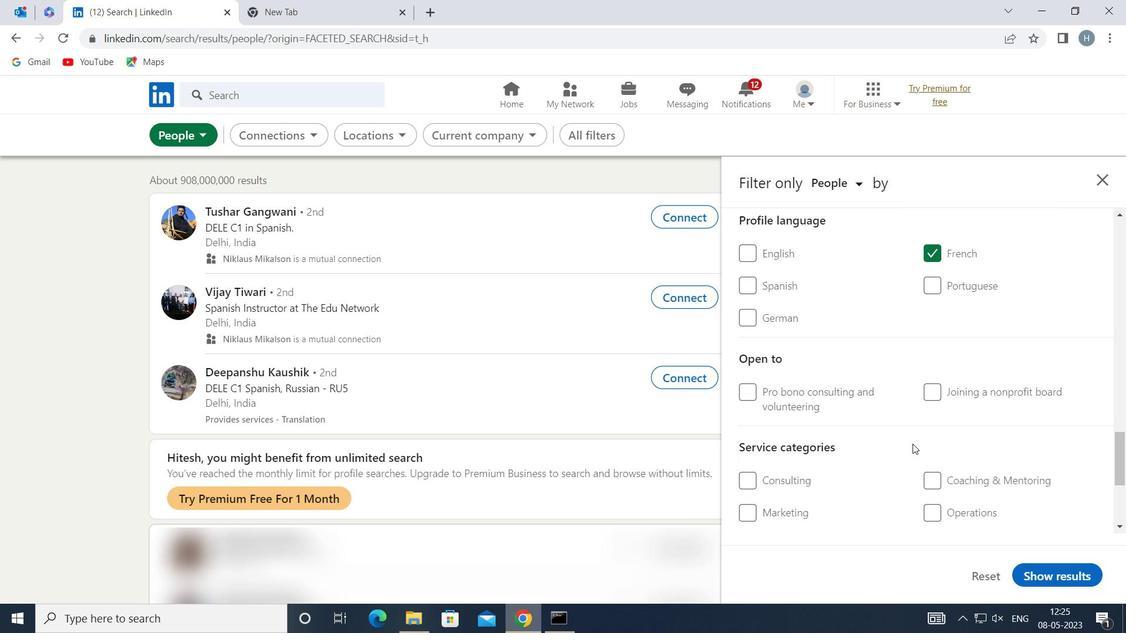 
Action: Mouse scrolled (912, 443) with delta (0, 0)
Screenshot: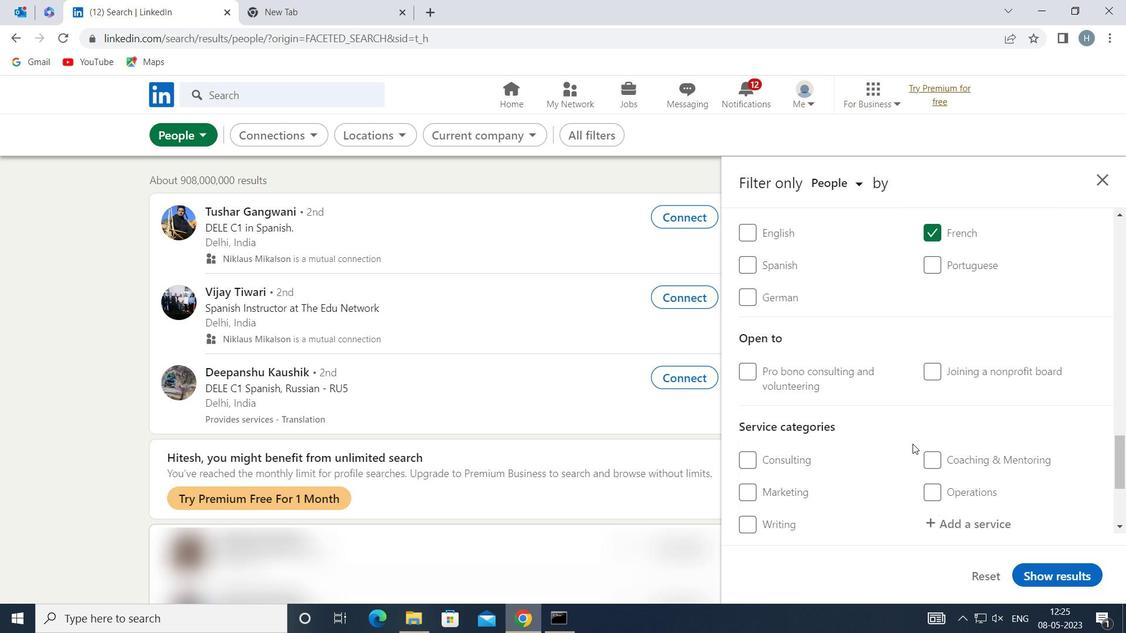 
Action: Mouse moved to (963, 446)
Screenshot: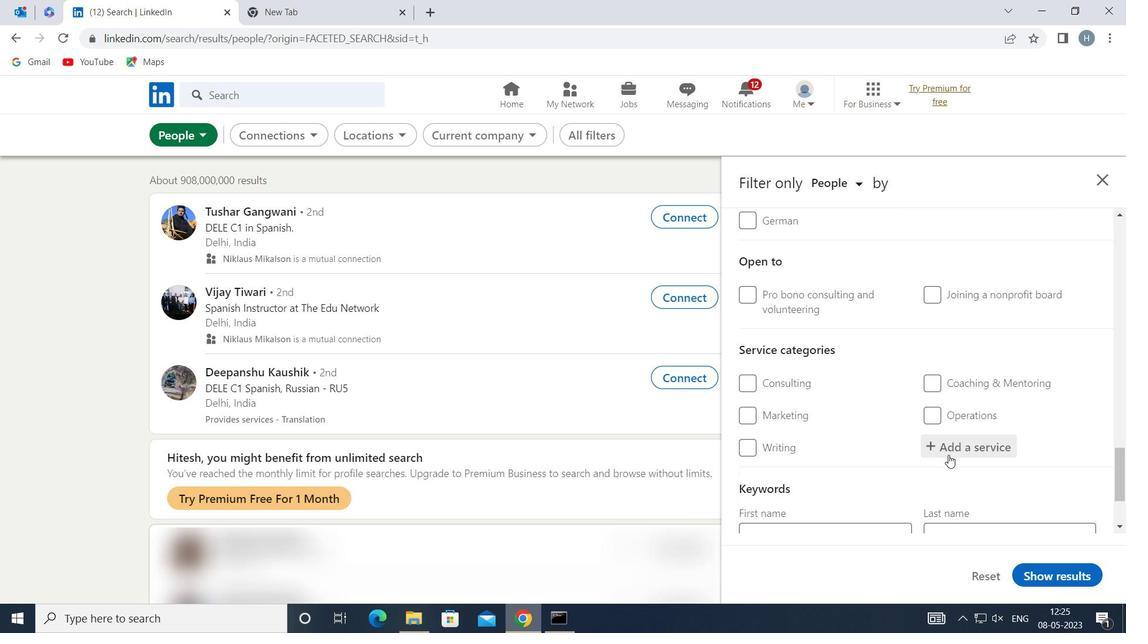 
Action: Mouse pressed left at (963, 446)
Screenshot: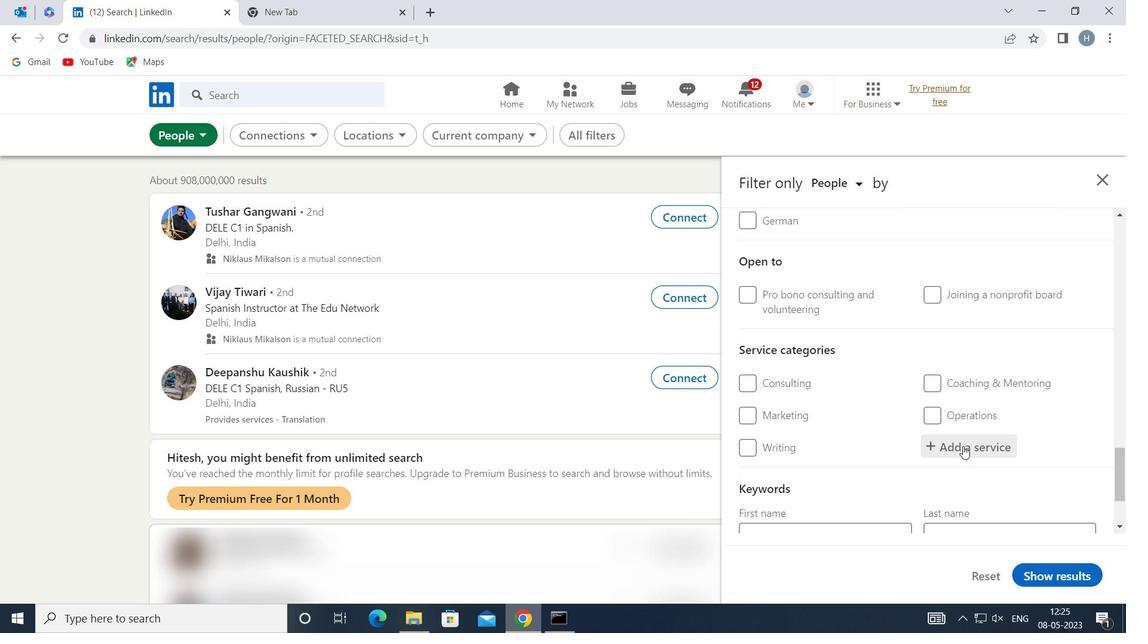 
Action: Key pressed <Key.shift>HOMEOWN
Screenshot: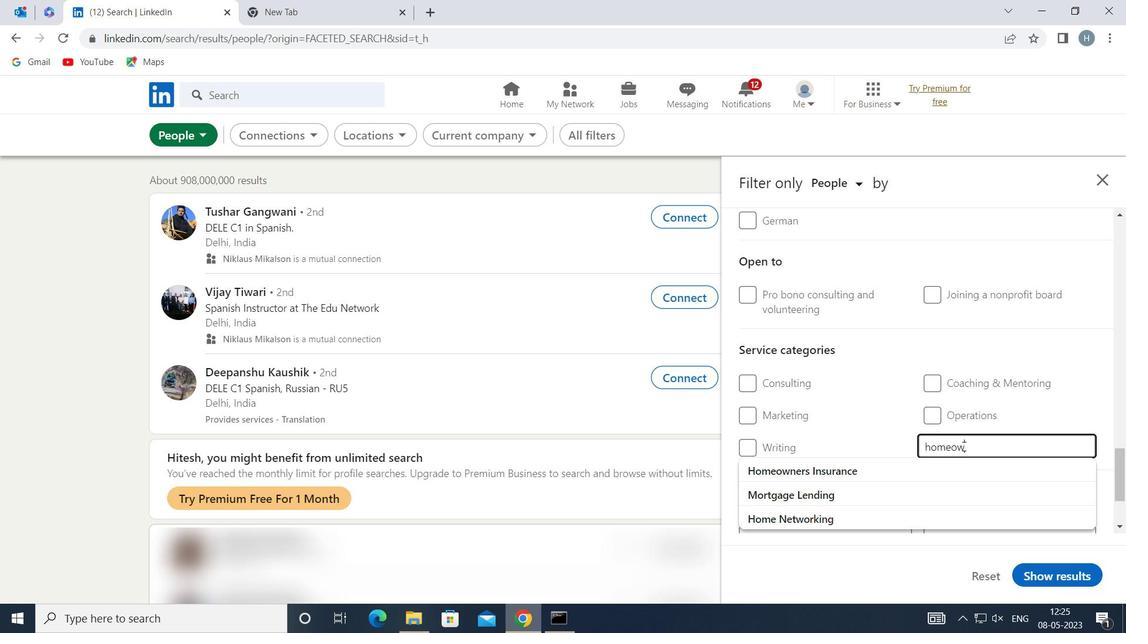 
Action: Mouse moved to (956, 469)
Screenshot: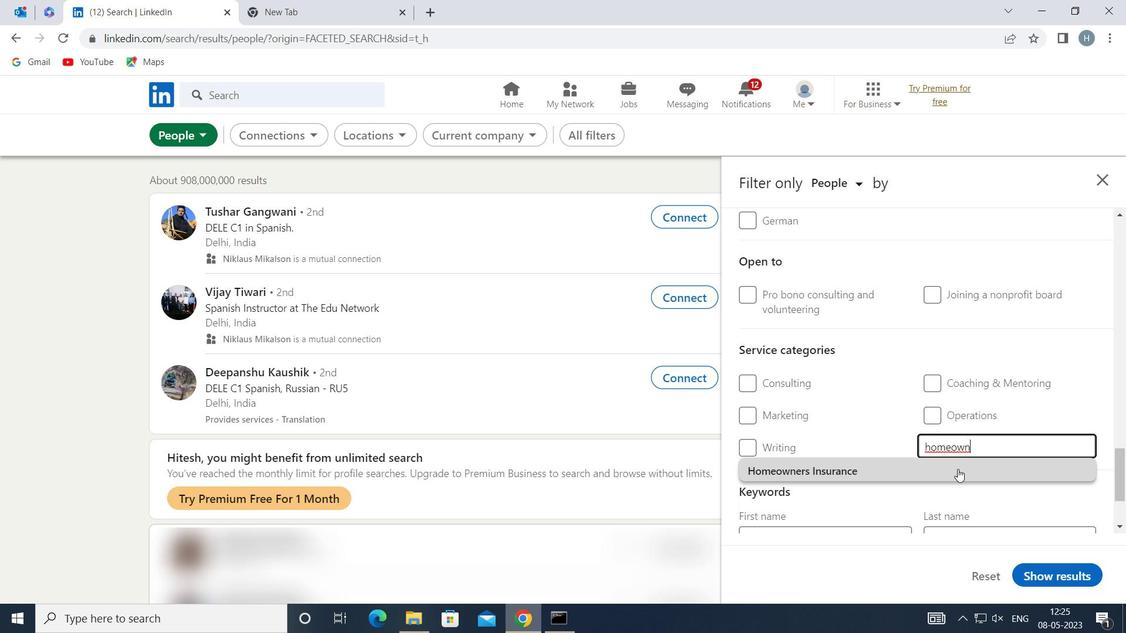 
Action: Mouse pressed left at (956, 469)
Screenshot: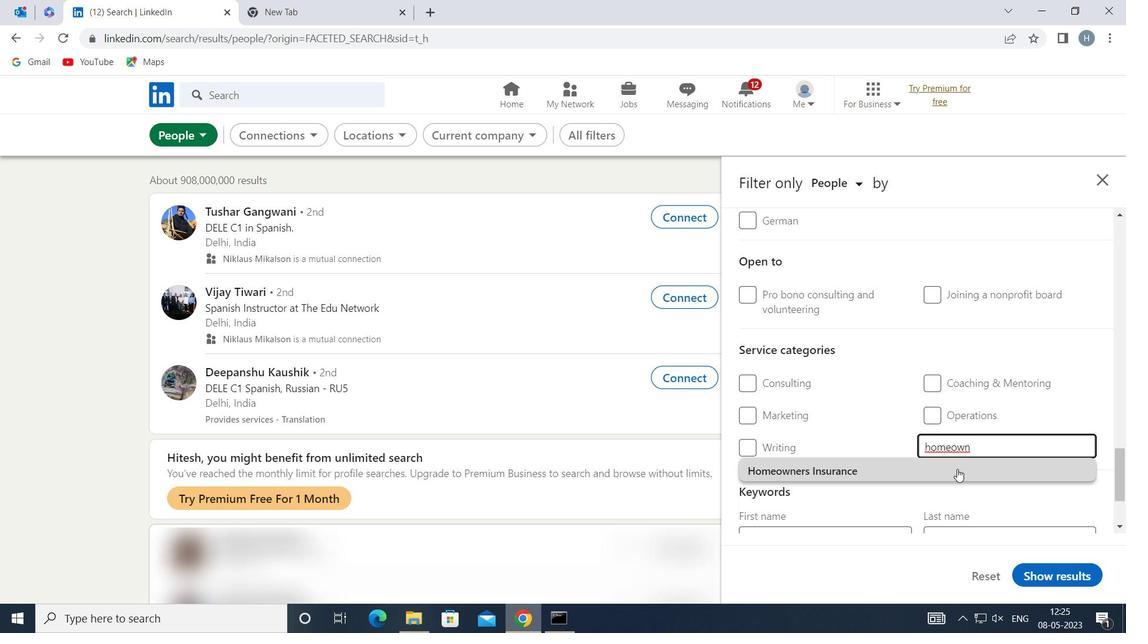 
Action: Mouse moved to (928, 468)
Screenshot: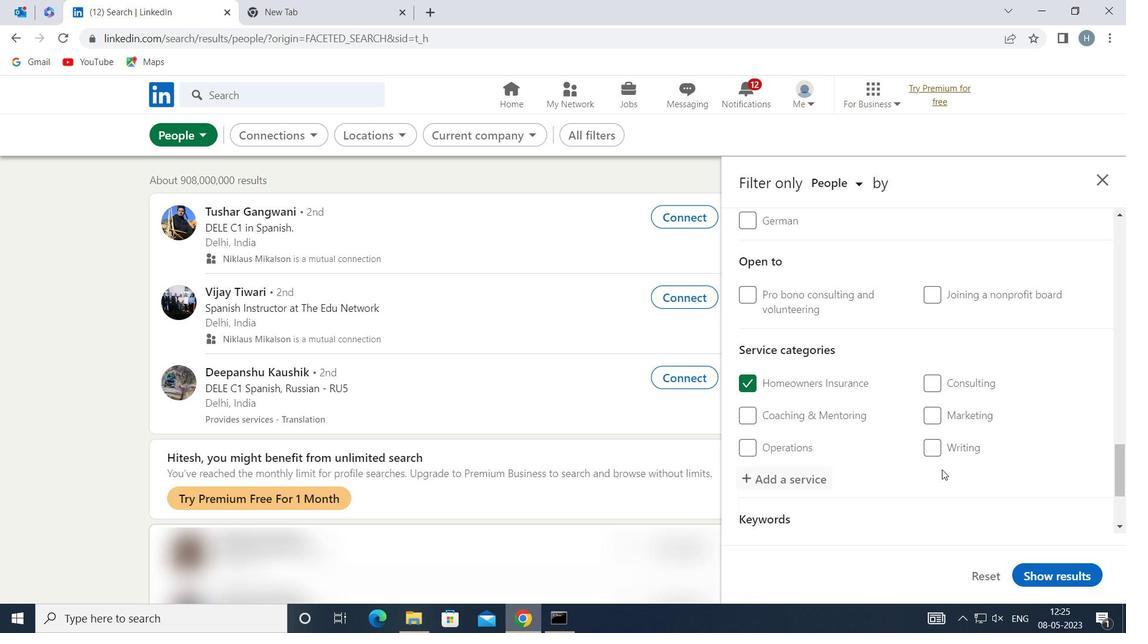 
Action: Mouse scrolled (928, 468) with delta (0, 0)
Screenshot: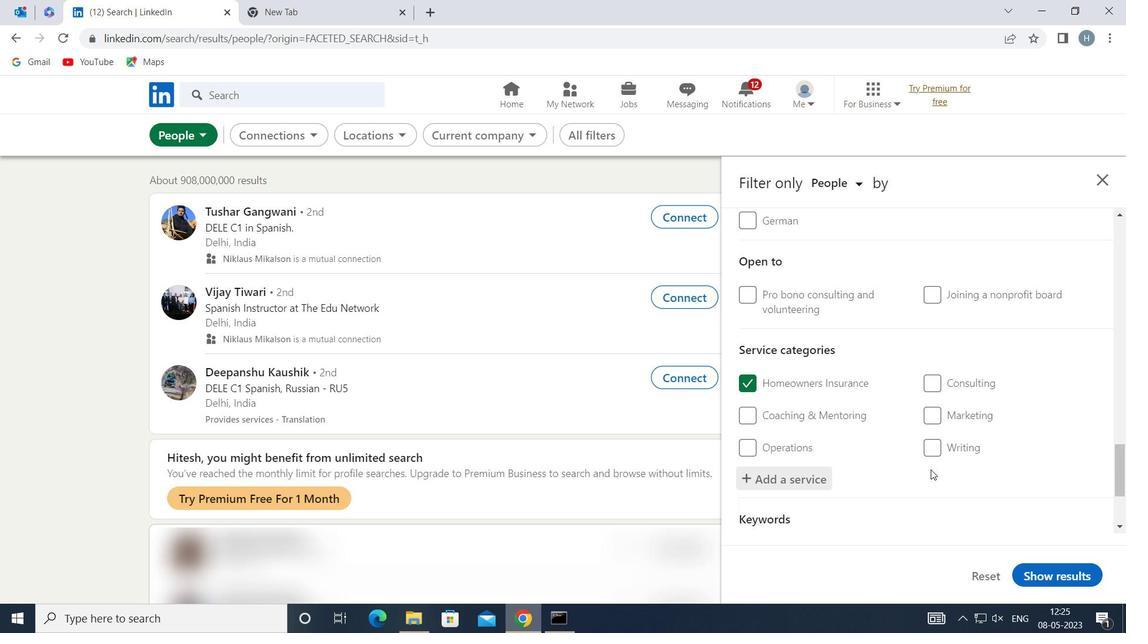 
Action: Mouse scrolled (928, 468) with delta (0, 0)
Screenshot: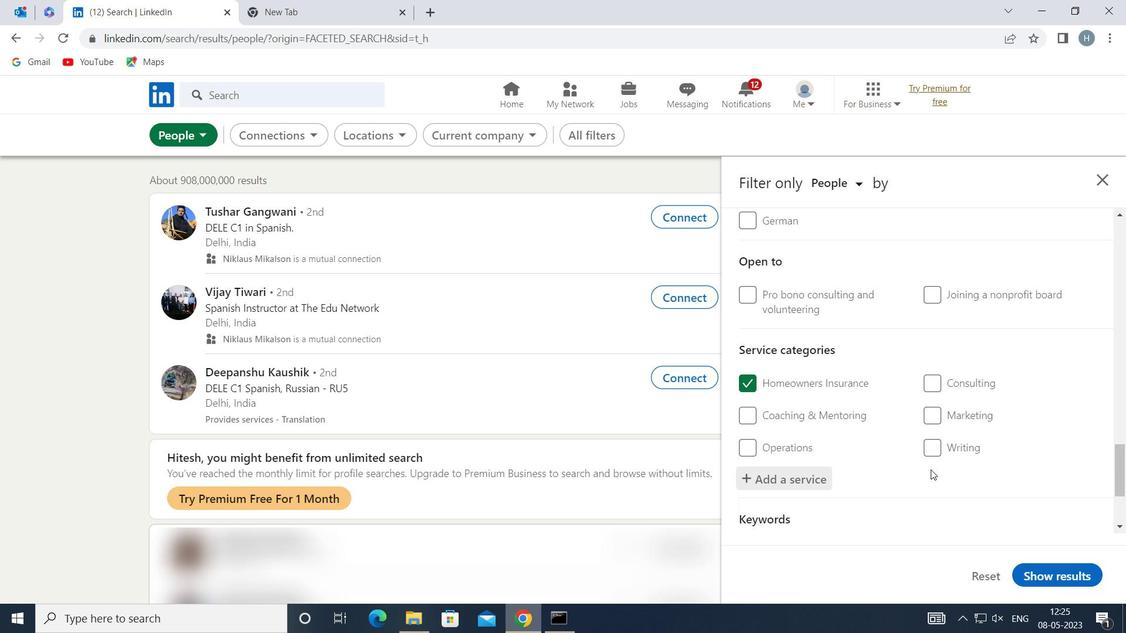 
Action: Mouse scrolled (928, 468) with delta (0, 0)
Screenshot: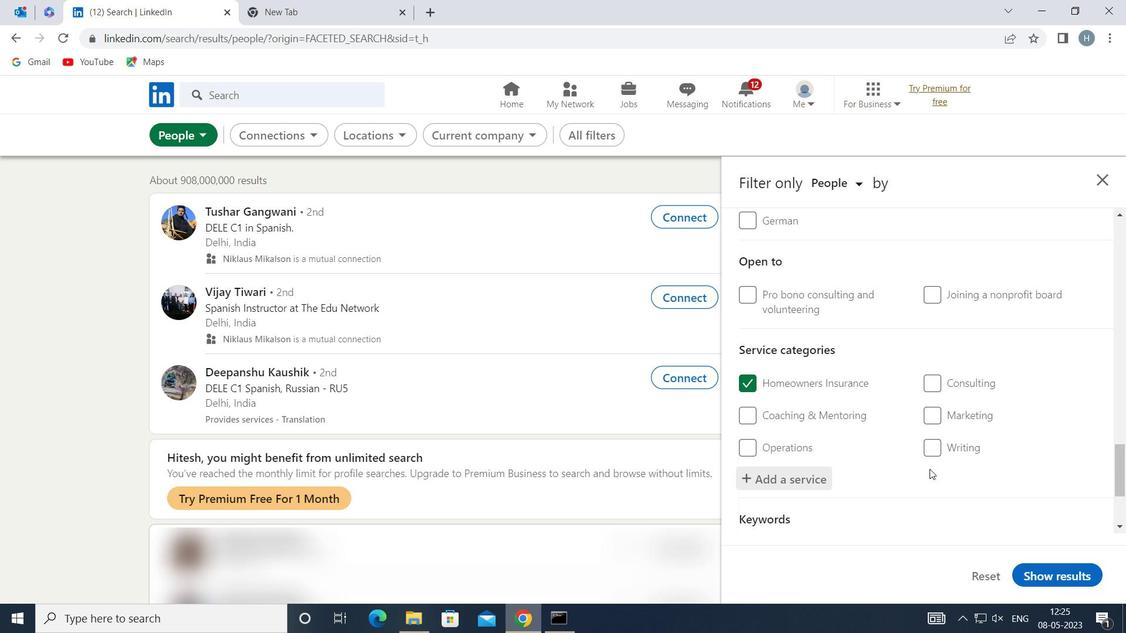 
Action: Mouse moved to (928, 468)
Screenshot: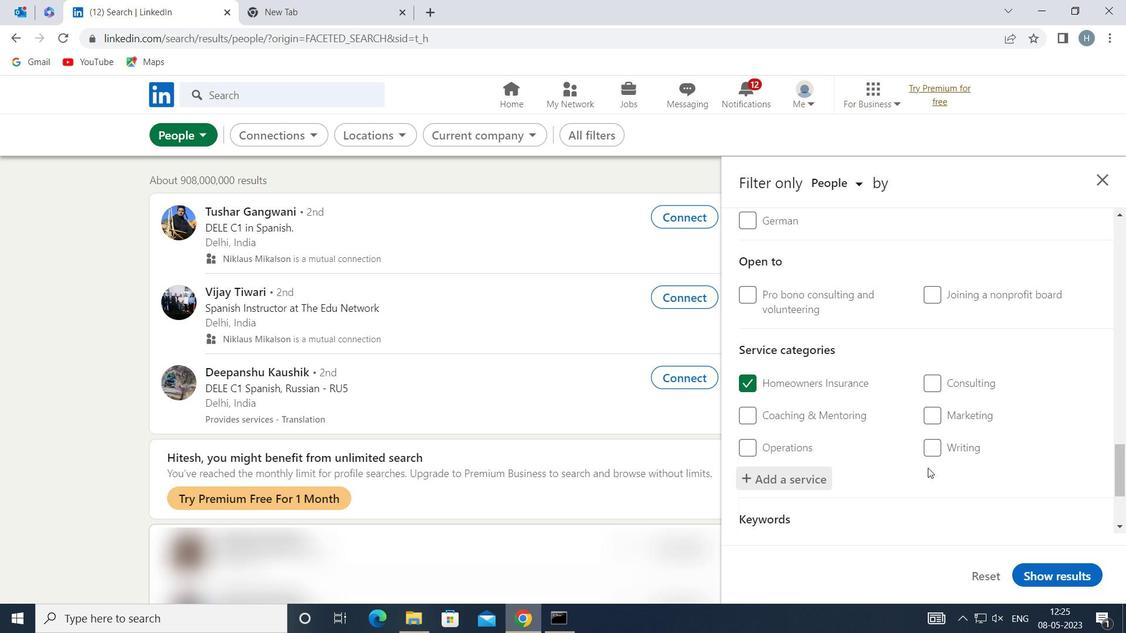 
Action: Mouse scrolled (928, 467) with delta (0, 0)
Screenshot: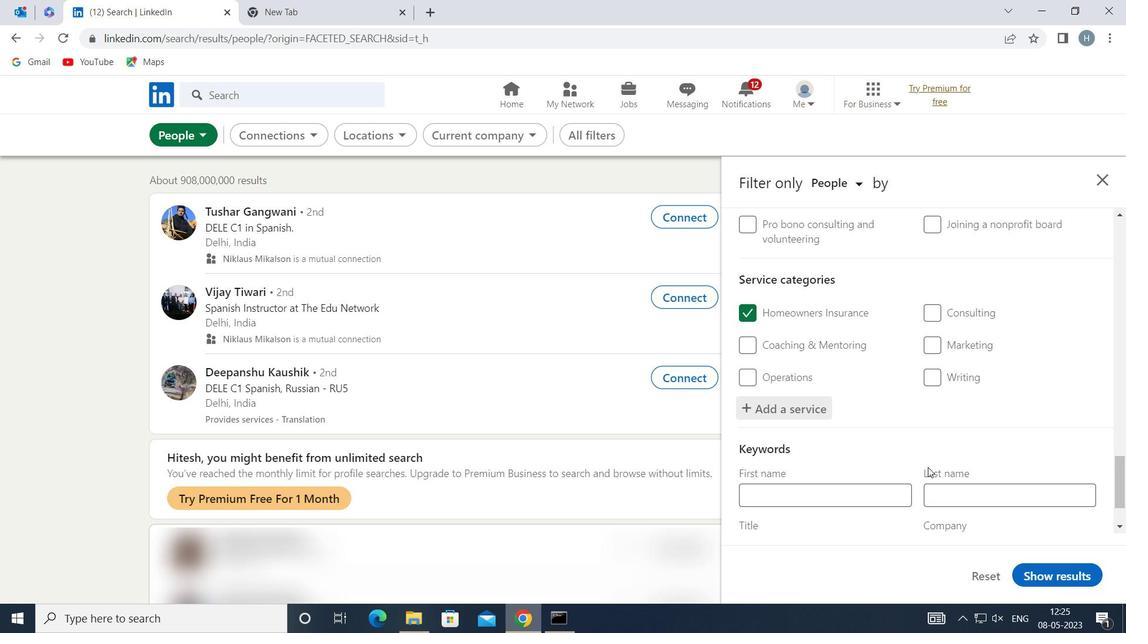 
Action: Mouse scrolled (928, 467) with delta (0, 0)
Screenshot: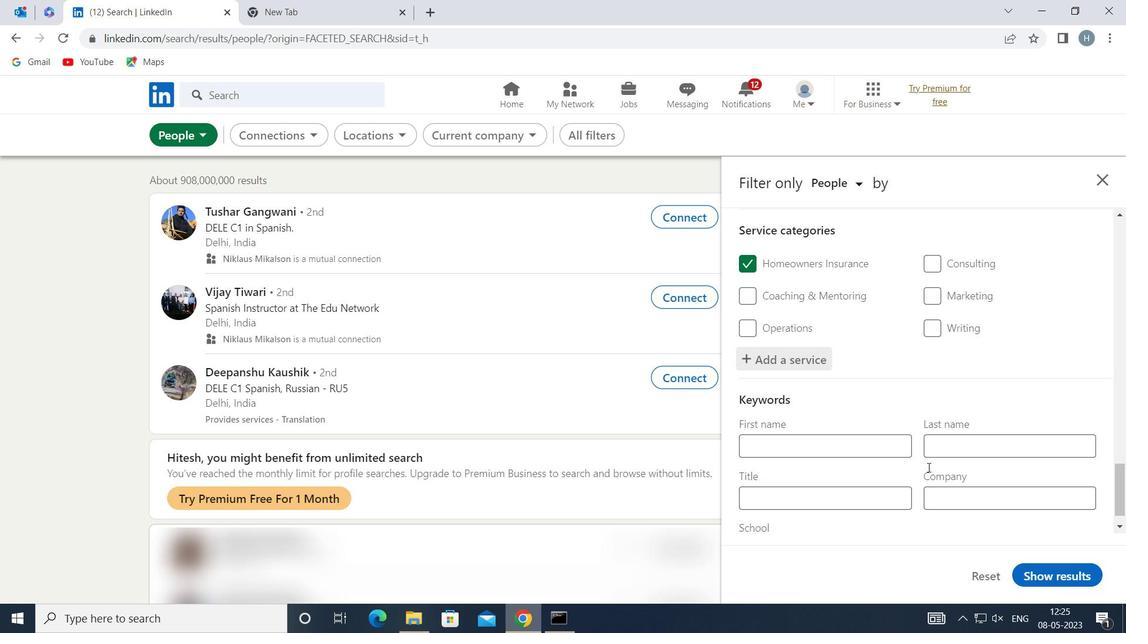 
Action: Mouse moved to (870, 469)
Screenshot: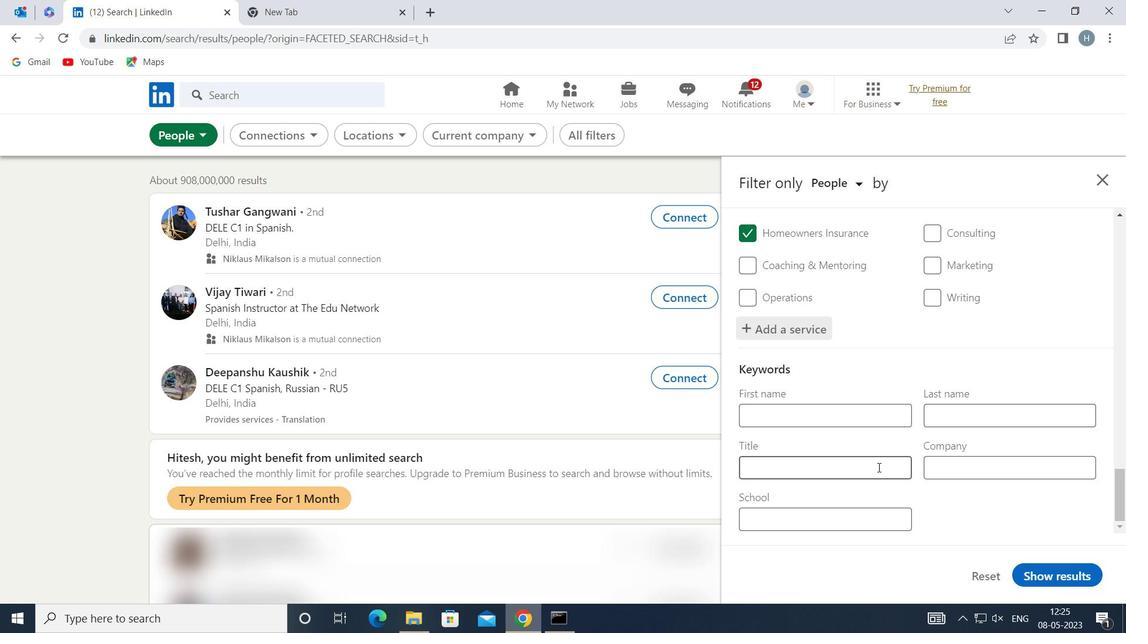 
Action: Mouse pressed left at (870, 469)
Screenshot: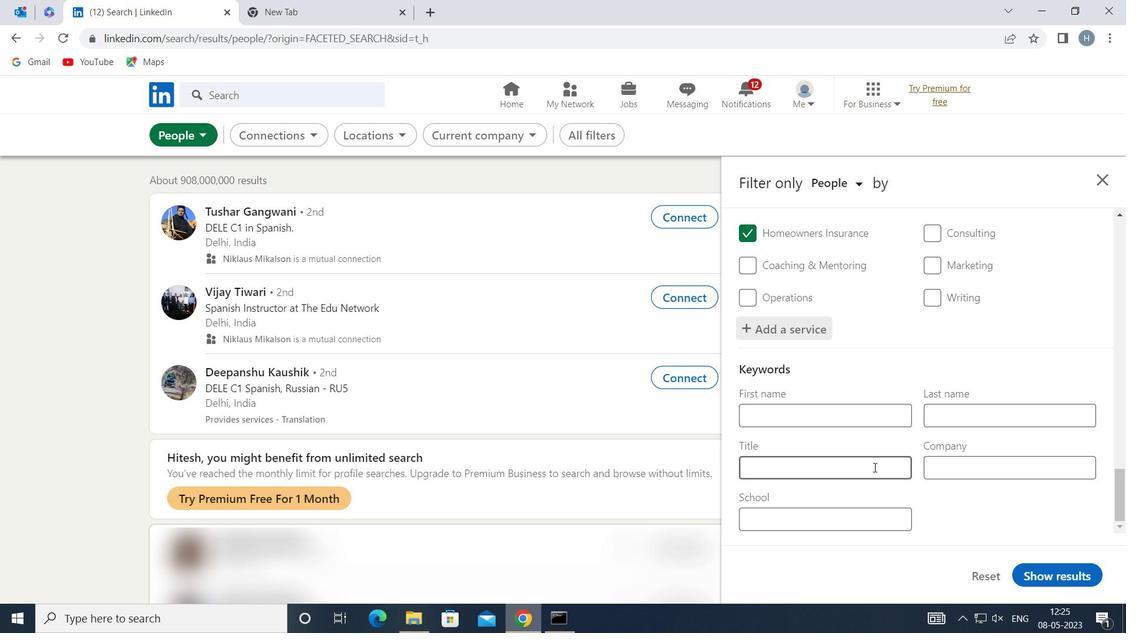 
Action: Key pressed <Key.shift>CUSTOMER<Key.space><Key.shift><Key.shift><Key.shift><Key.shift><Key.shift>CARE<Key.space><Key.shift>ASSOCIATE
Screenshot: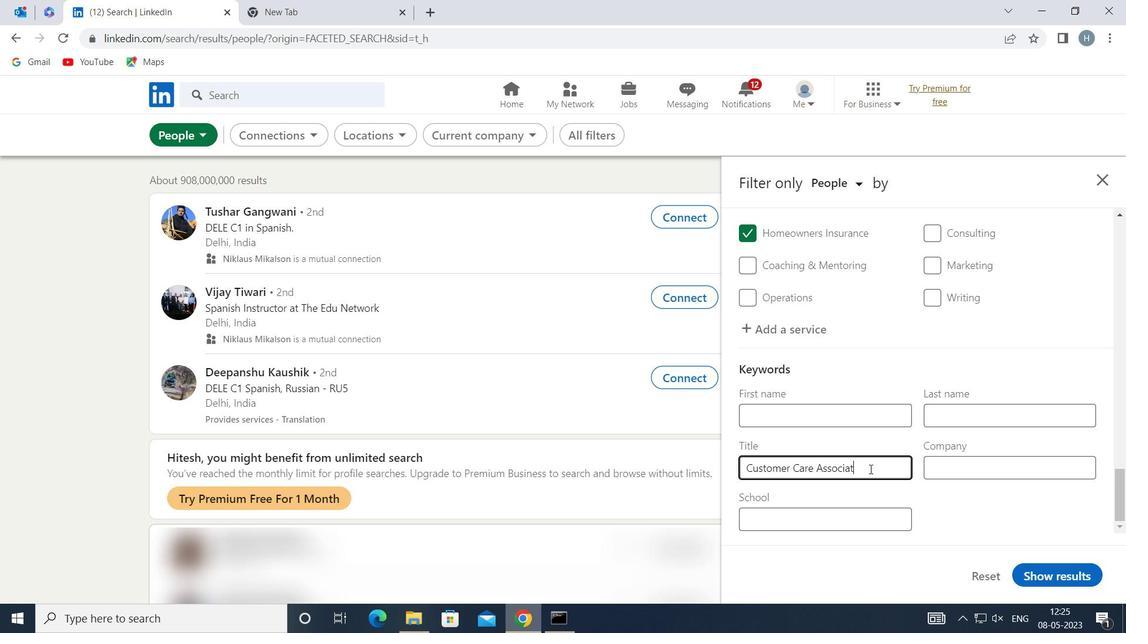 
Action: Mouse moved to (1067, 569)
Screenshot: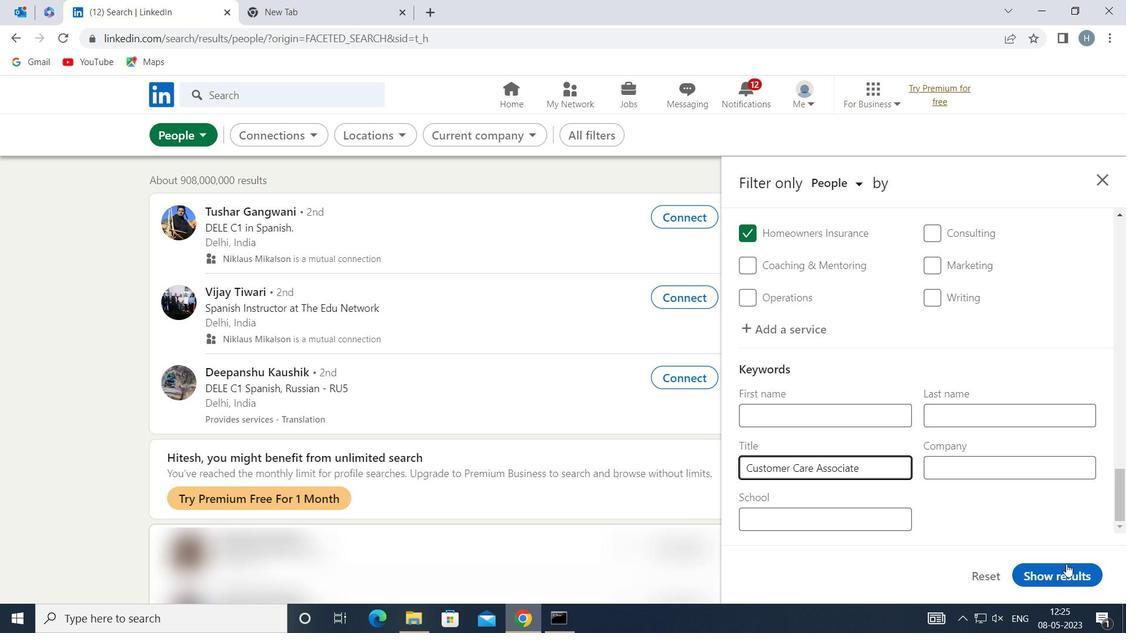 
Action: Mouse pressed left at (1067, 569)
Screenshot: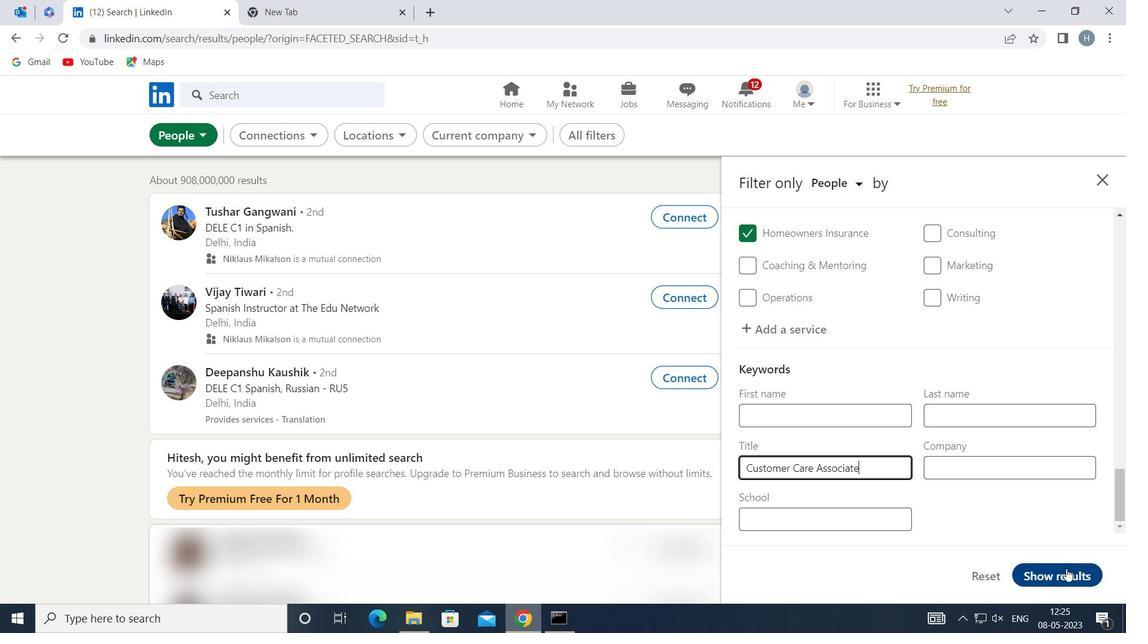 
Action: Mouse moved to (876, 274)
Screenshot: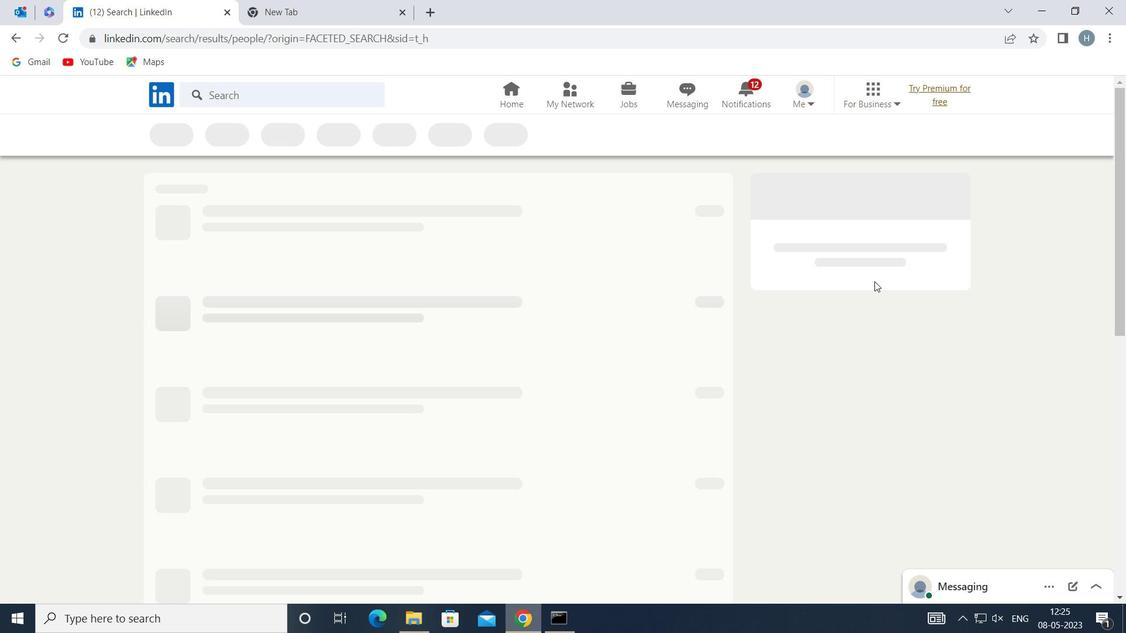 
